 Task: Find an Airbnb in Pontefract, UK, for 8 guests from 12th to 16th July with a price range of ₹10,000 to ₹16,000, 8+ bedrooms, and amenities including Free parking, Wifi, TV, Gym, Breakfast, and Self check-in. Host language should be English.
Action: Mouse moved to (425, 204)
Screenshot: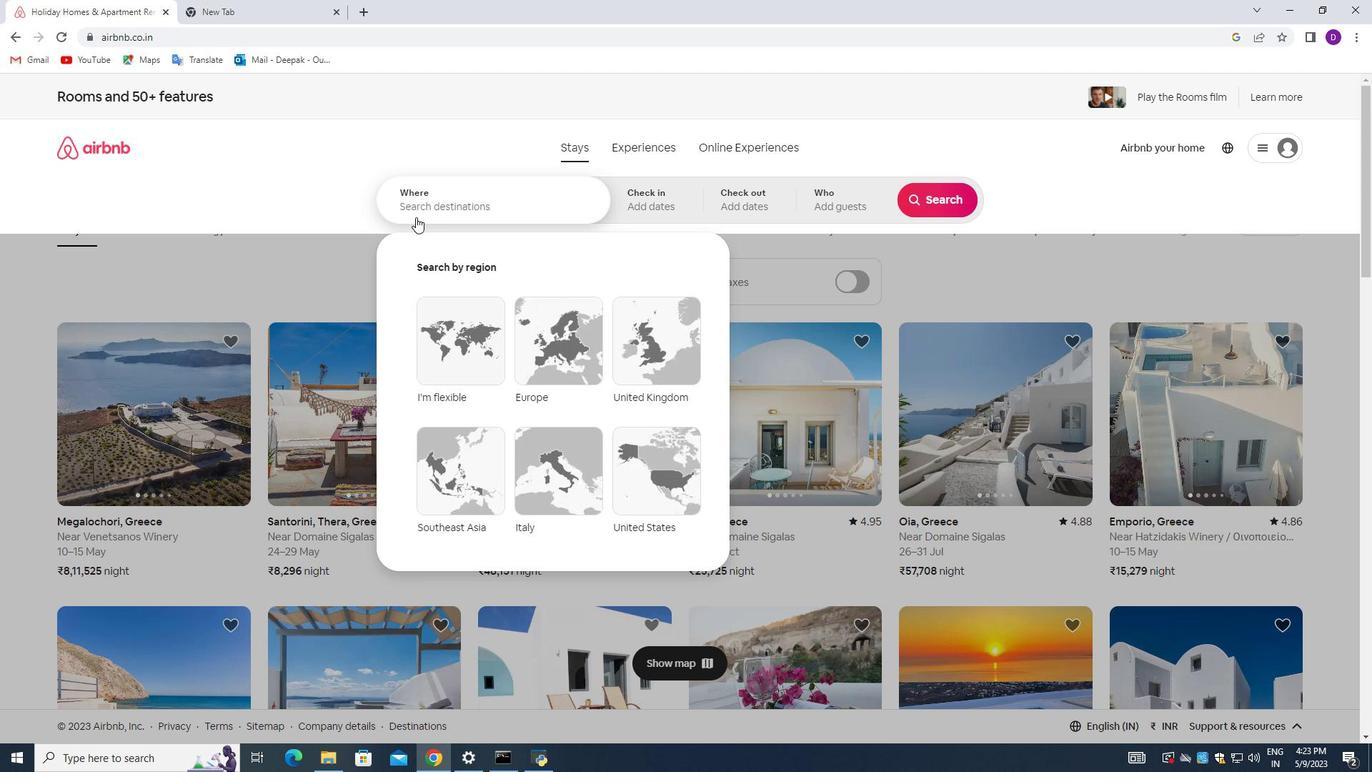 
Action: Mouse pressed left at (425, 204)
Screenshot: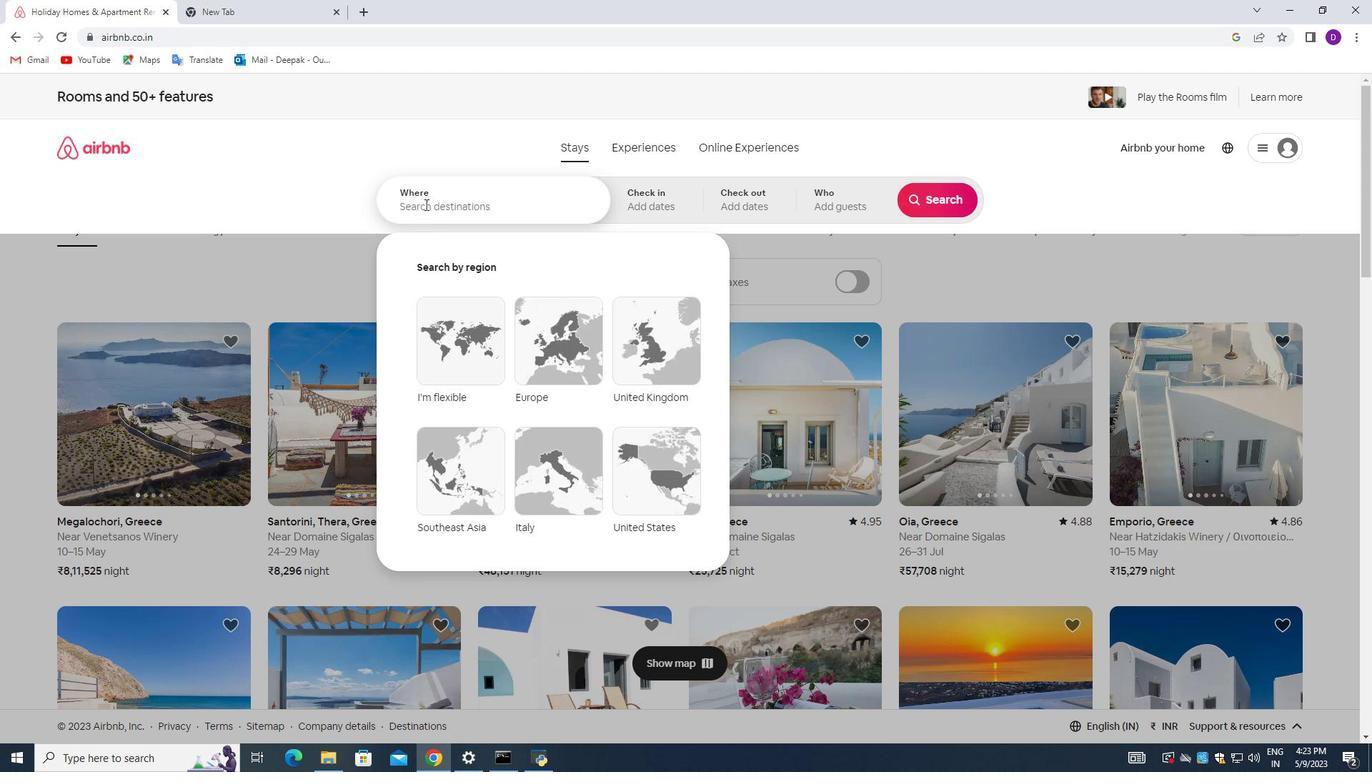 
Action: Key pressed <Key.shift>pontefract,<Key.shift>un<Key.backspace><Key.backspace><Key.shift>United<Key.shift><Key.shift><Key.shift><Key.shift><Key.shift><Key.shift><Key.shift><Key.shift><Key.shift><Key.space><Key.shift><Key.shift><Key.shift><Key.shift><Key.shift>Kingdom<Key.enter>
Screenshot: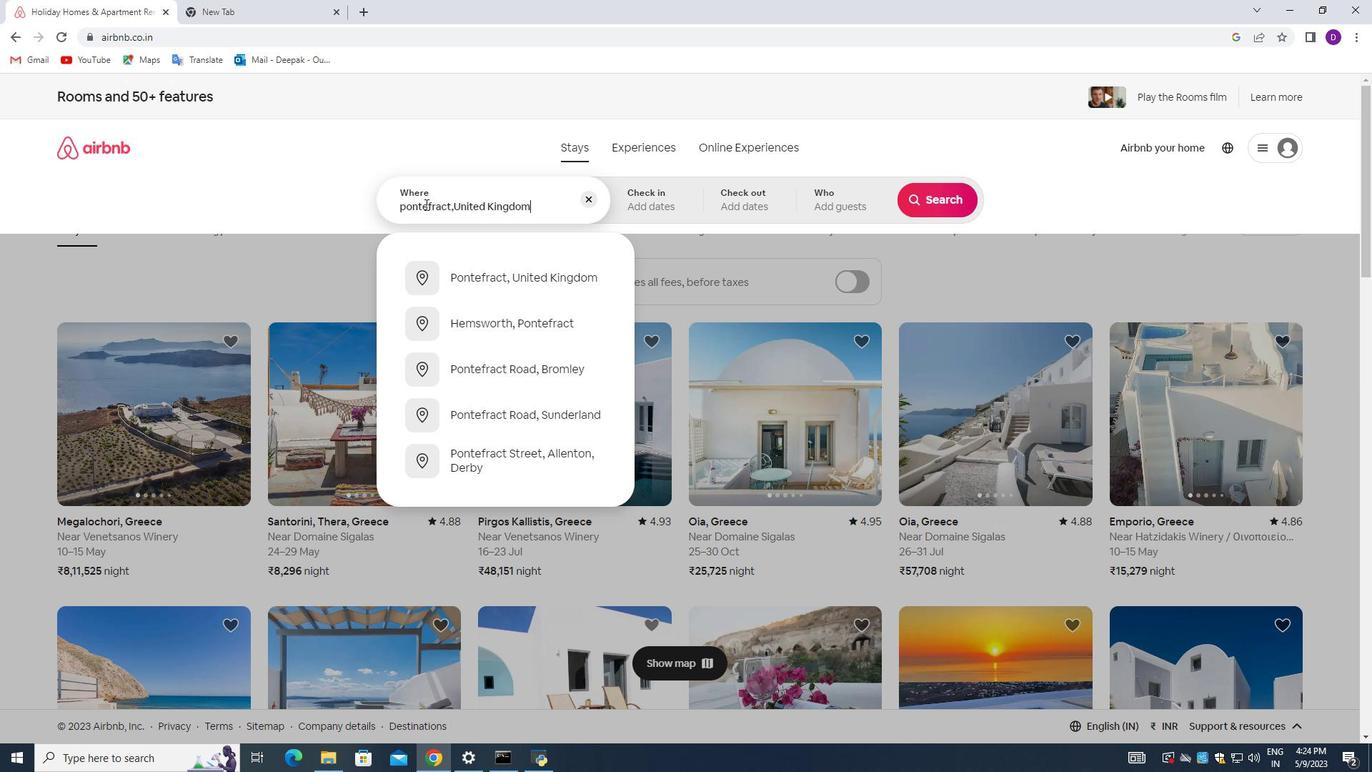 
Action: Mouse moved to (931, 313)
Screenshot: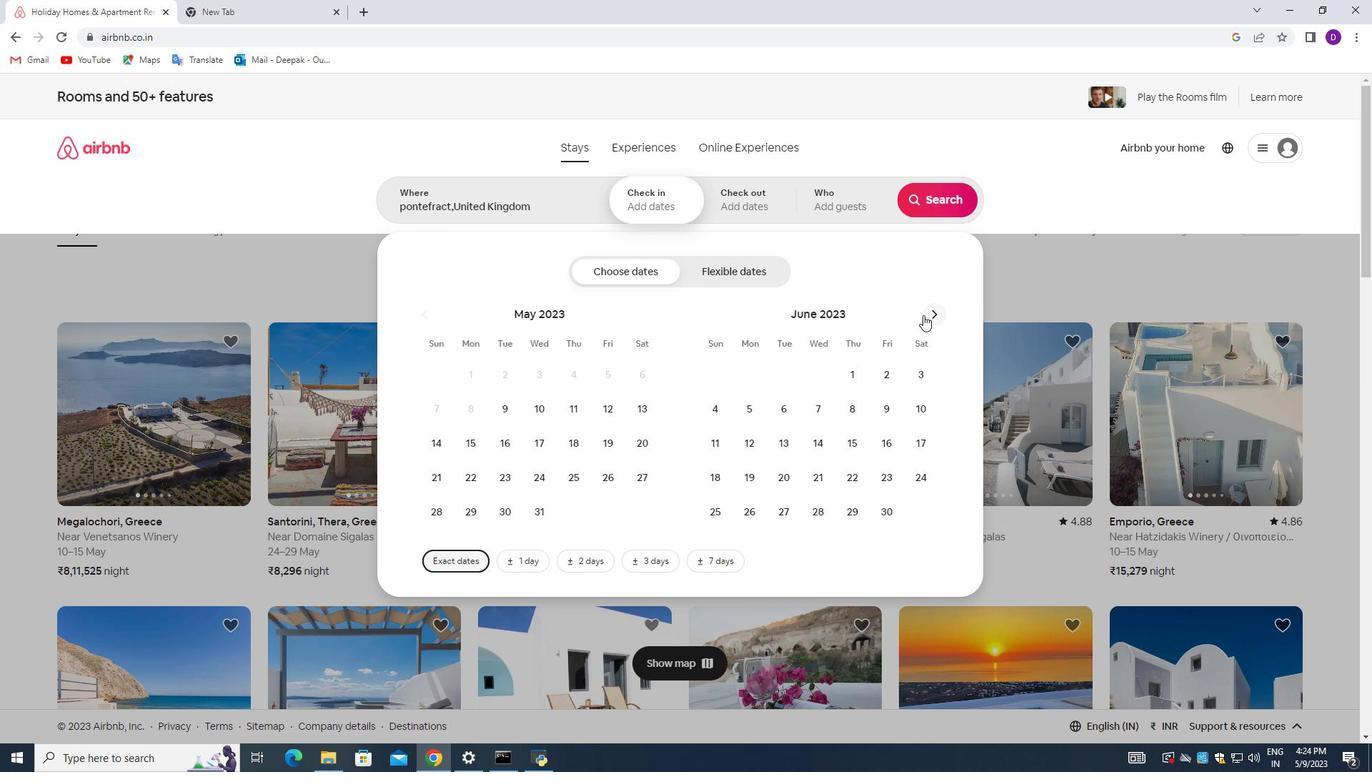 
Action: Mouse pressed left at (931, 313)
Screenshot: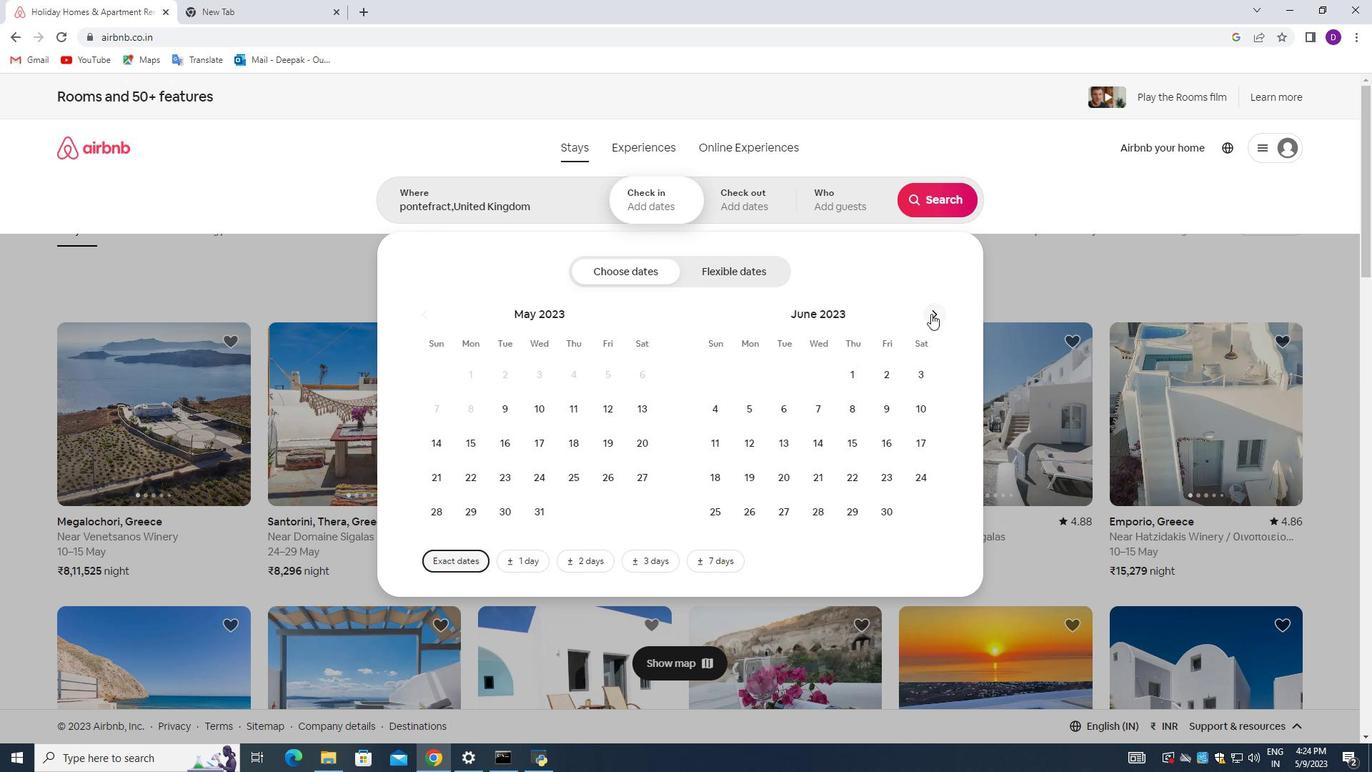 
Action: Mouse moved to (810, 446)
Screenshot: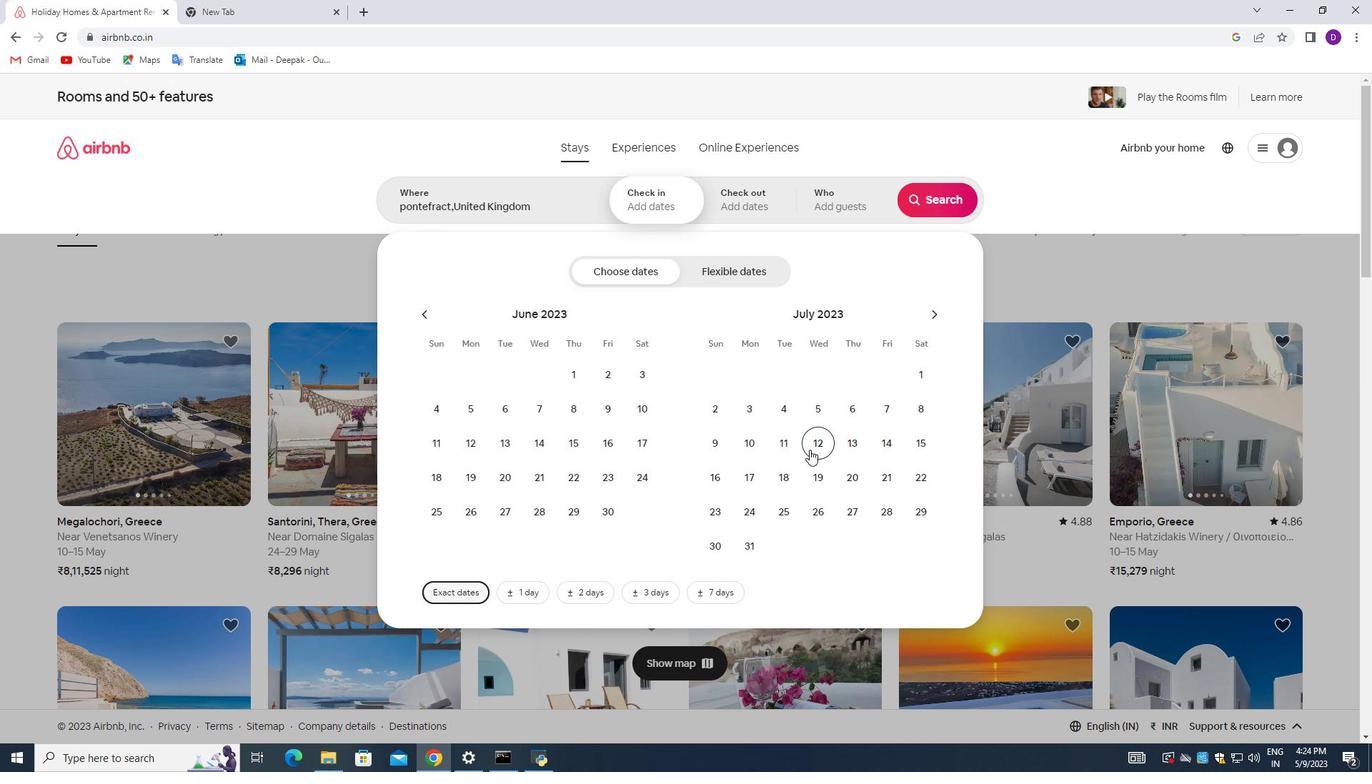 
Action: Mouse pressed left at (810, 446)
Screenshot: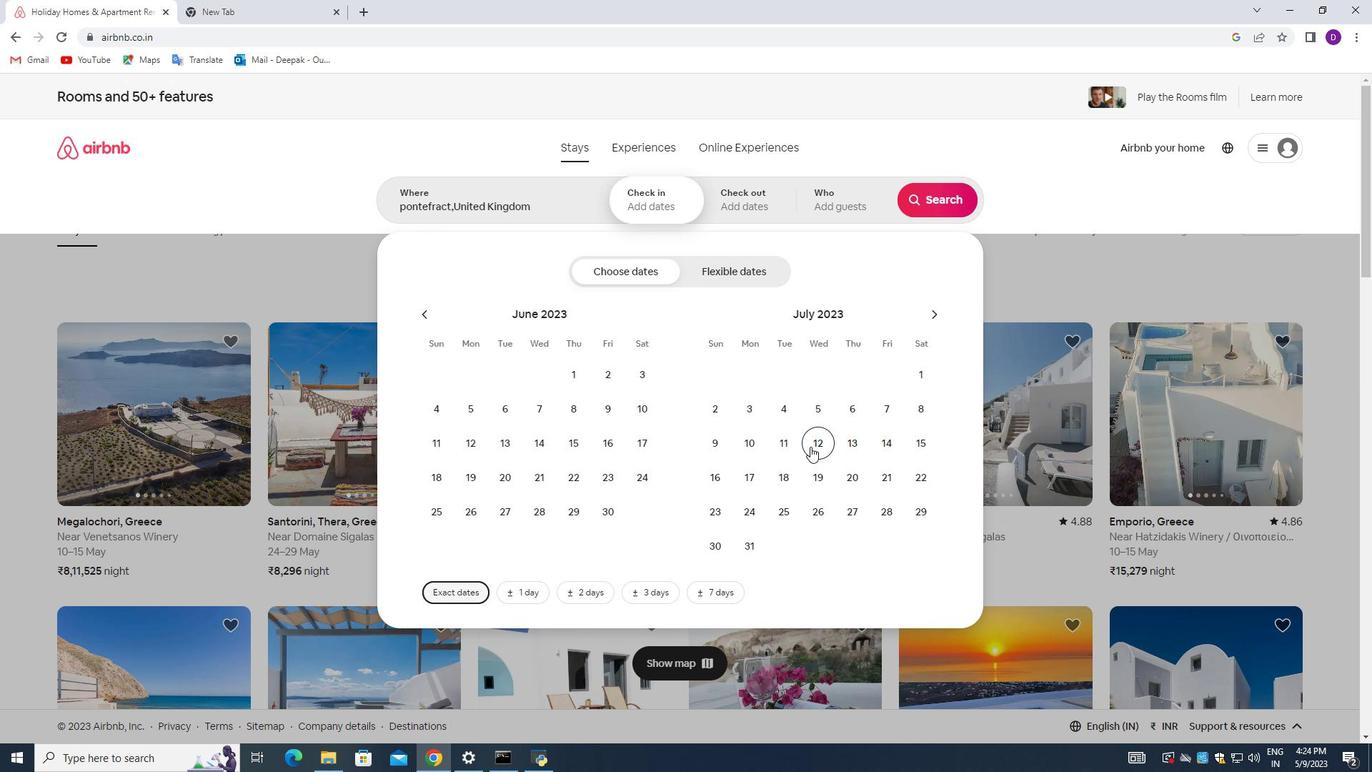 
Action: Mouse moved to (704, 476)
Screenshot: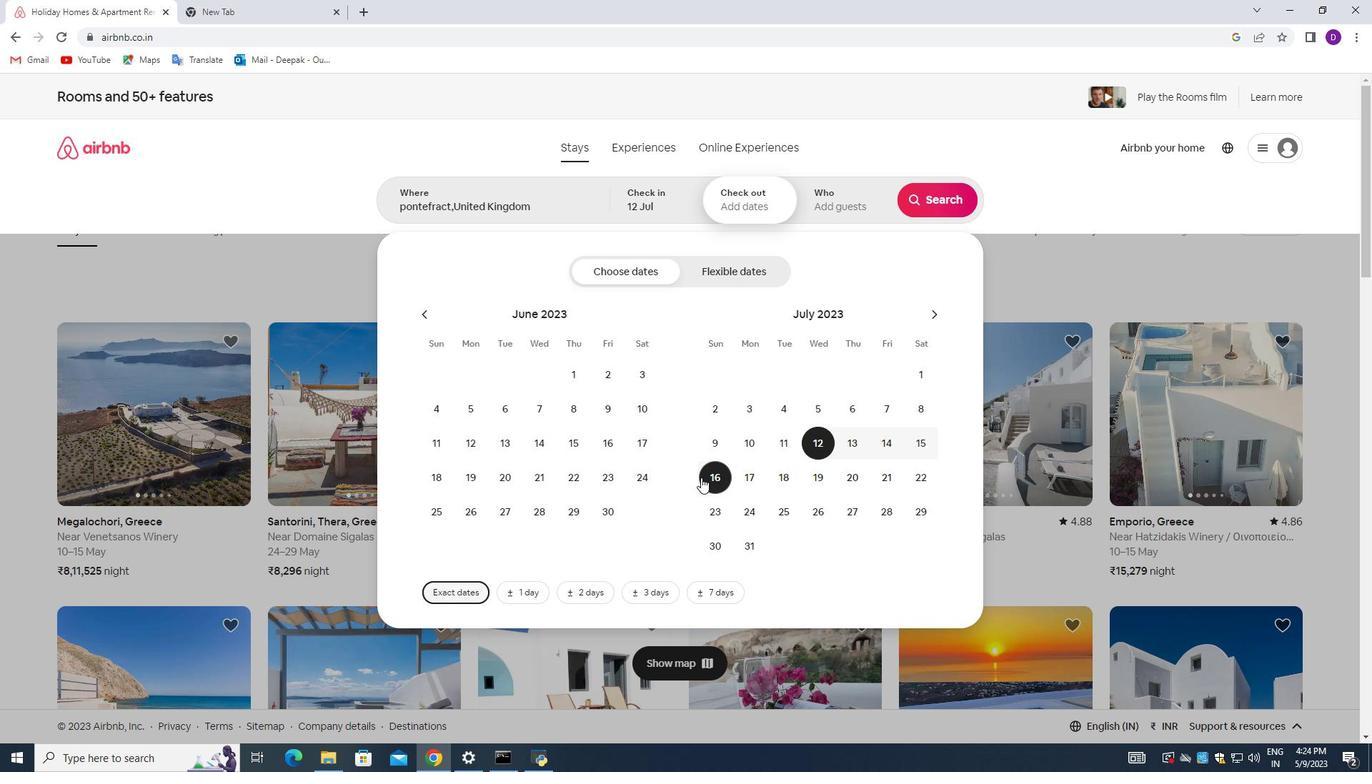 
Action: Mouse pressed left at (704, 476)
Screenshot: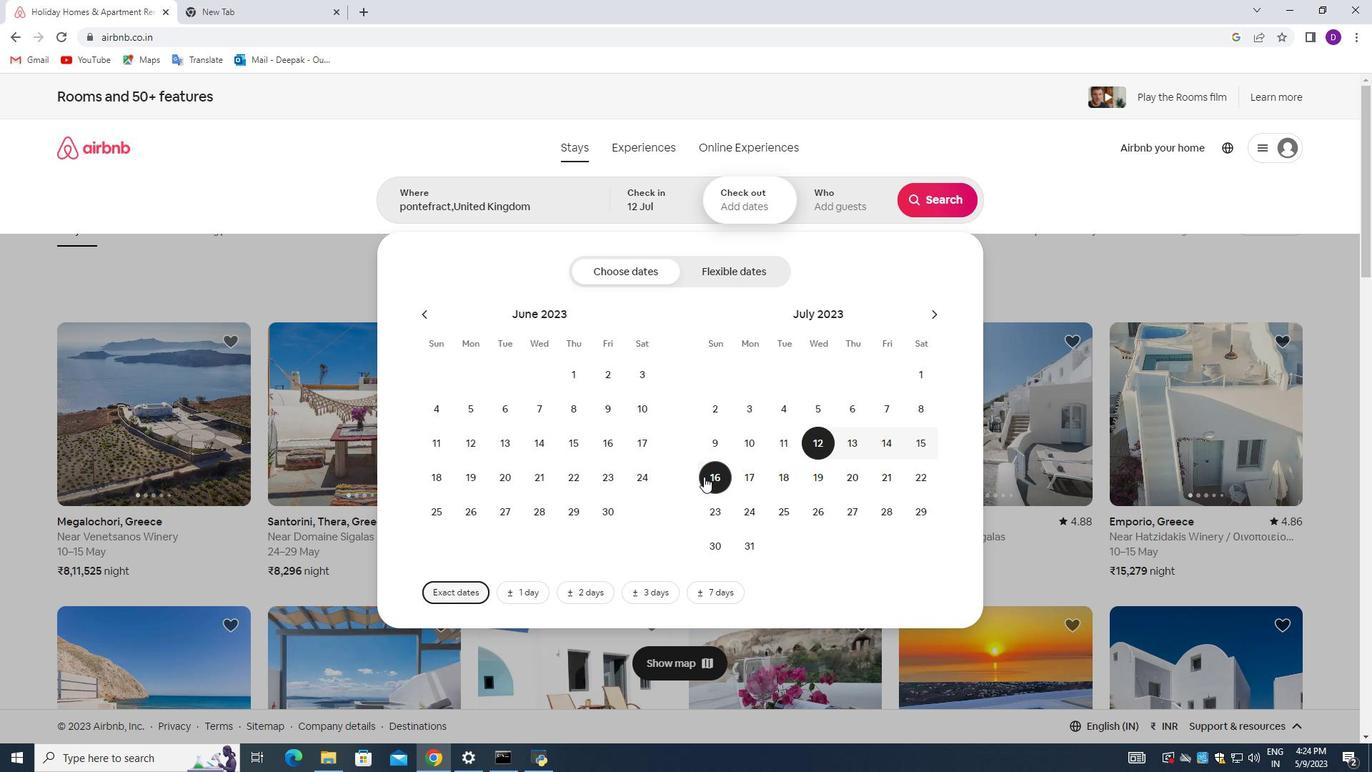 
Action: Mouse moved to (817, 208)
Screenshot: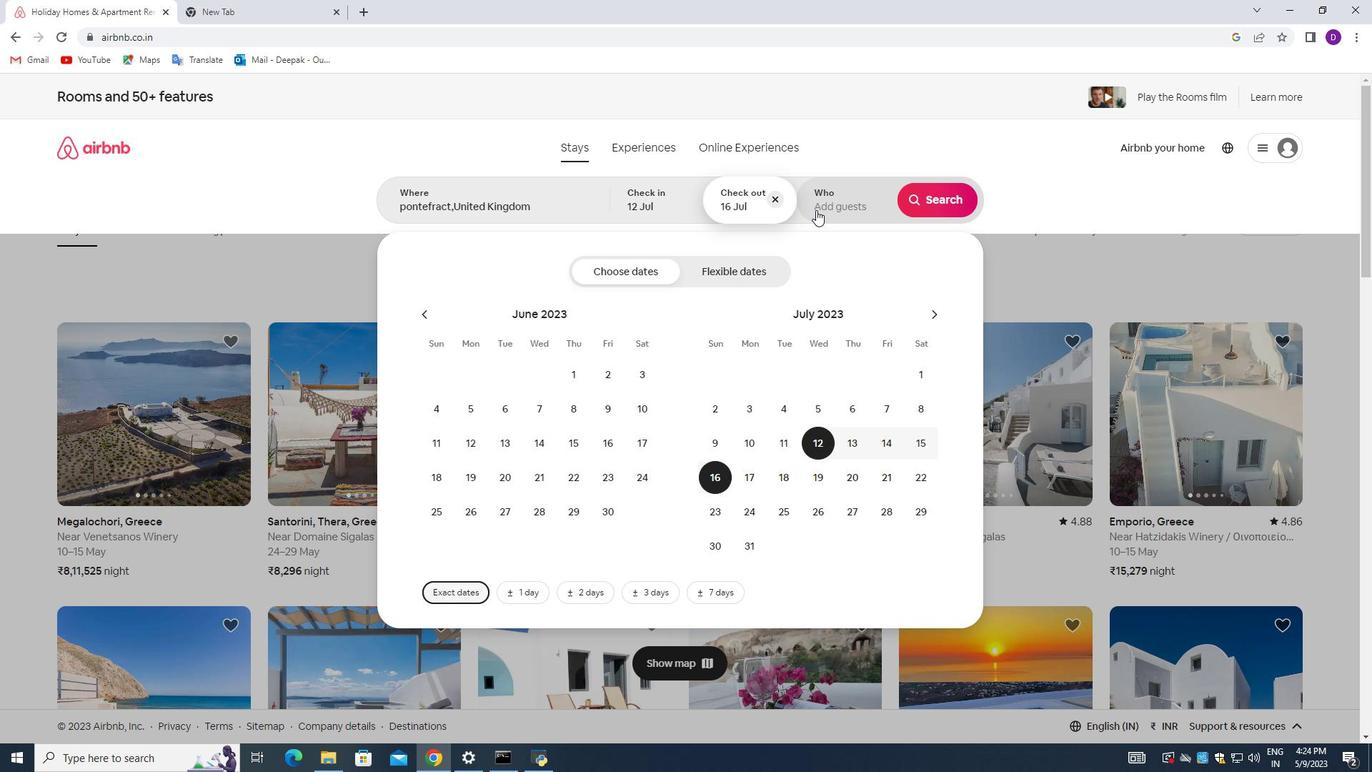 
Action: Mouse pressed left at (817, 208)
Screenshot: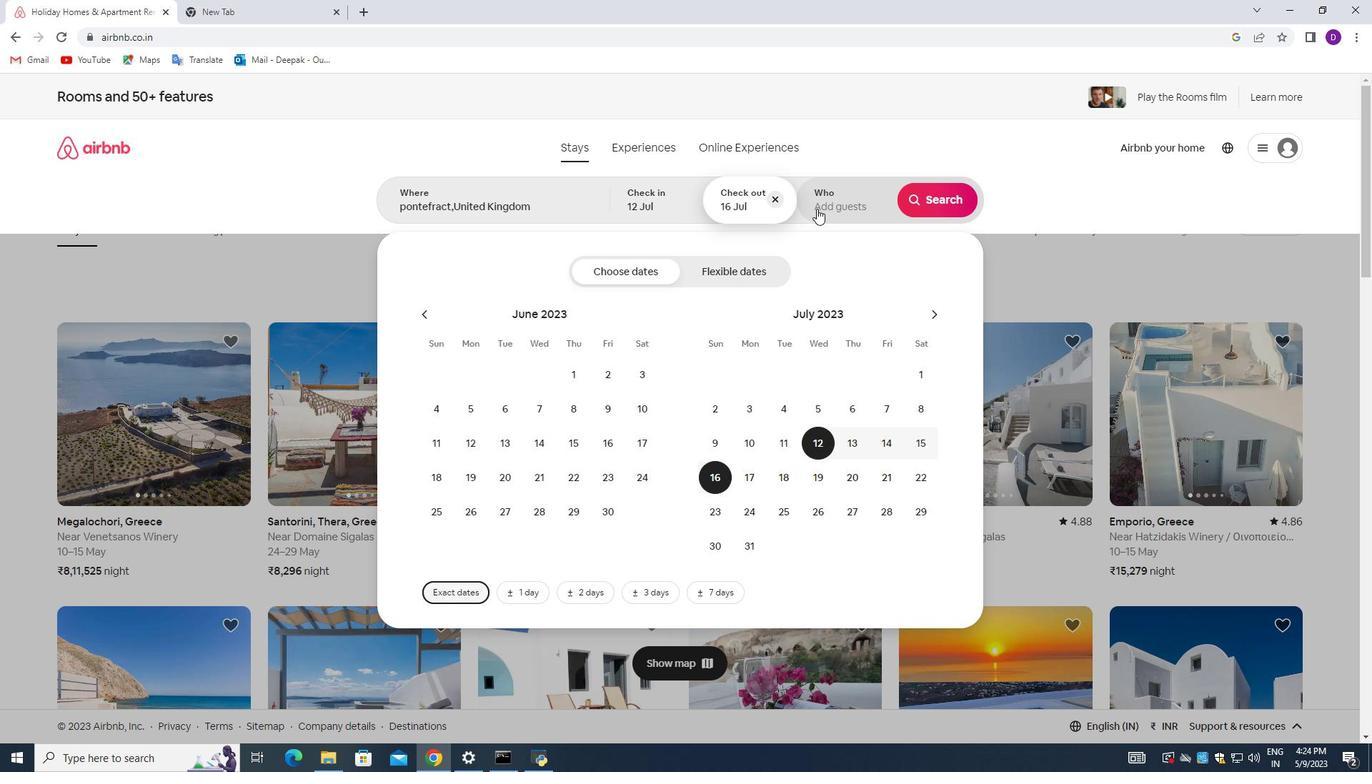 
Action: Mouse moved to (944, 274)
Screenshot: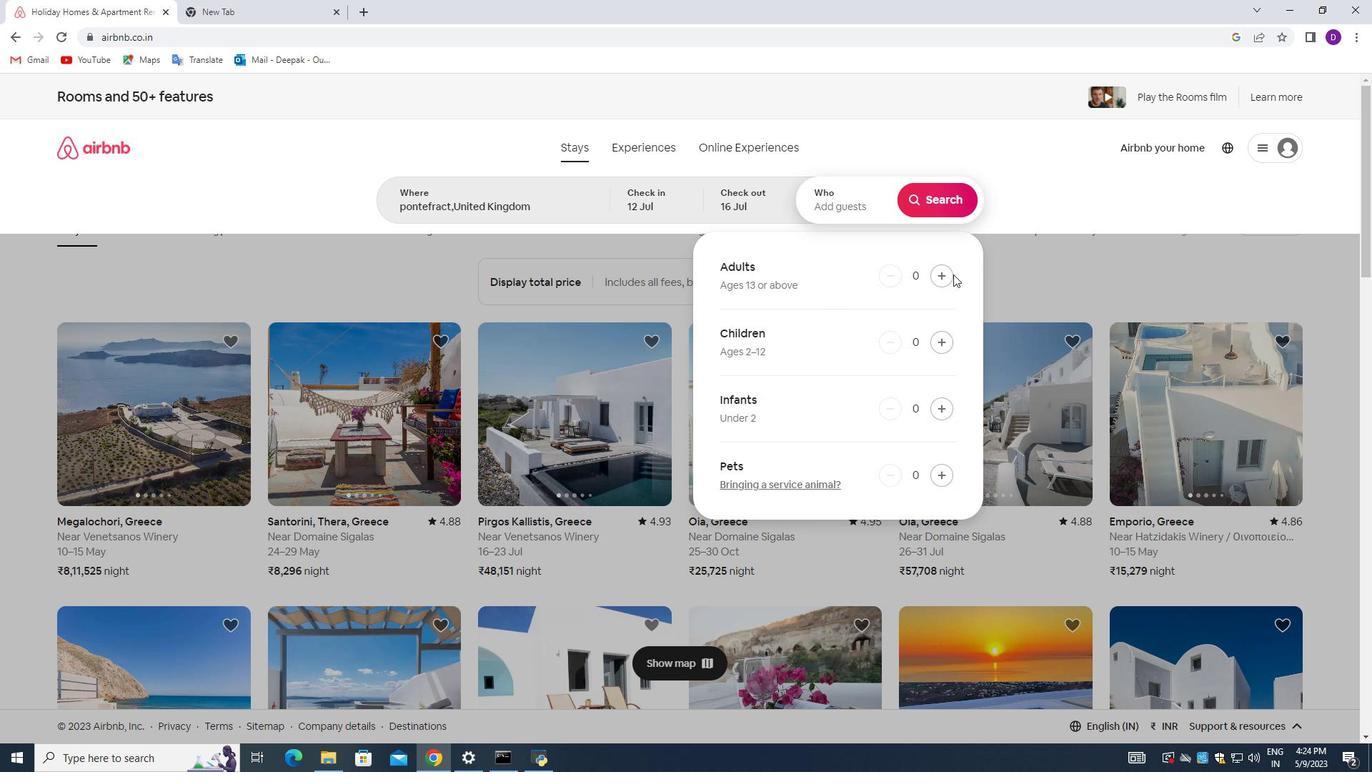
Action: Mouse pressed left at (944, 274)
Screenshot: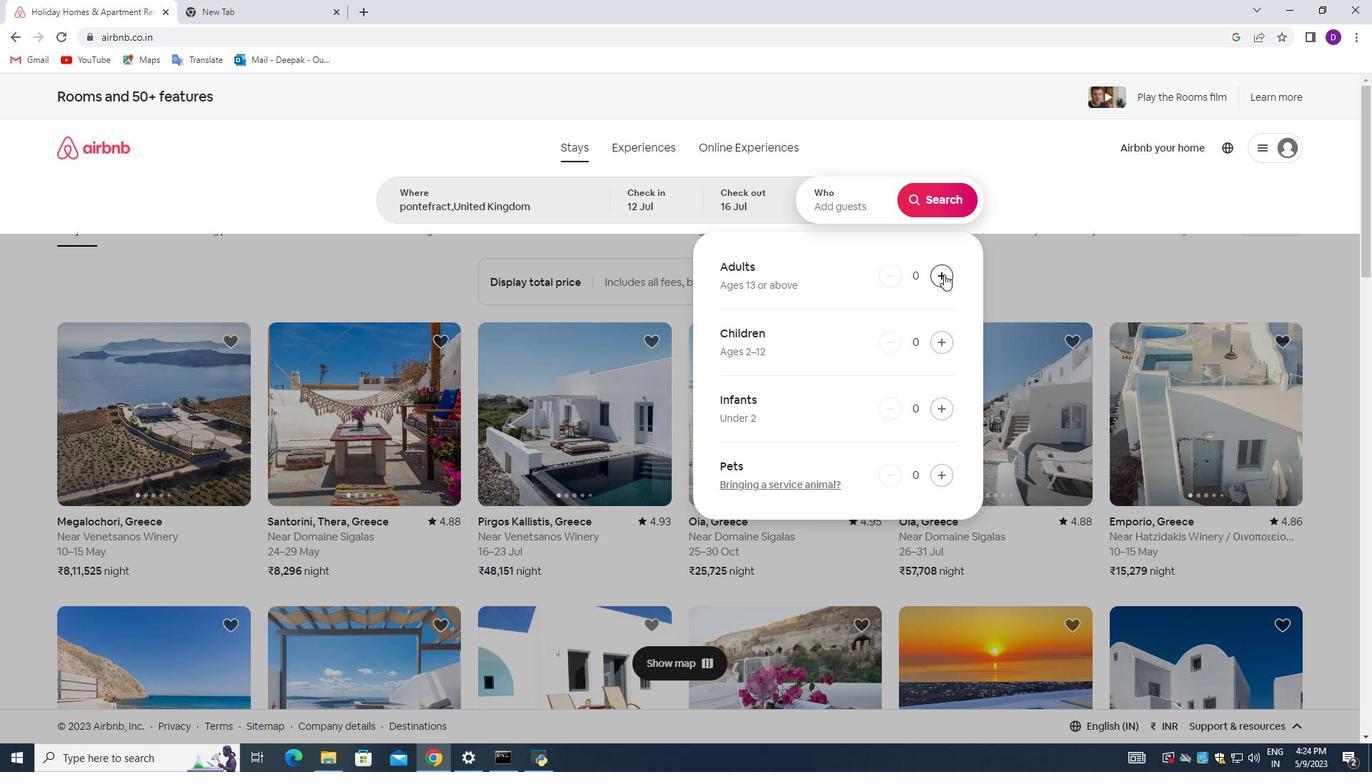 
Action: Mouse pressed left at (944, 274)
Screenshot: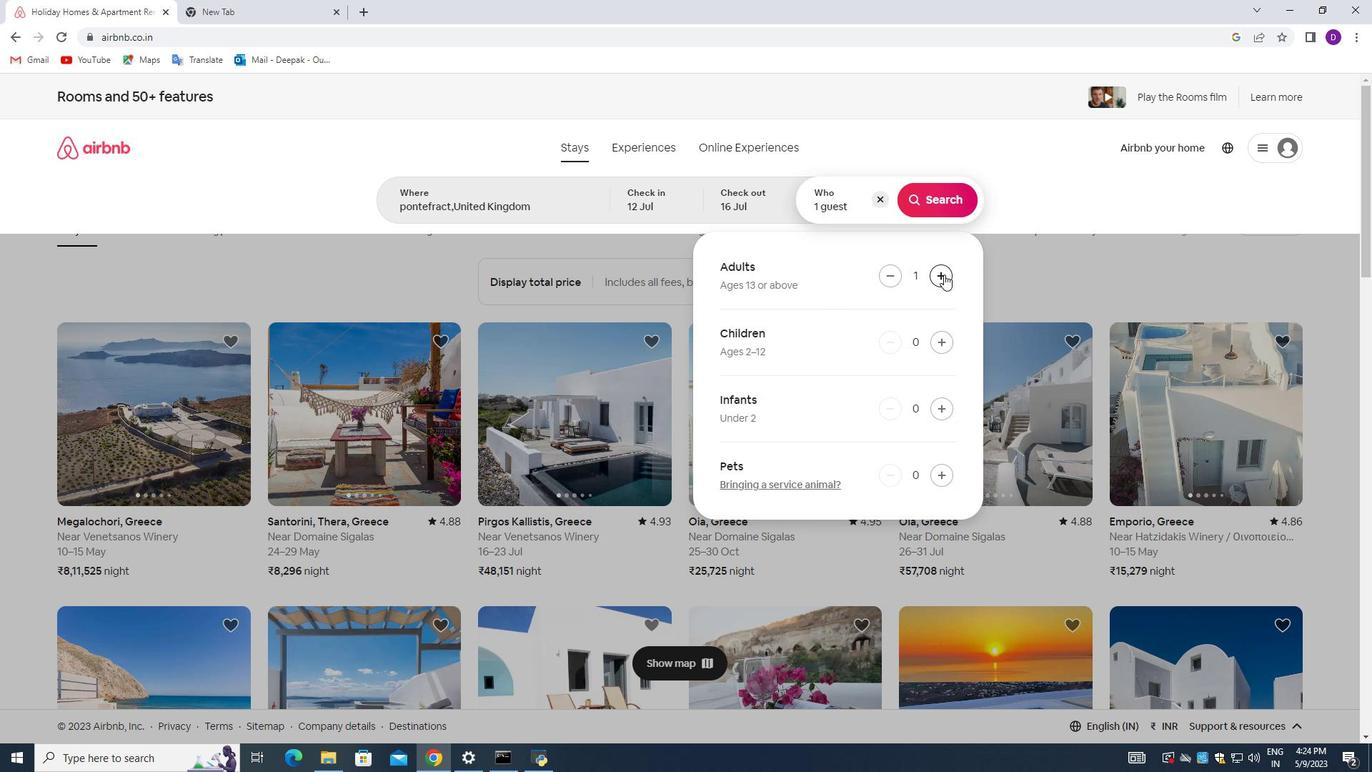 
Action: Mouse pressed left at (944, 274)
Screenshot: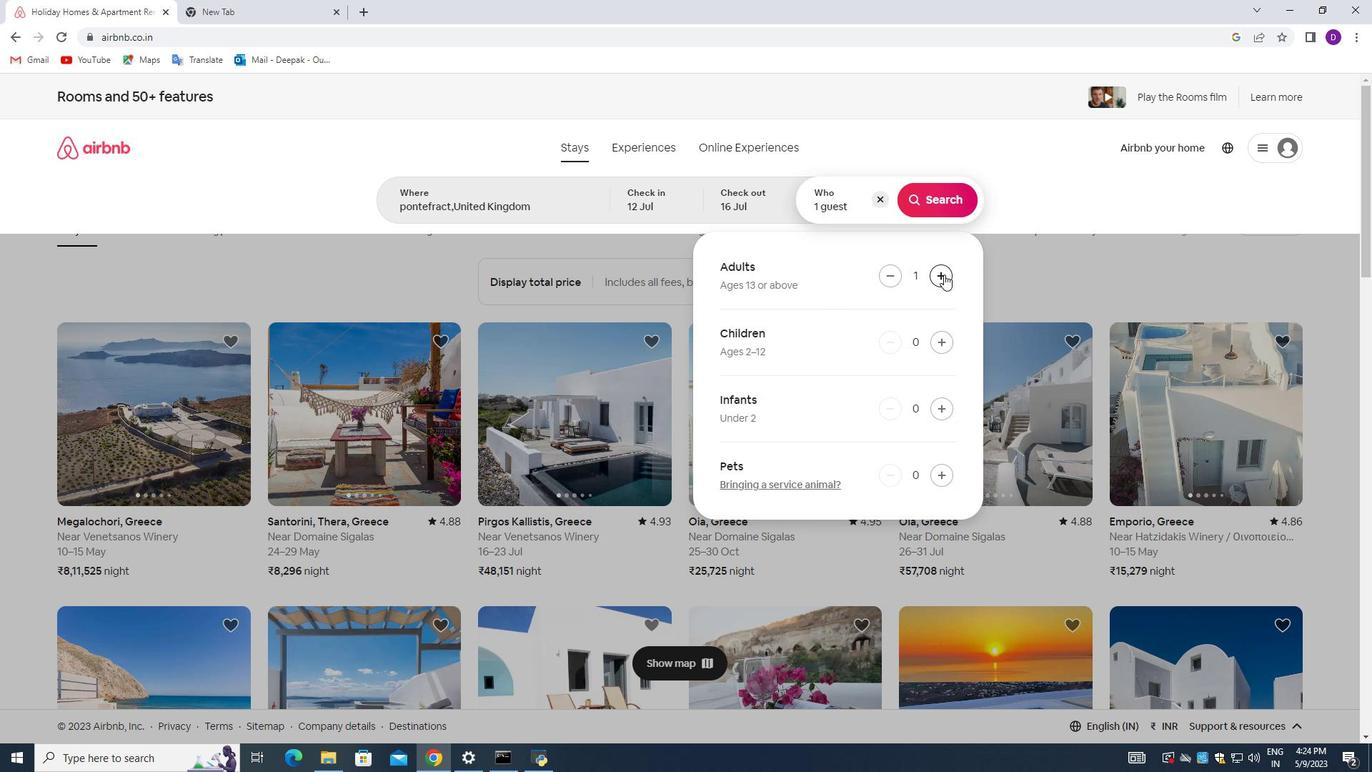 
Action: Mouse pressed left at (944, 274)
Screenshot: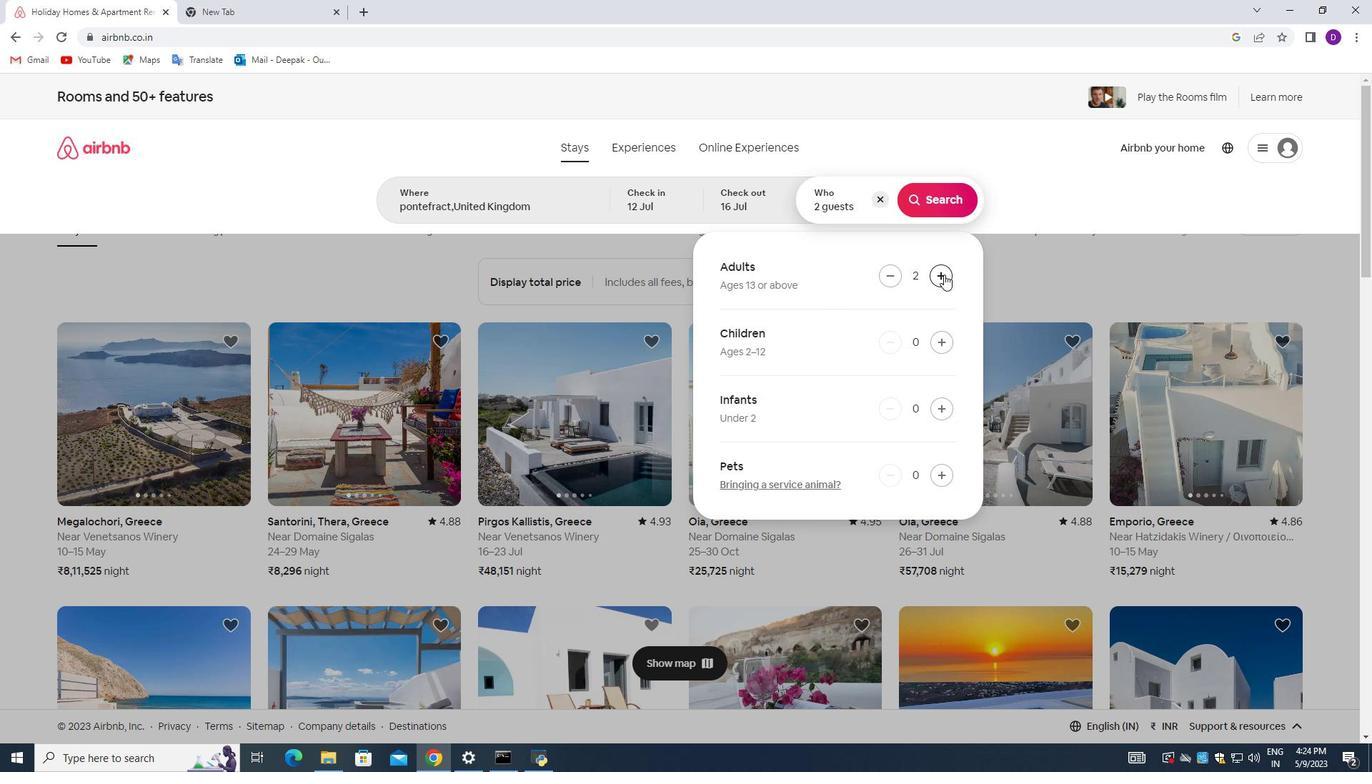 
Action: Mouse pressed left at (944, 274)
Screenshot: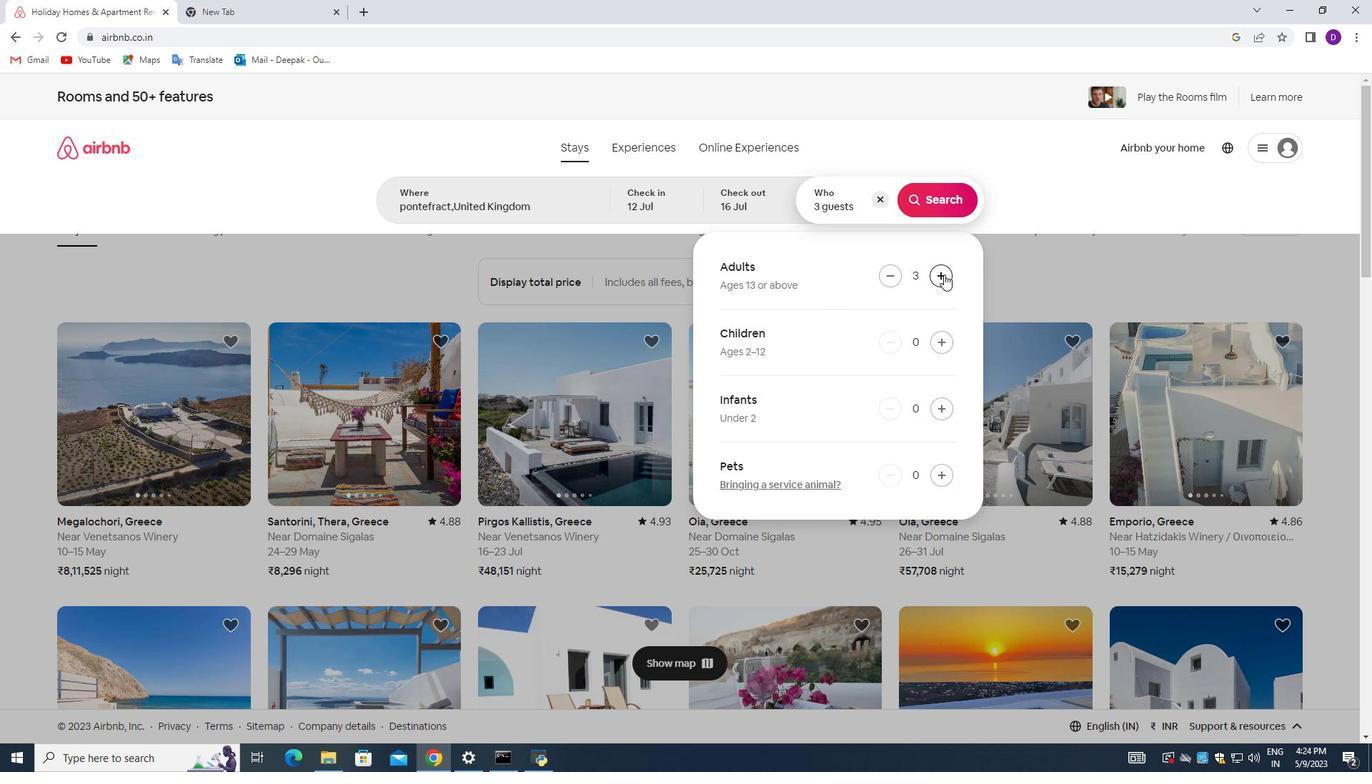 
Action: Mouse pressed left at (944, 274)
Screenshot: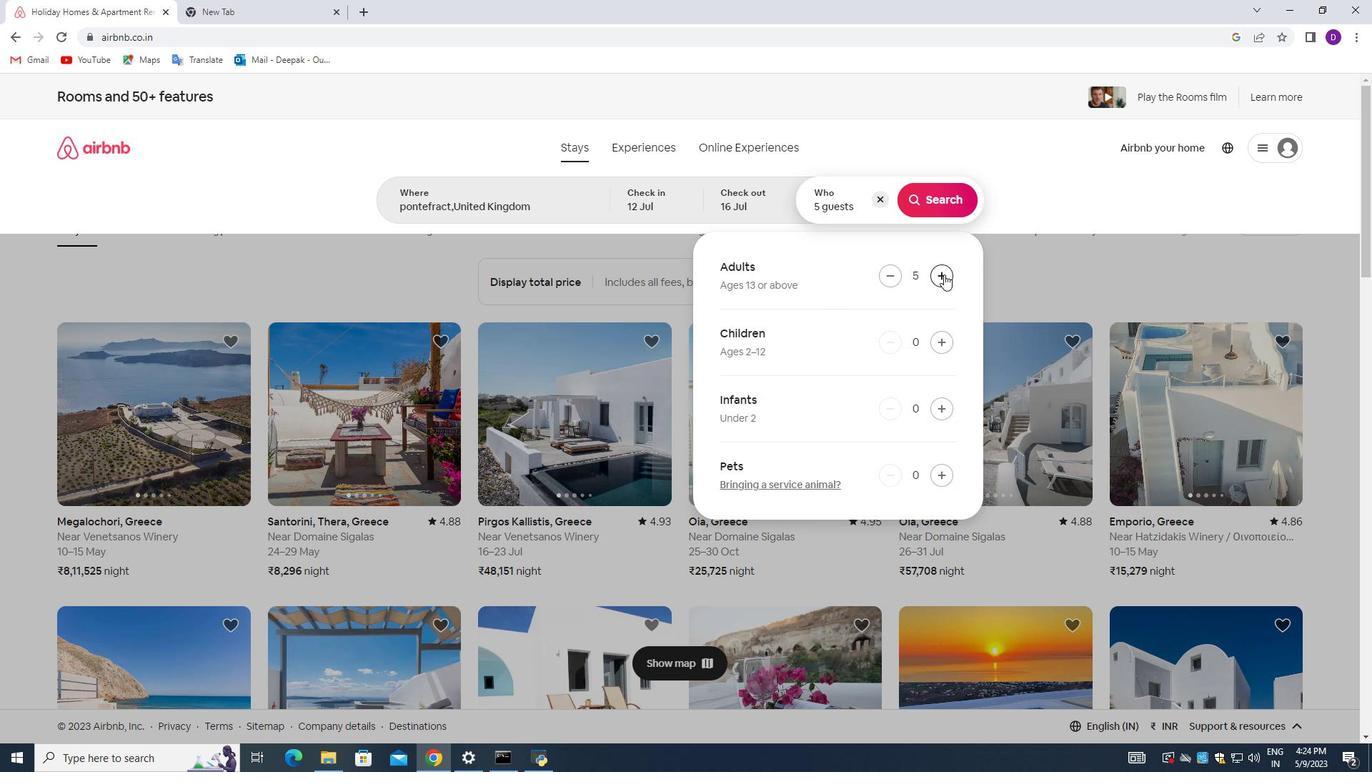 
Action: Mouse pressed left at (944, 274)
Screenshot: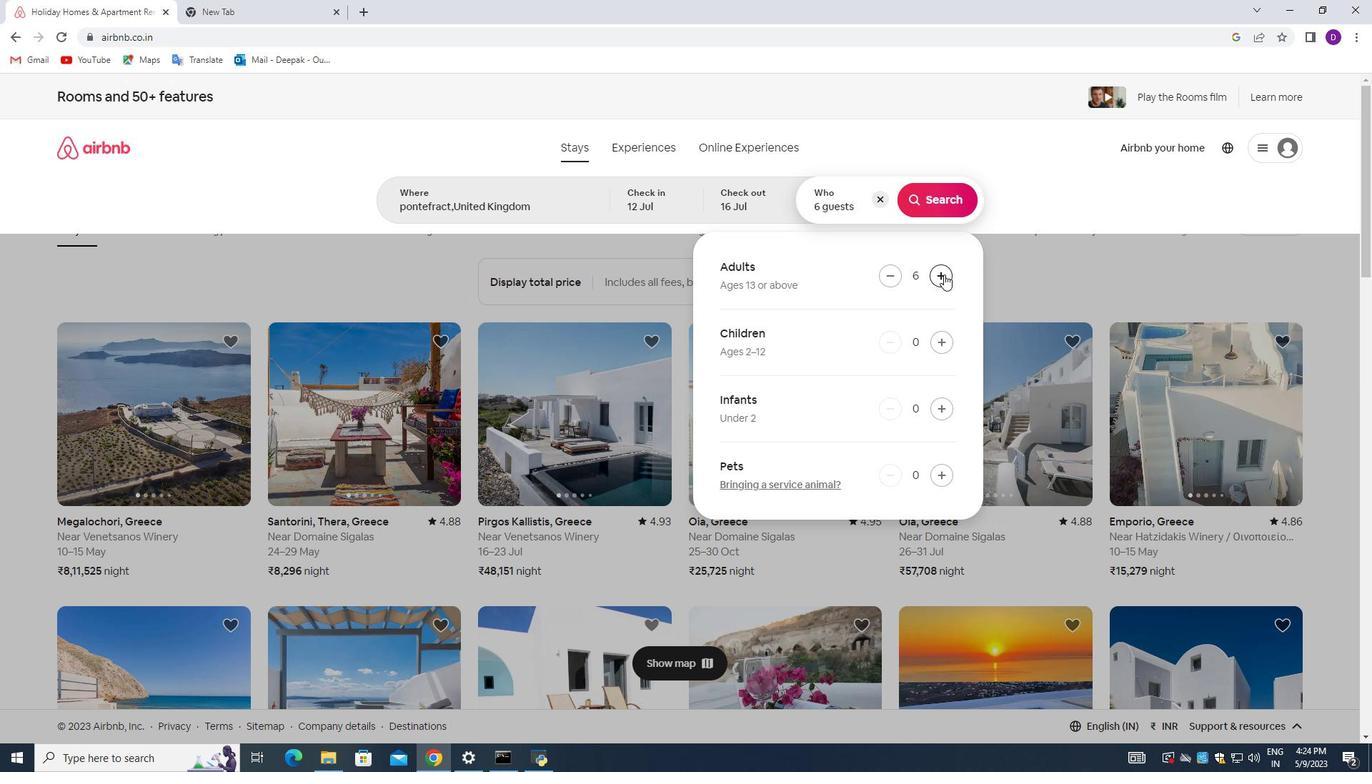 
Action: Mouse pressed left at (944, 274)
Screenshot: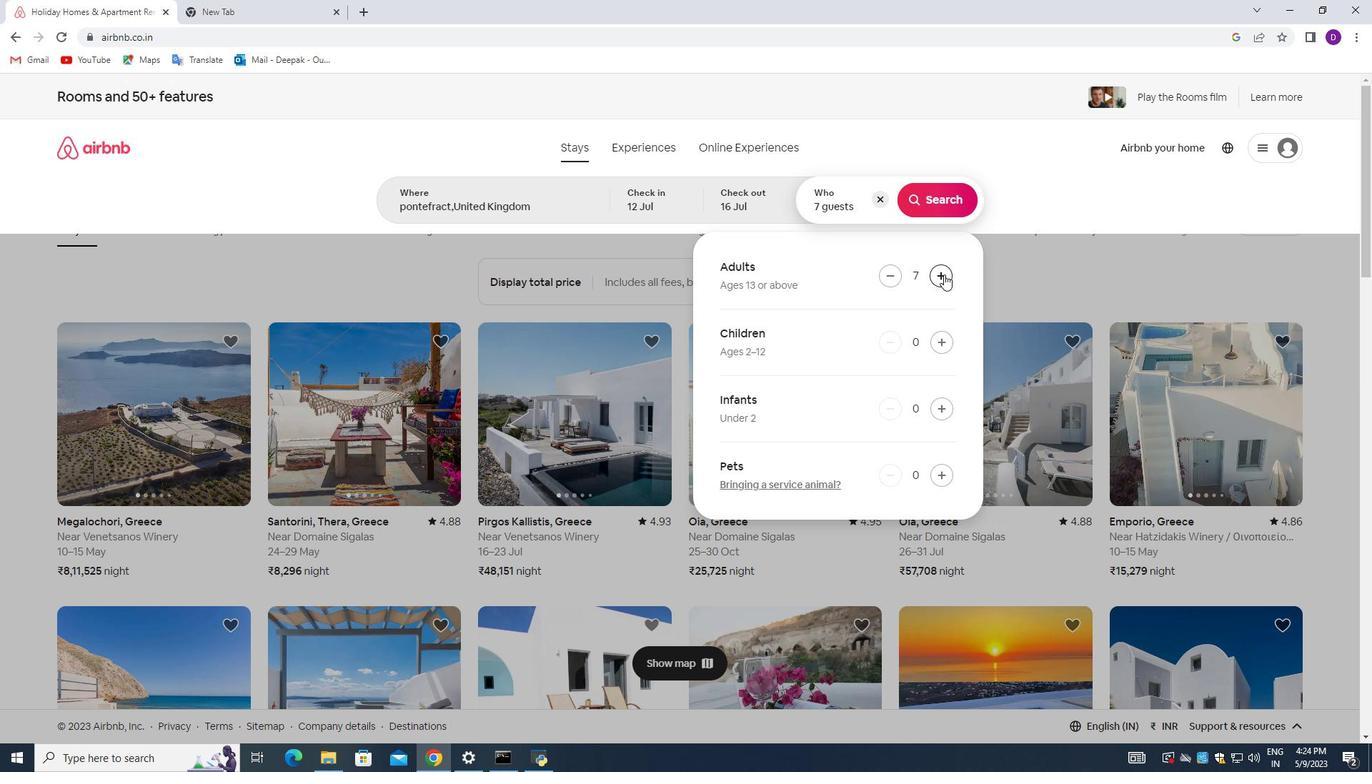 
Action: Mouse moved to (920, 203)
Screenshot: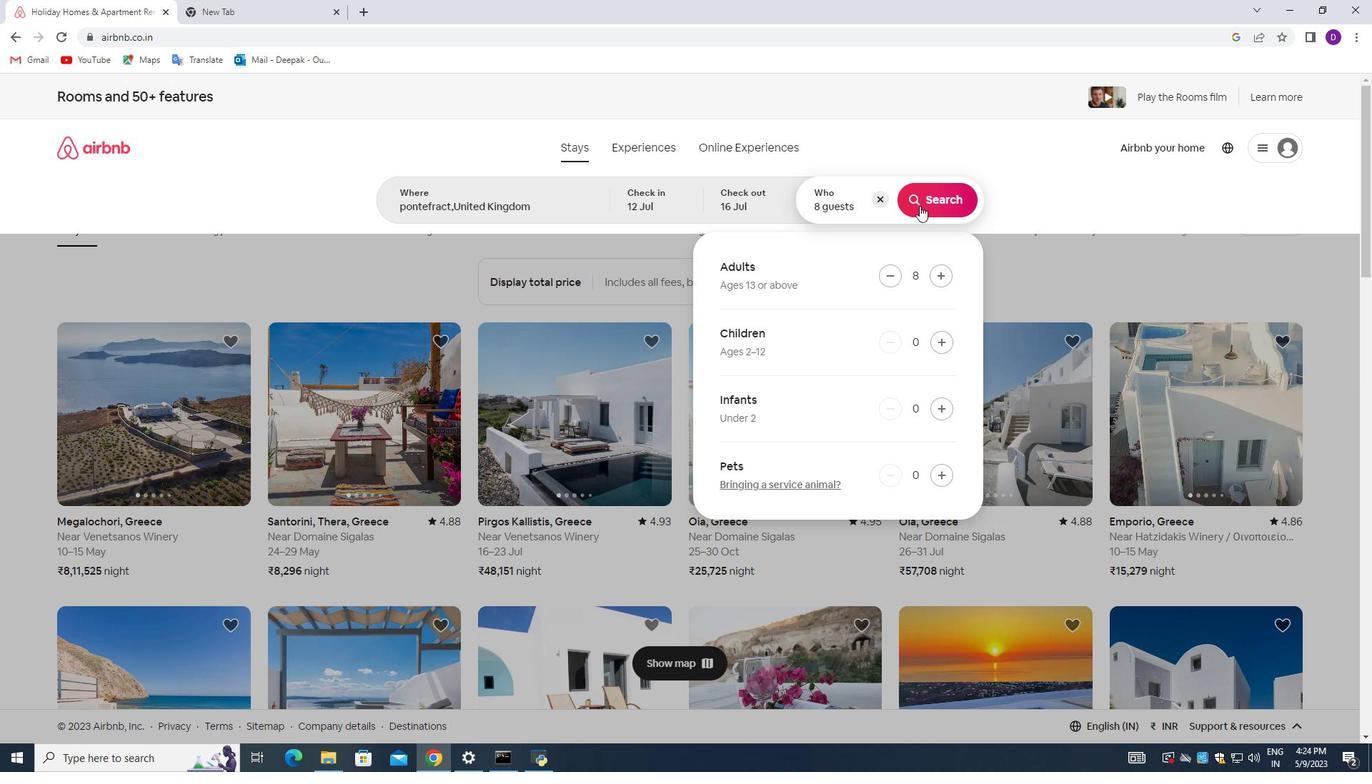 
Action: Mouse pressed left at (920, 203)
Screenshot: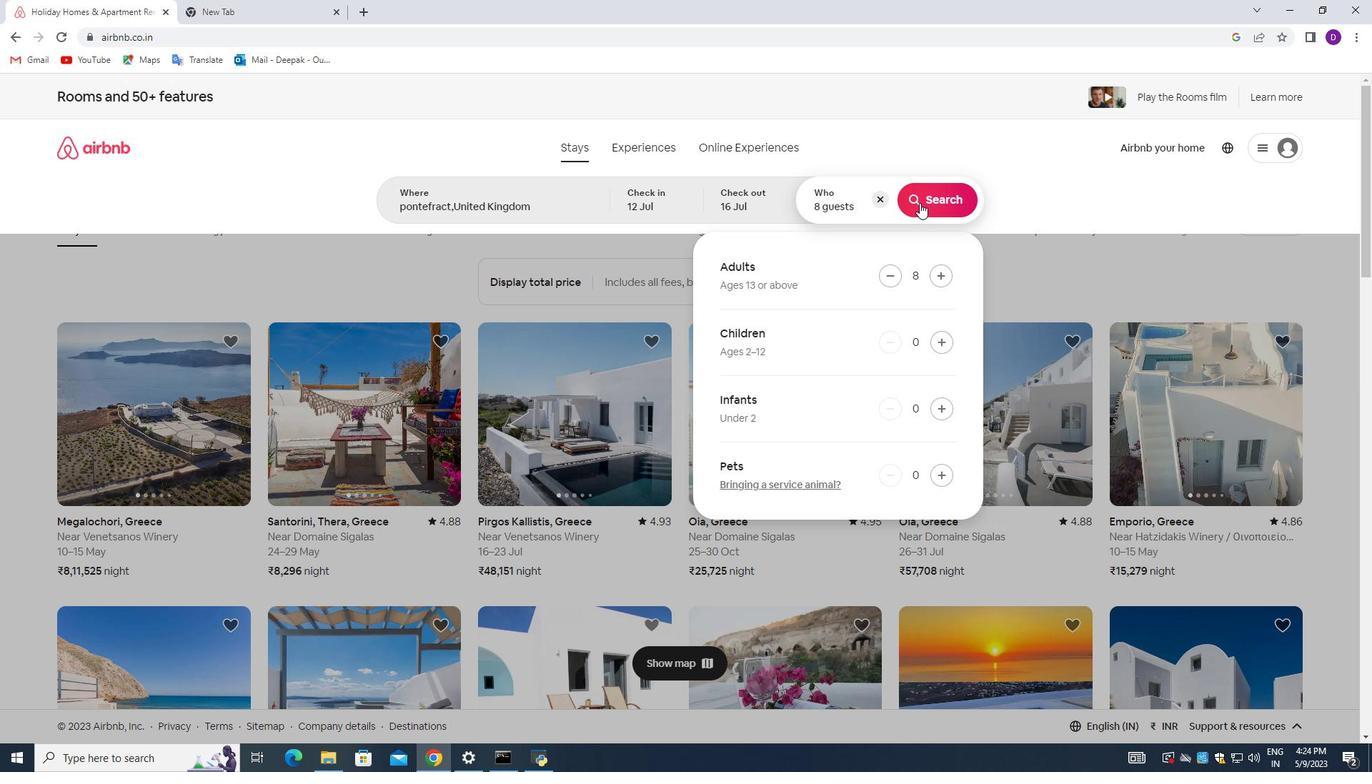 
Action: Mouse moved to (1319, 159)
Screenshot: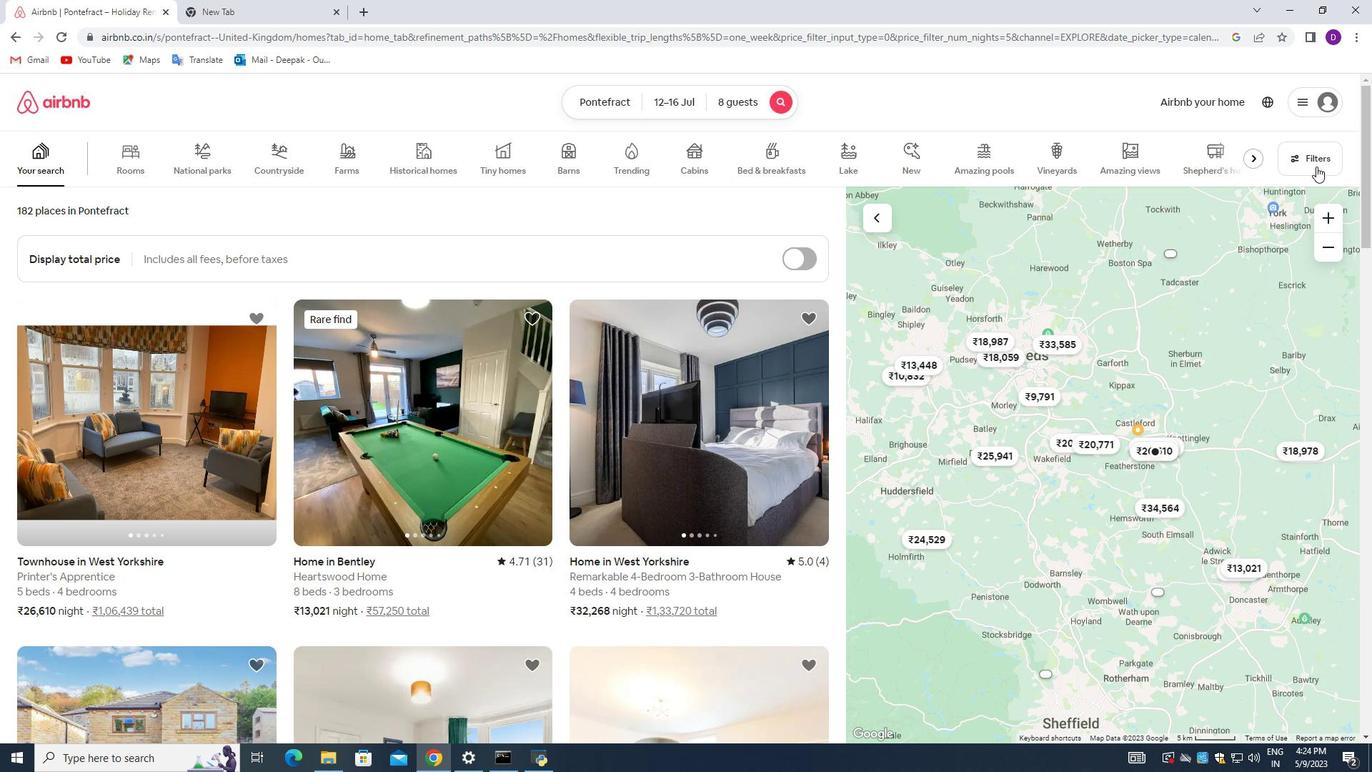 
Action: Mouse pressed left at (1319, 159)
Screenshot: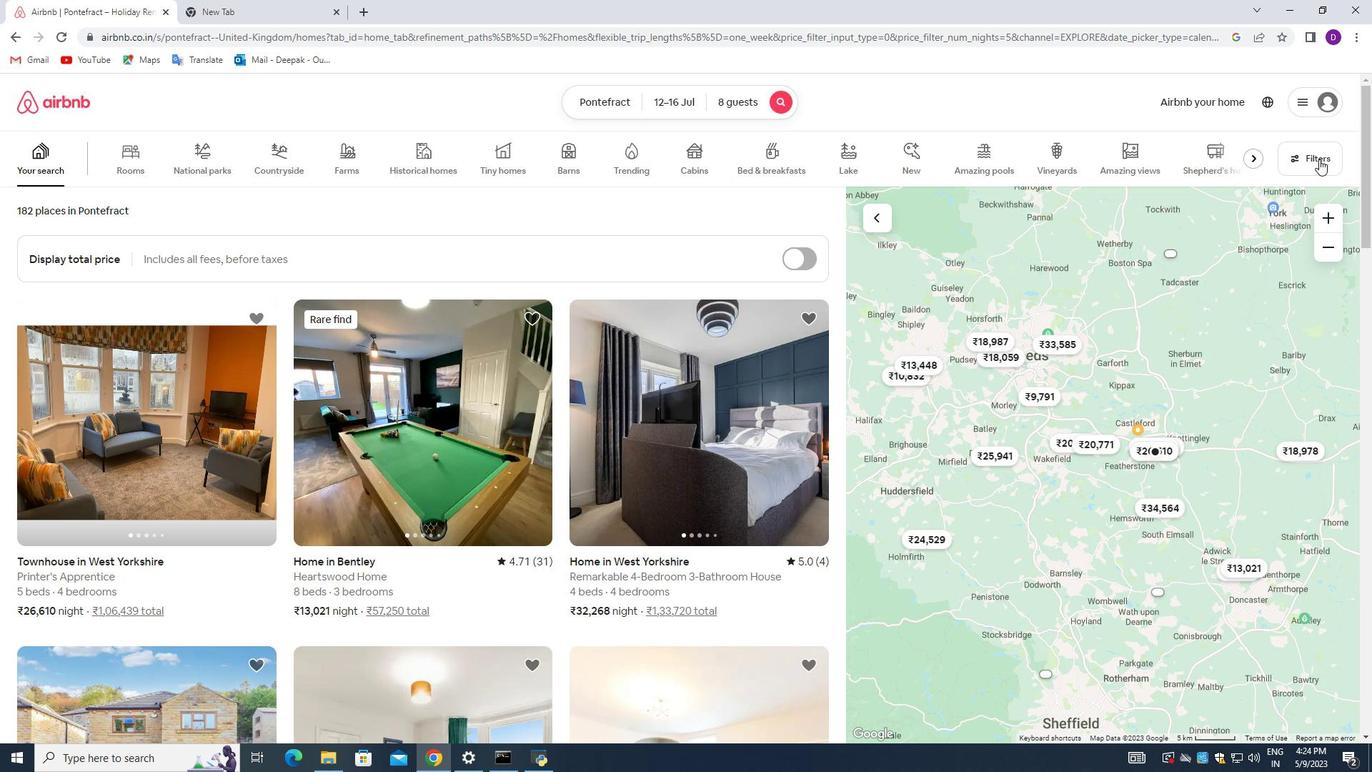 
Action: Mouse moved to (534, 515)
Screenshot: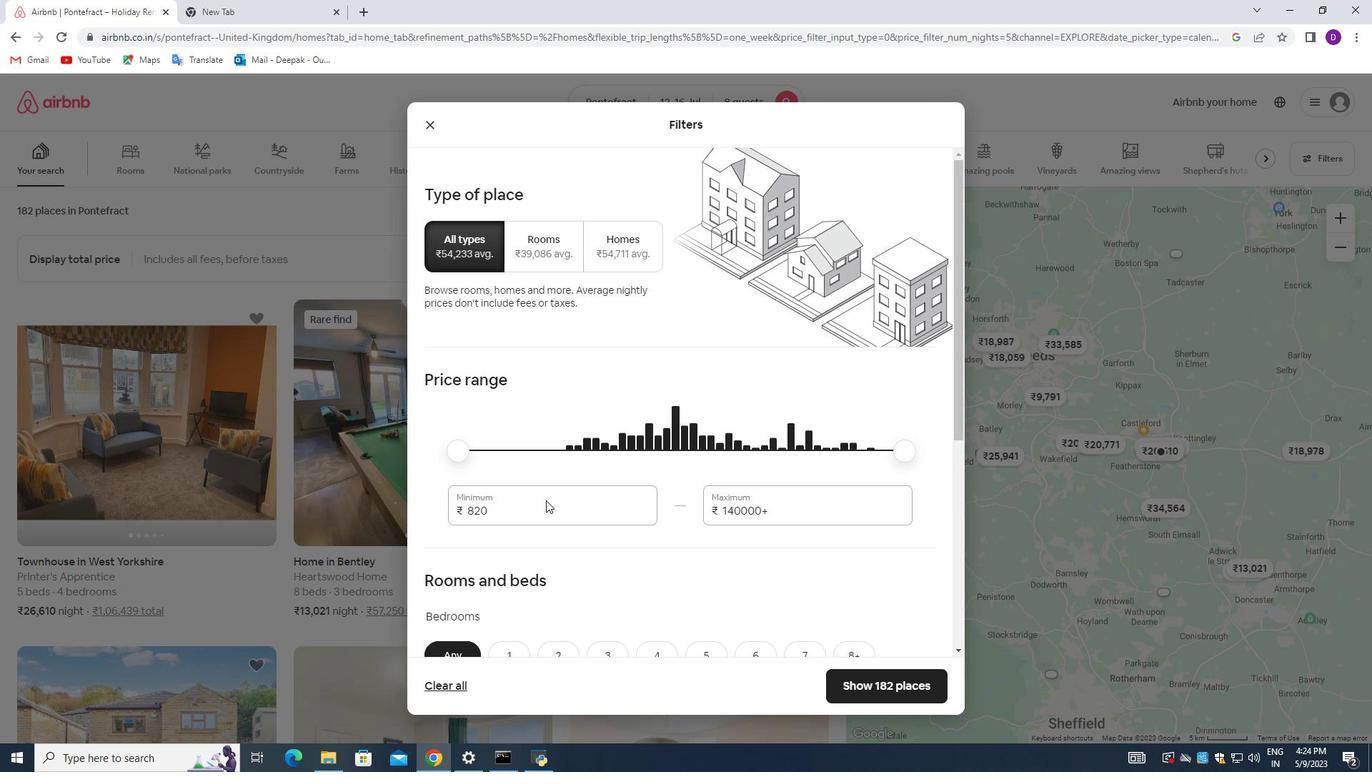 
Action: Mouse pressed left at (534, 515)
Screenshot: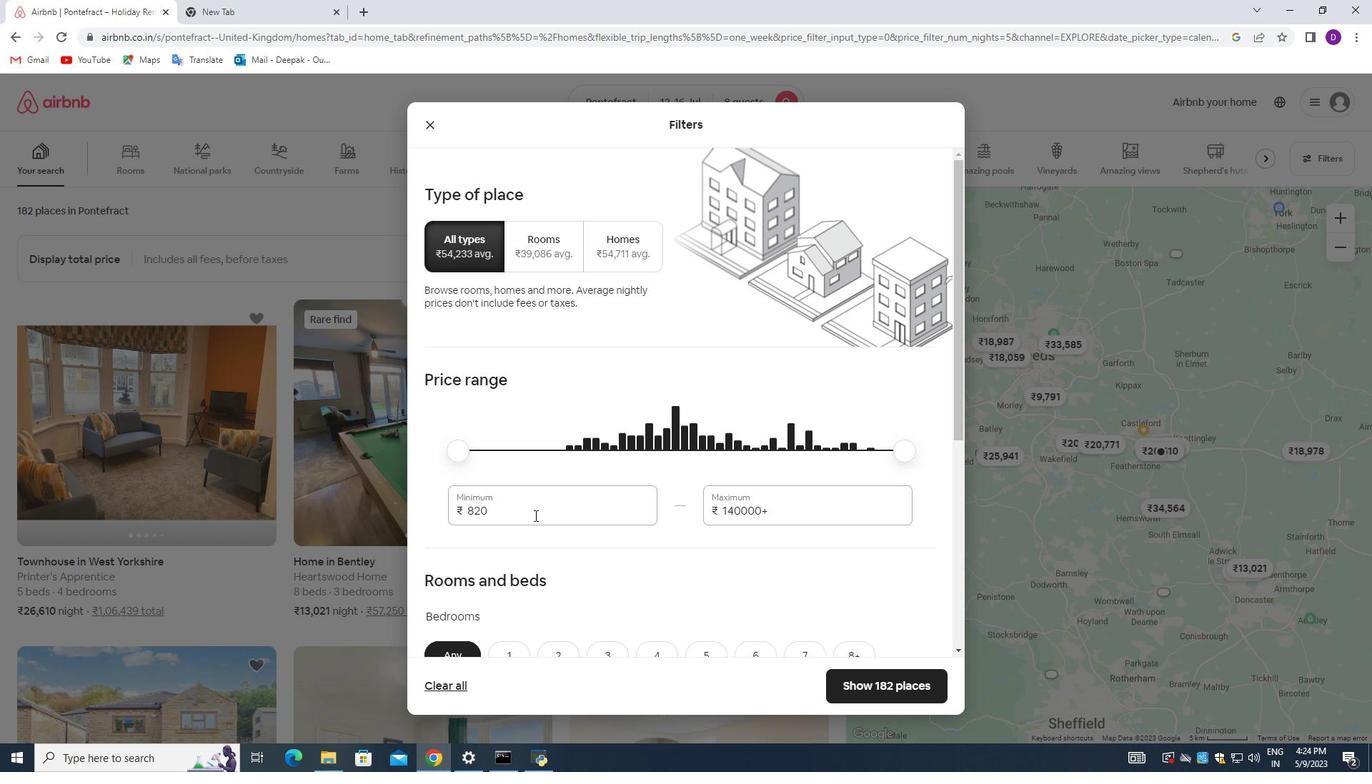 
Action: Mouse pressed left at (534, 515)
Screenshot: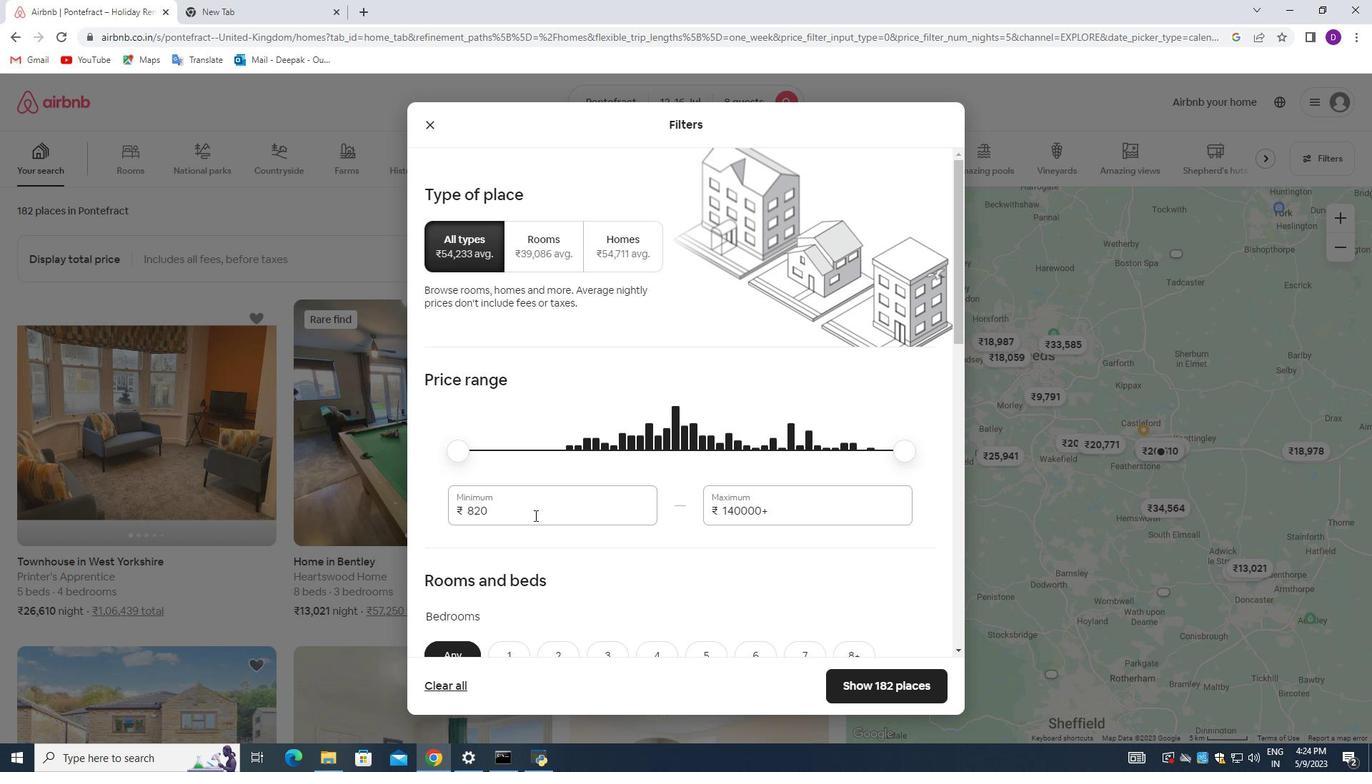 
Action: Key pressed <Key.backspace>
Screenshot: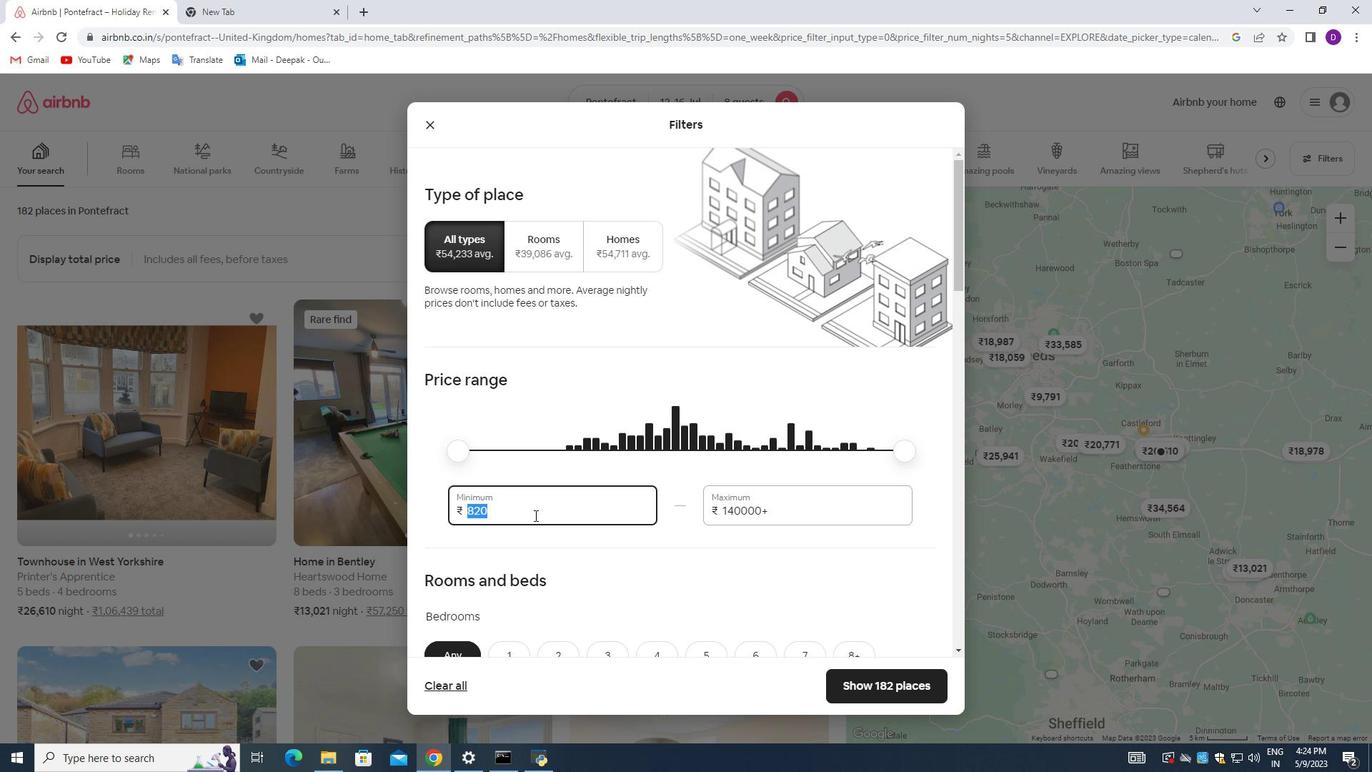 
Action: Mouse moved to (354, 566)
Screenshot: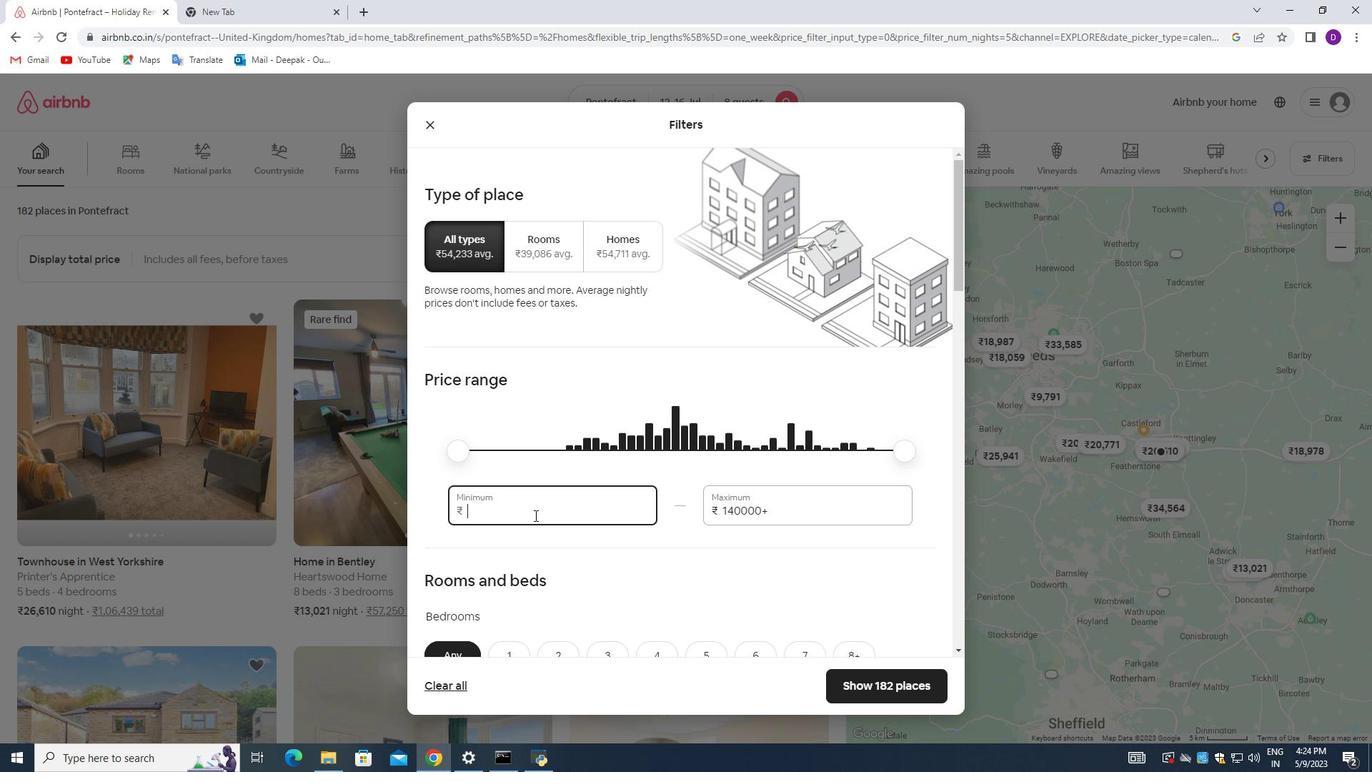 
Action: Key pressed 10000<Key.tab>16000
Screenshot: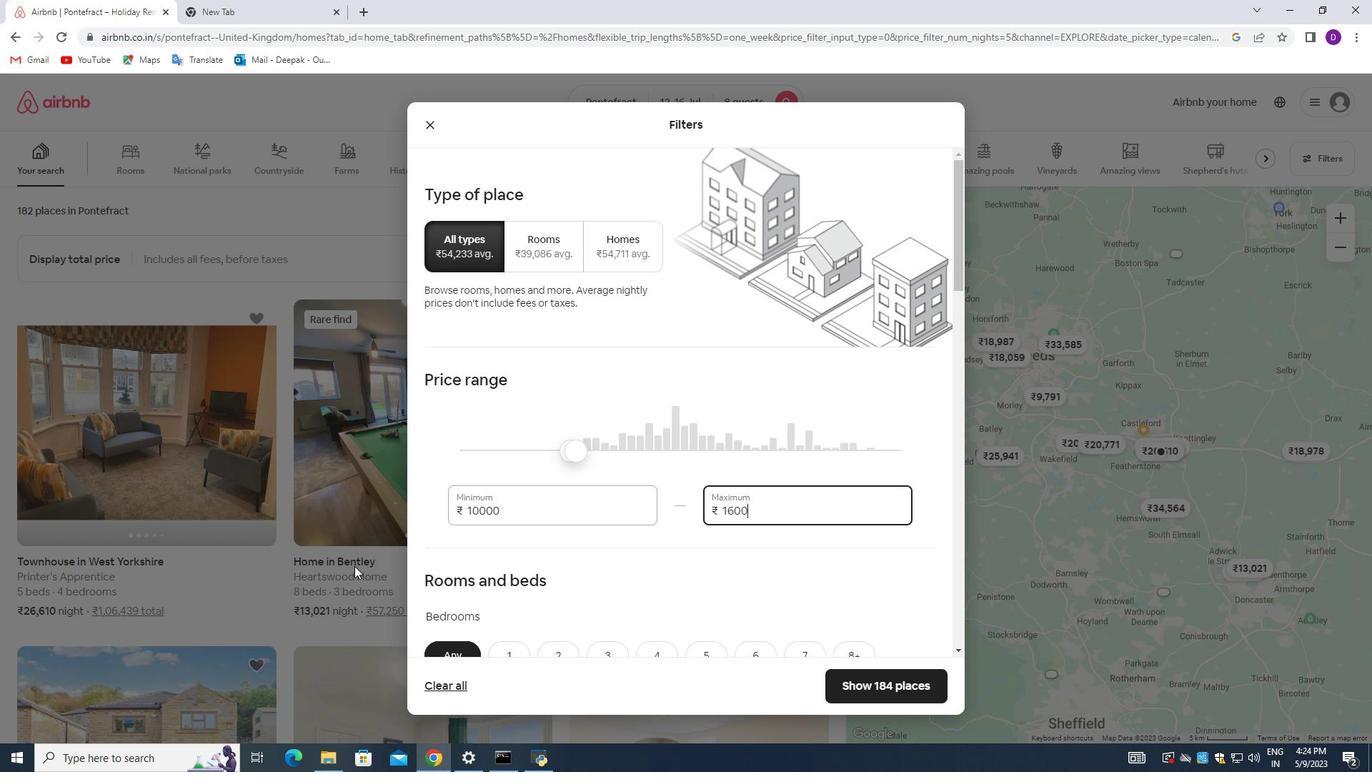 
Action: Mouse scrolled (354, 565) with delta (0, 0)
Screenshot: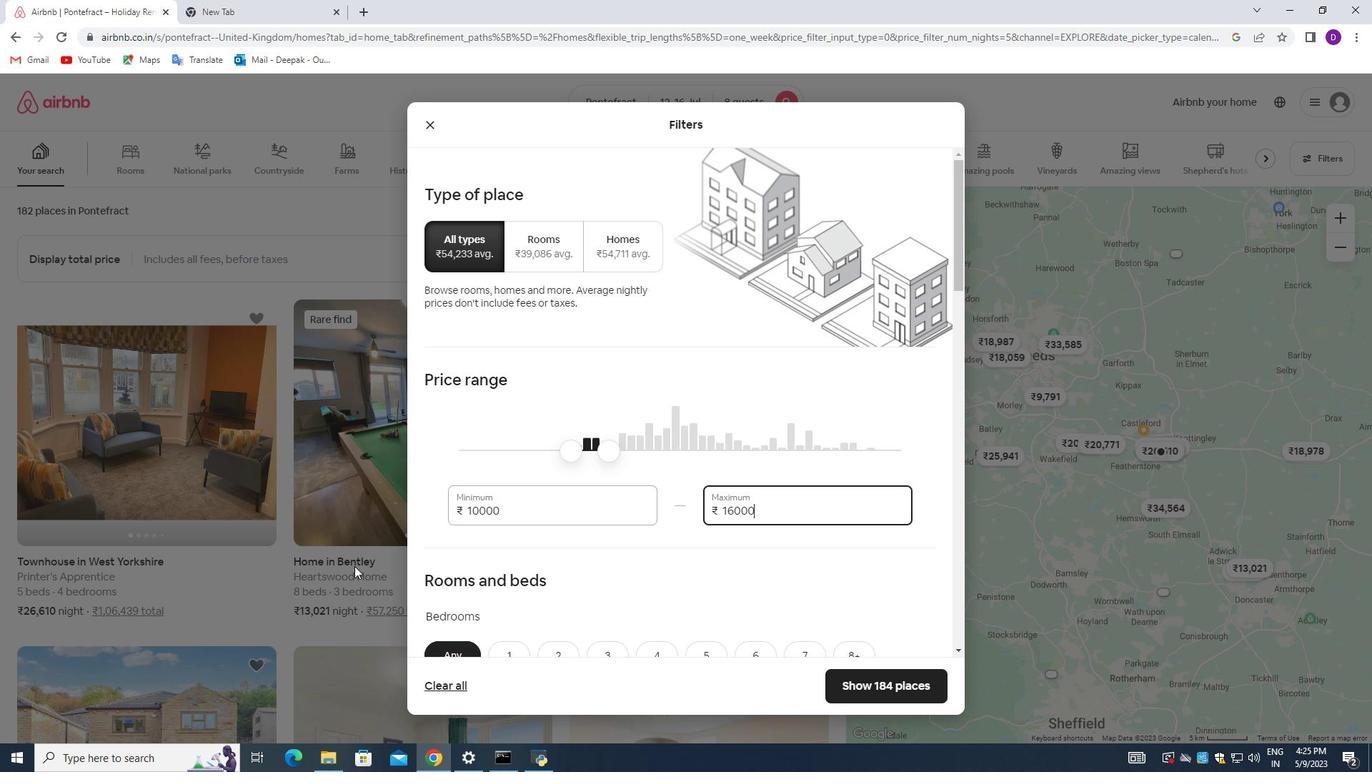 
Action: Mouse moved to (360, 599)
Screenshot: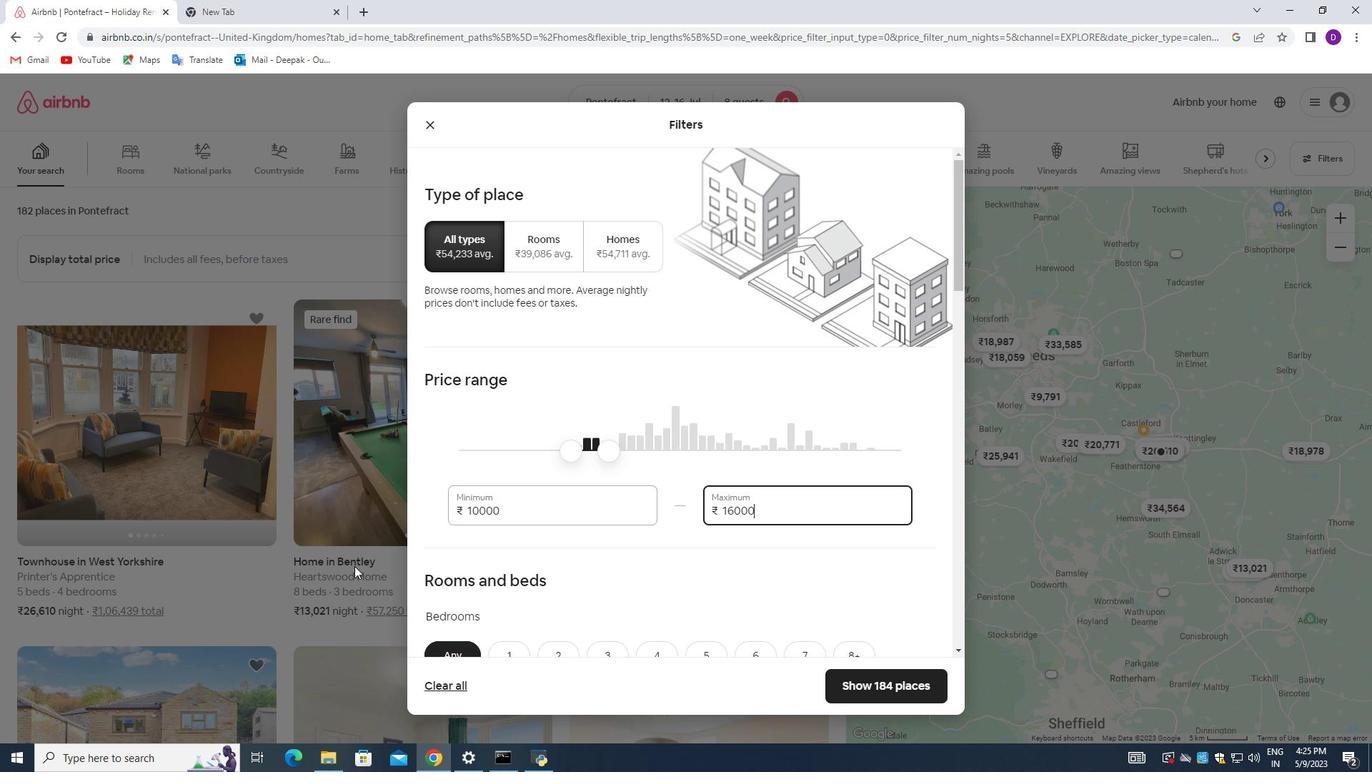 
Action: Mouse scrolled (360, 599) with delta (0, 0)
Screenshot: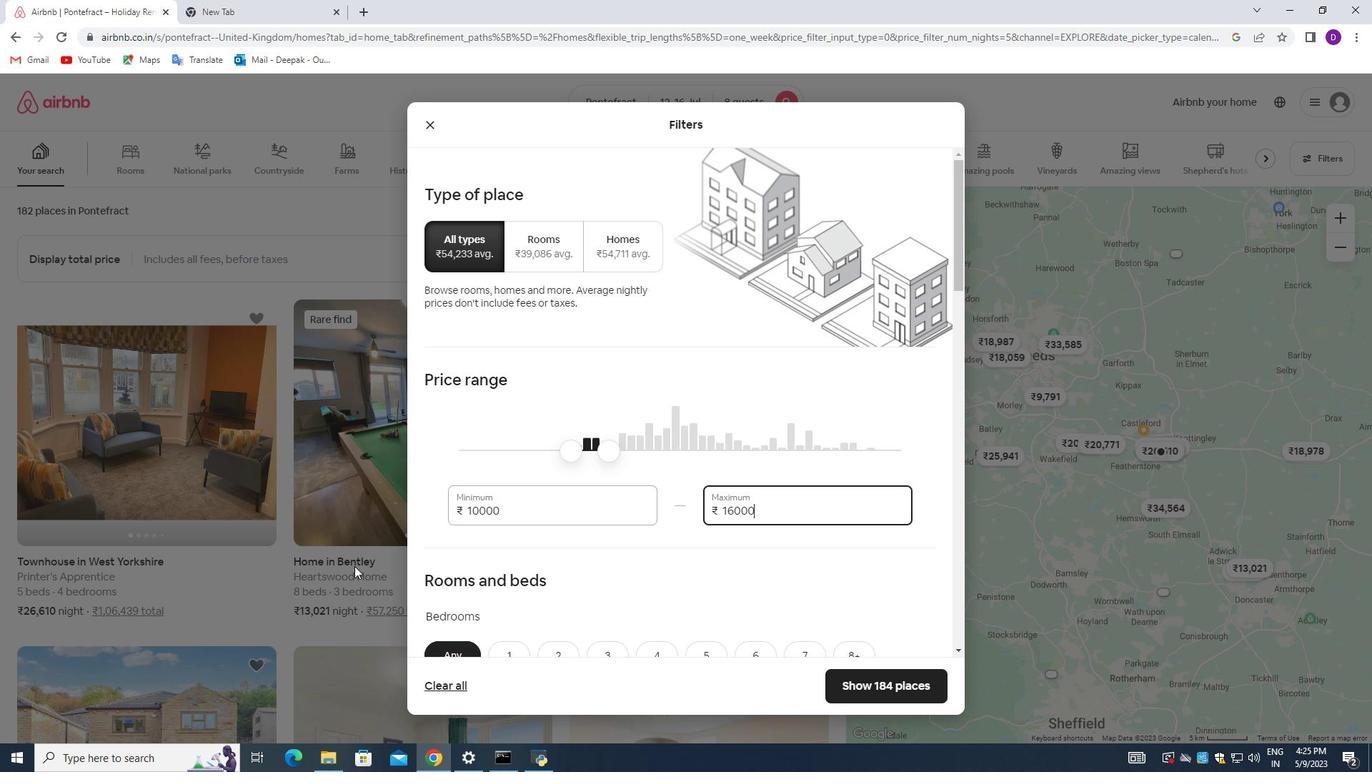 
Action: Mouse moved to (360, 619)
Screenshot: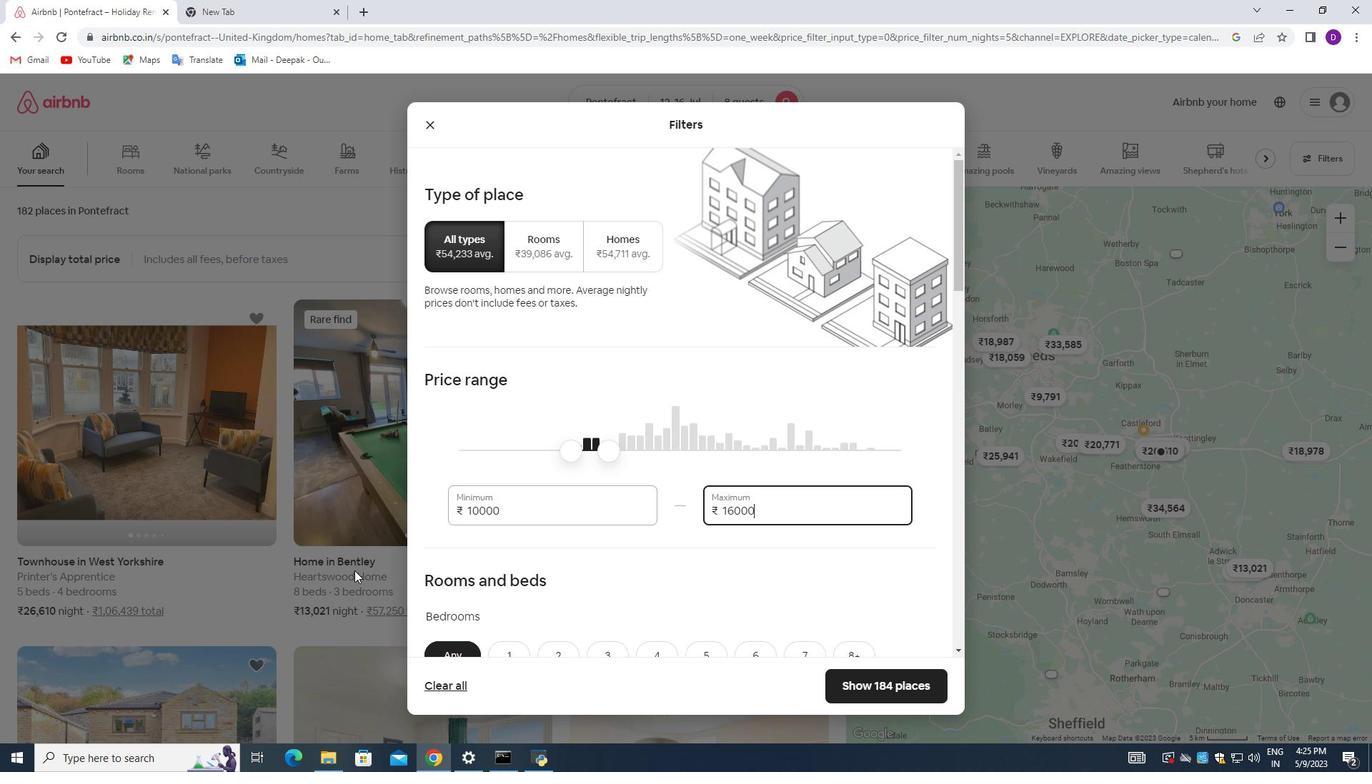 
Action: Mouse scrolled (360, 619) with delta (0, 0)
Screenshot: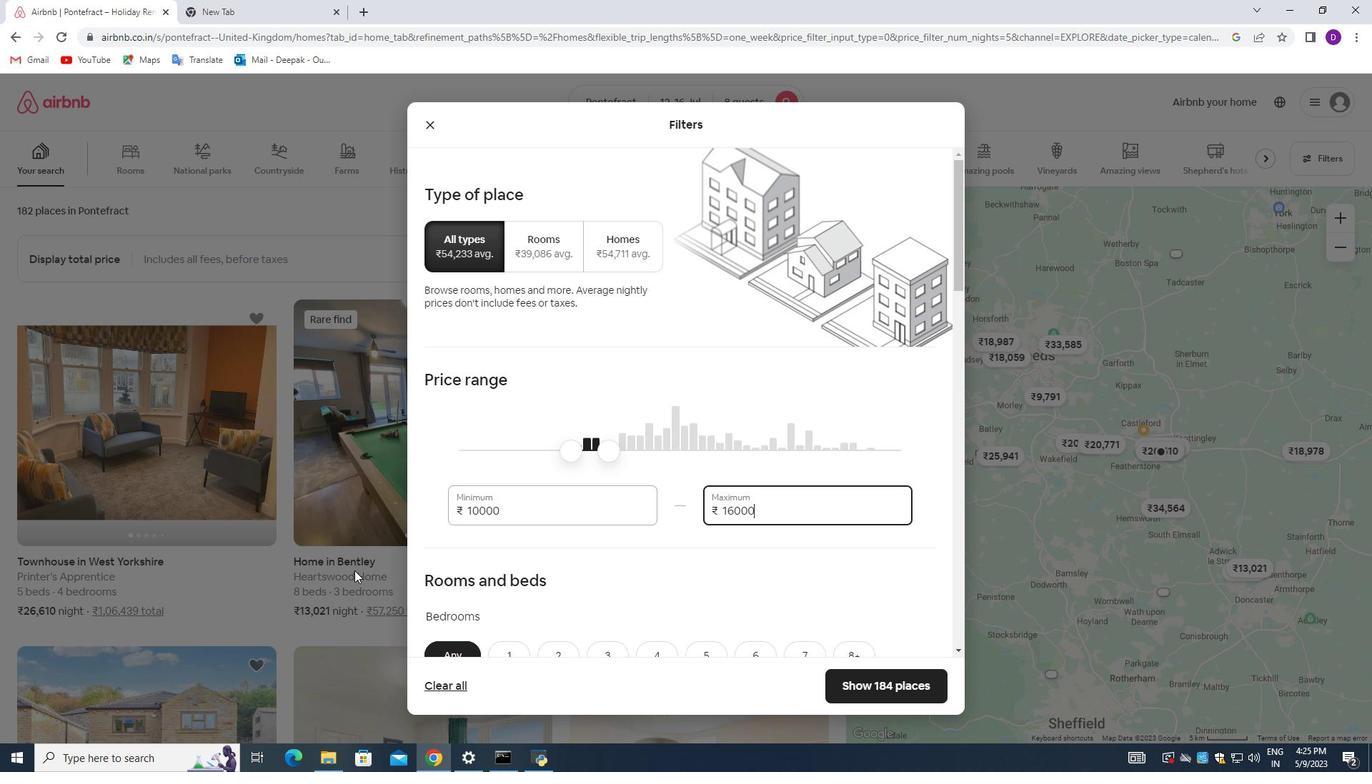 
Action: Mouse moved to (358, 626)
Screenshot: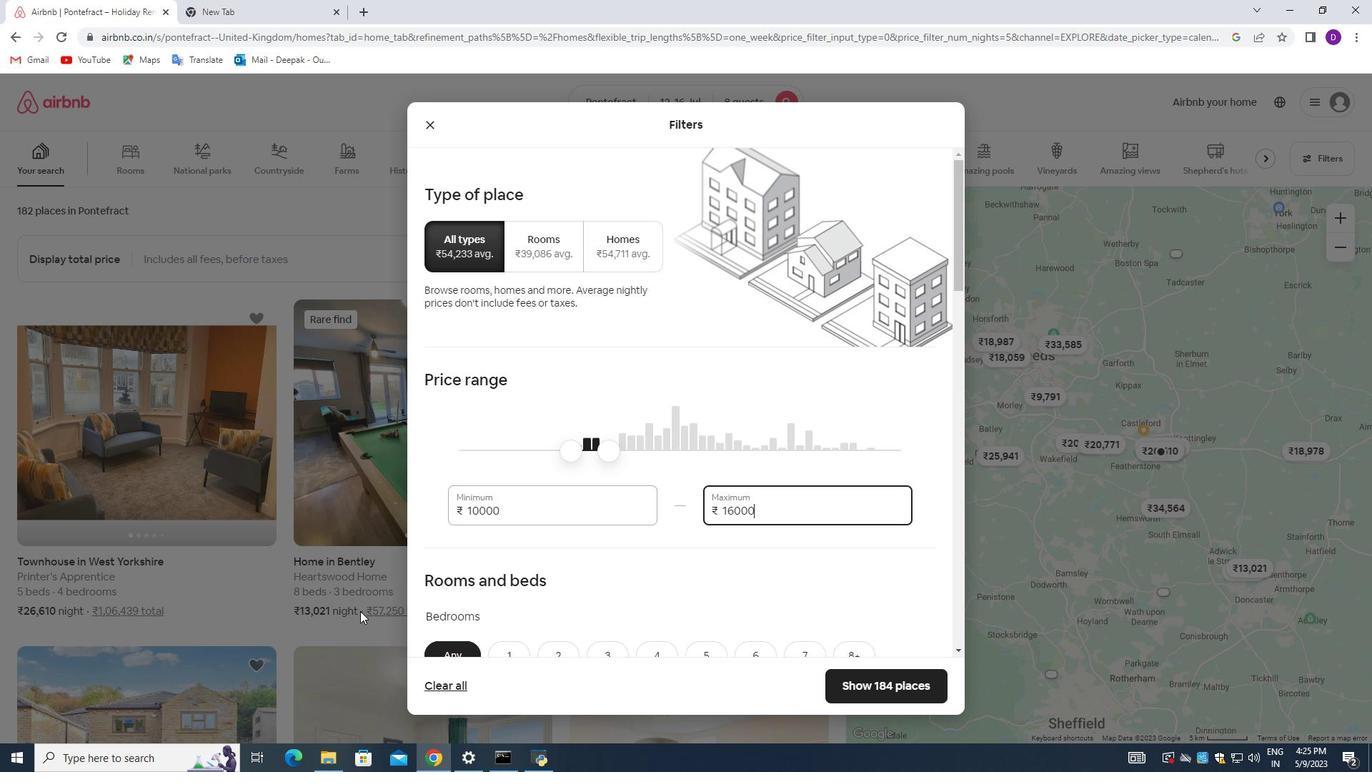 
Action: Mouse scrolled (358, 626) with delta (0, 0)
Screenshot: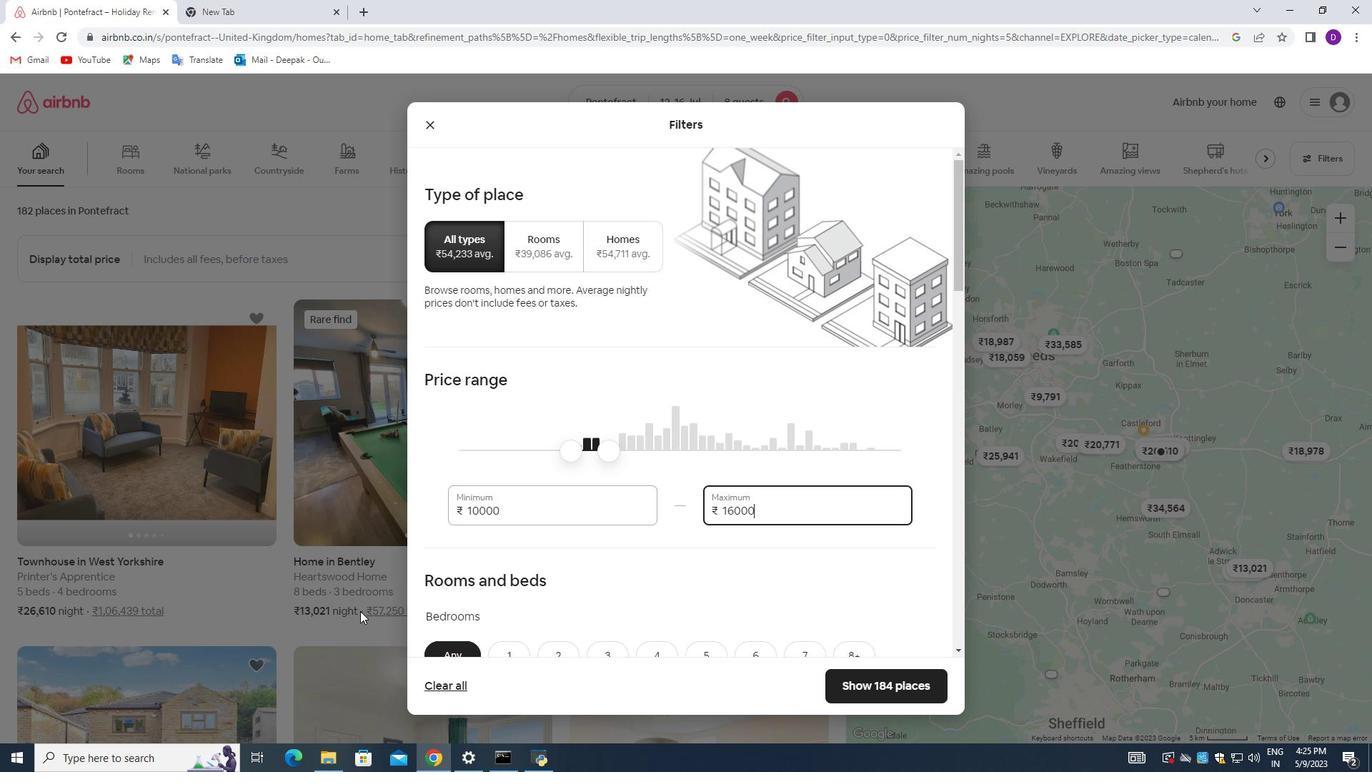 
Action: Mouse moved to (358, 627)
Screenshot: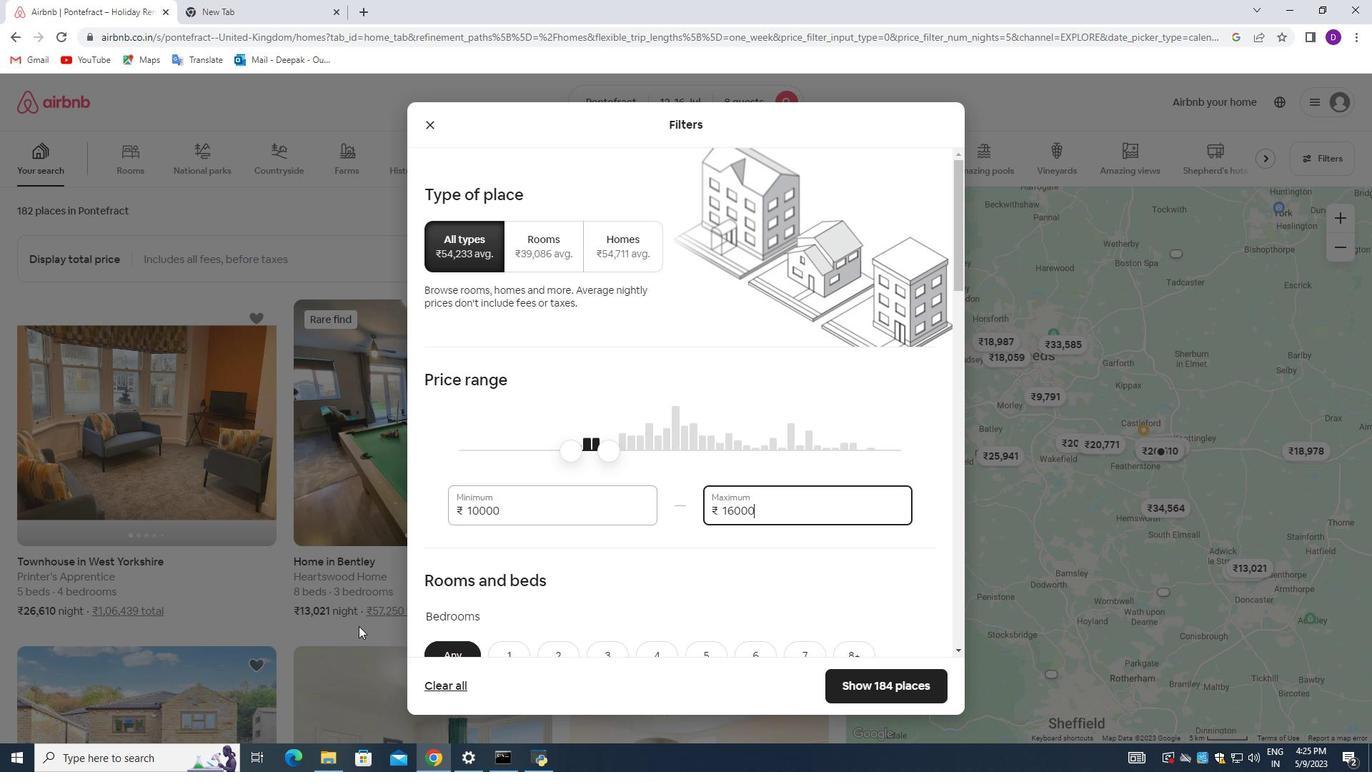 
Action: Mouse scrolled (358, 626) with delta (0, 0)
Screenshot: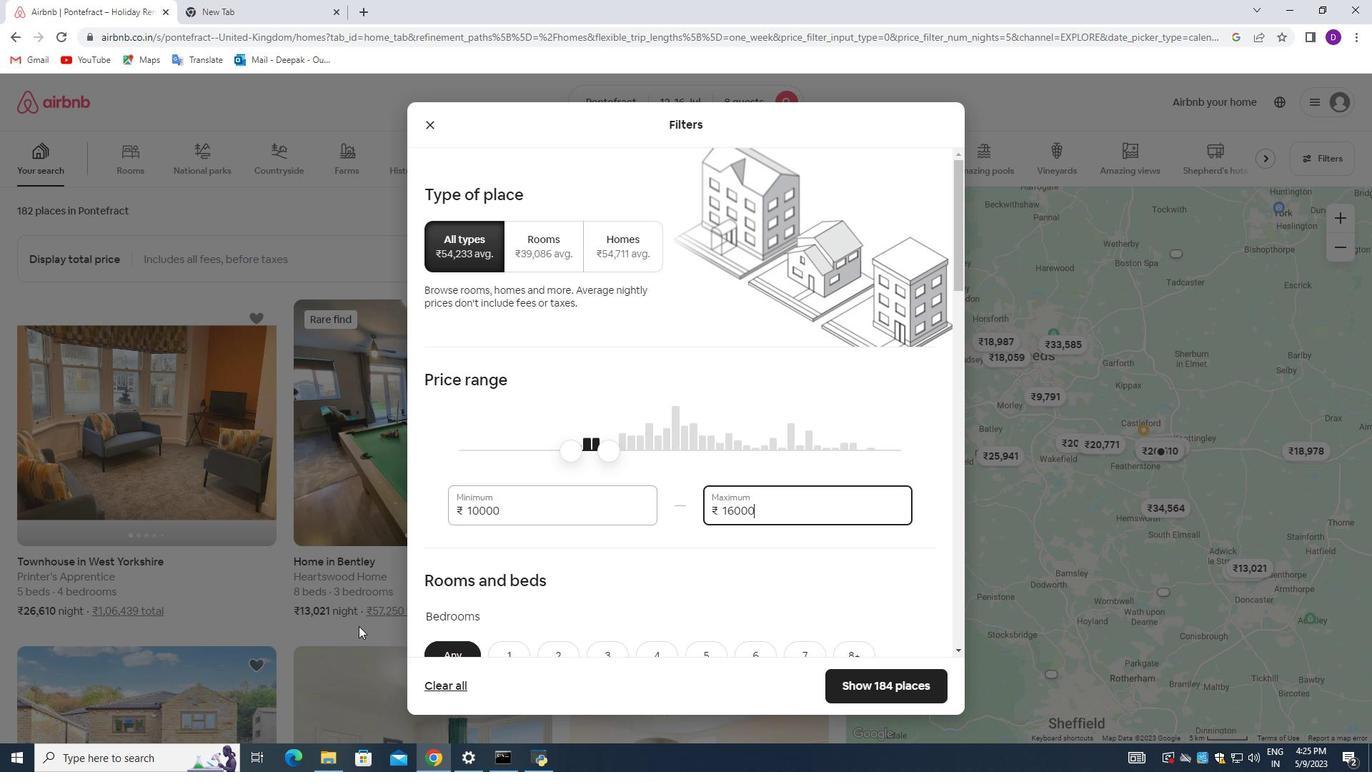 
Action: Mouse moved to (504, 585)
Screenshot: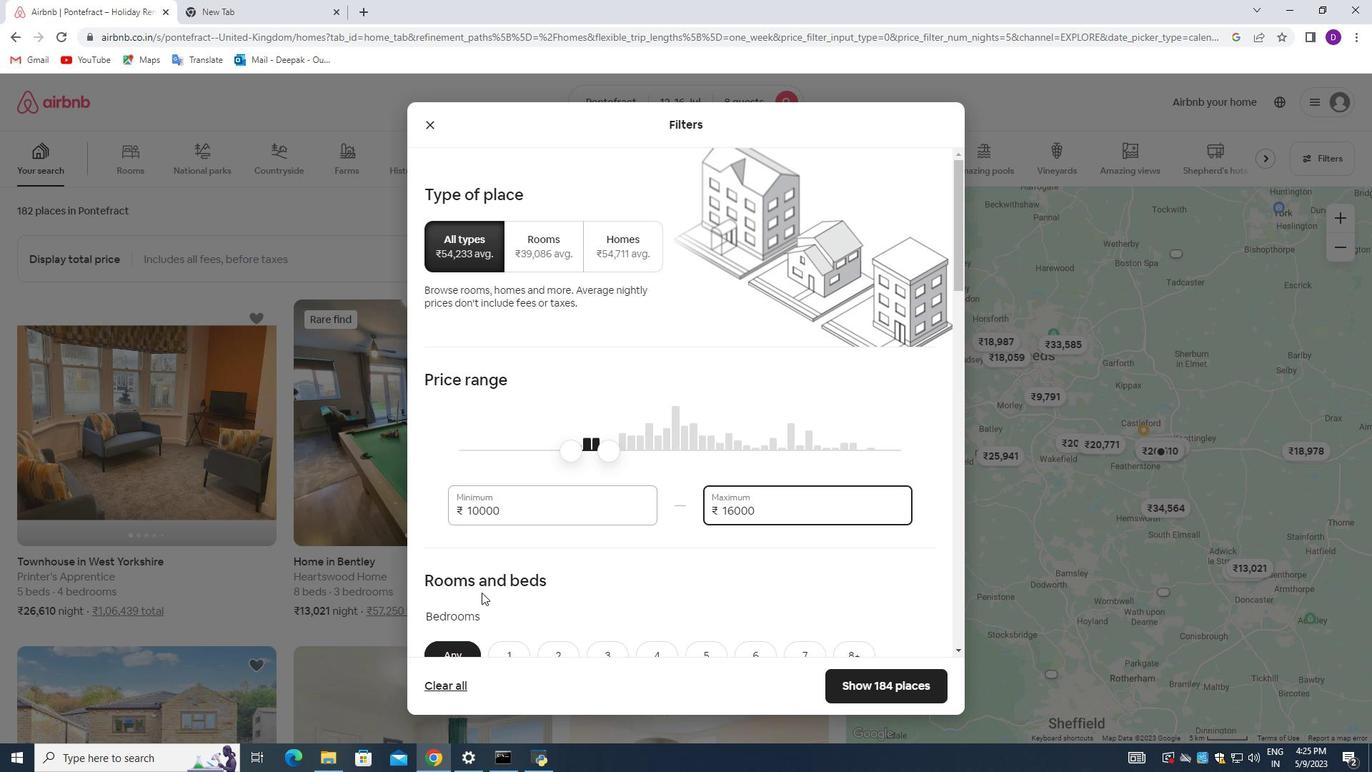 
Action: Mouse scrolled (504, 584) with delta (0, 0)
Screenshot: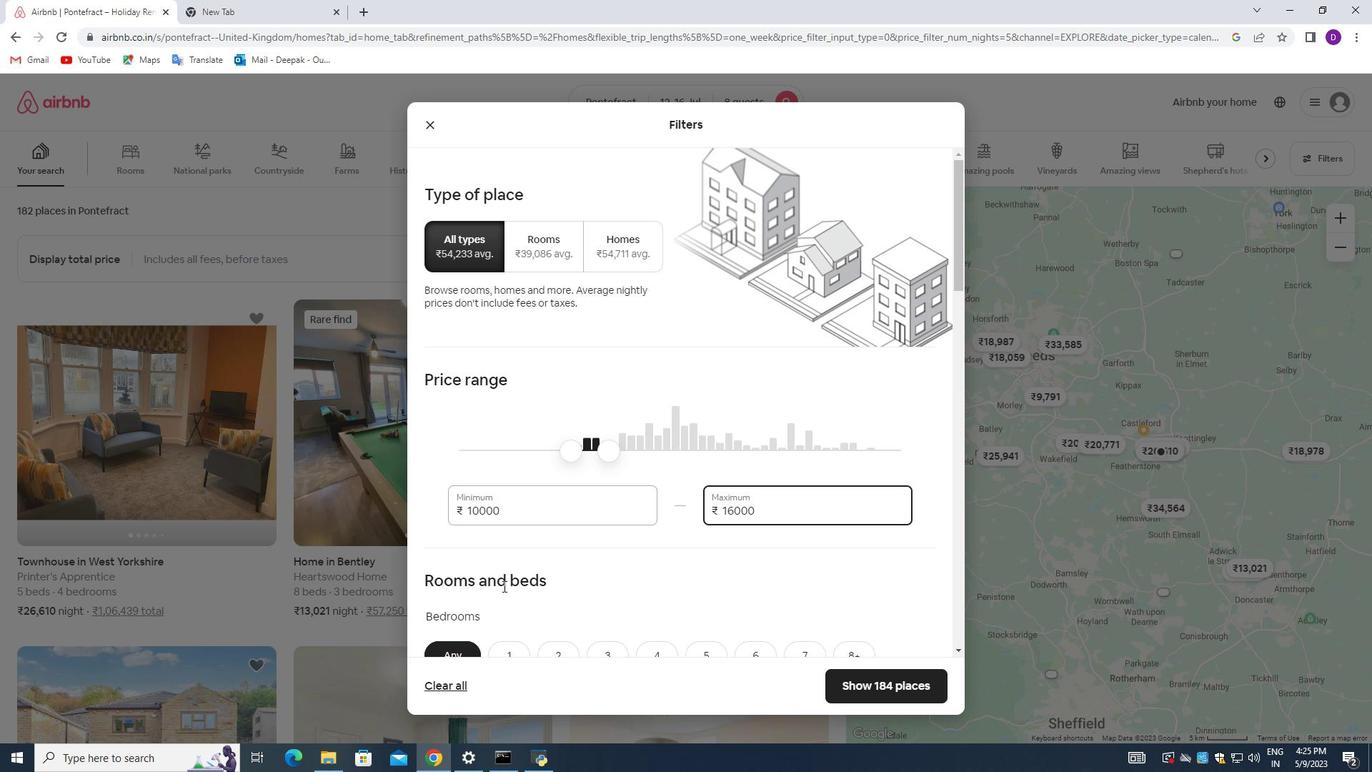 
Action: Mouse scrolled (504, 584) with delta (0, 0)
Screenshot: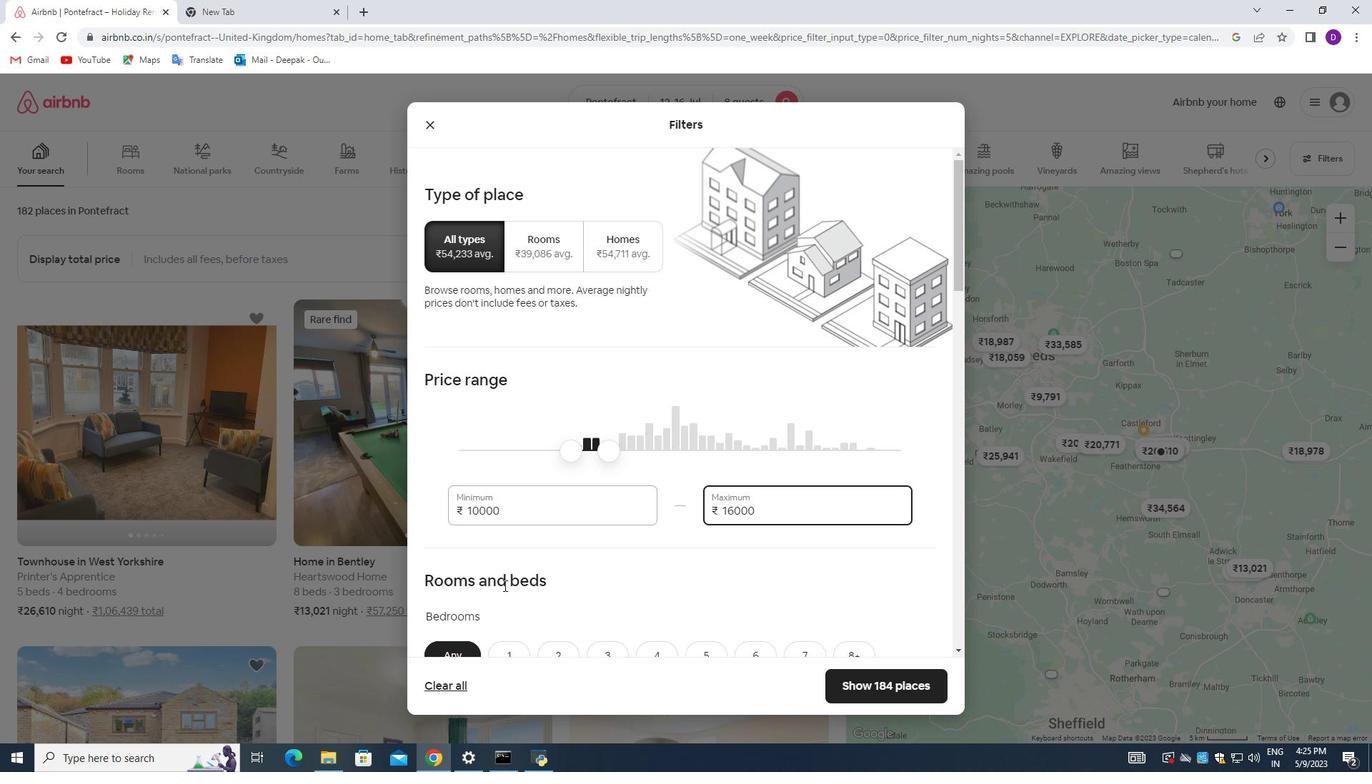 
Action: Mouse scrolled (504, 584) with delta (0, 0)
Screenshot: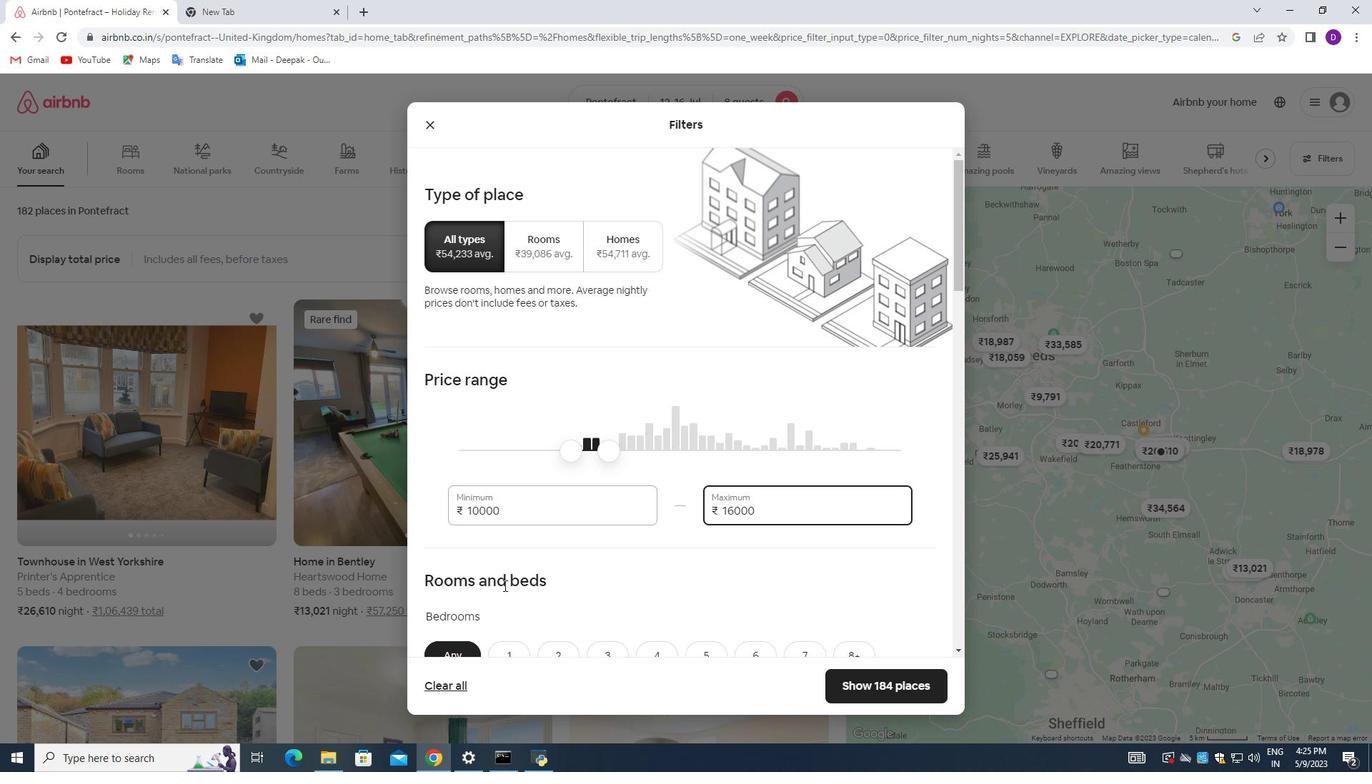 
Action: Mouse moved to (842, 442)
Screenshot: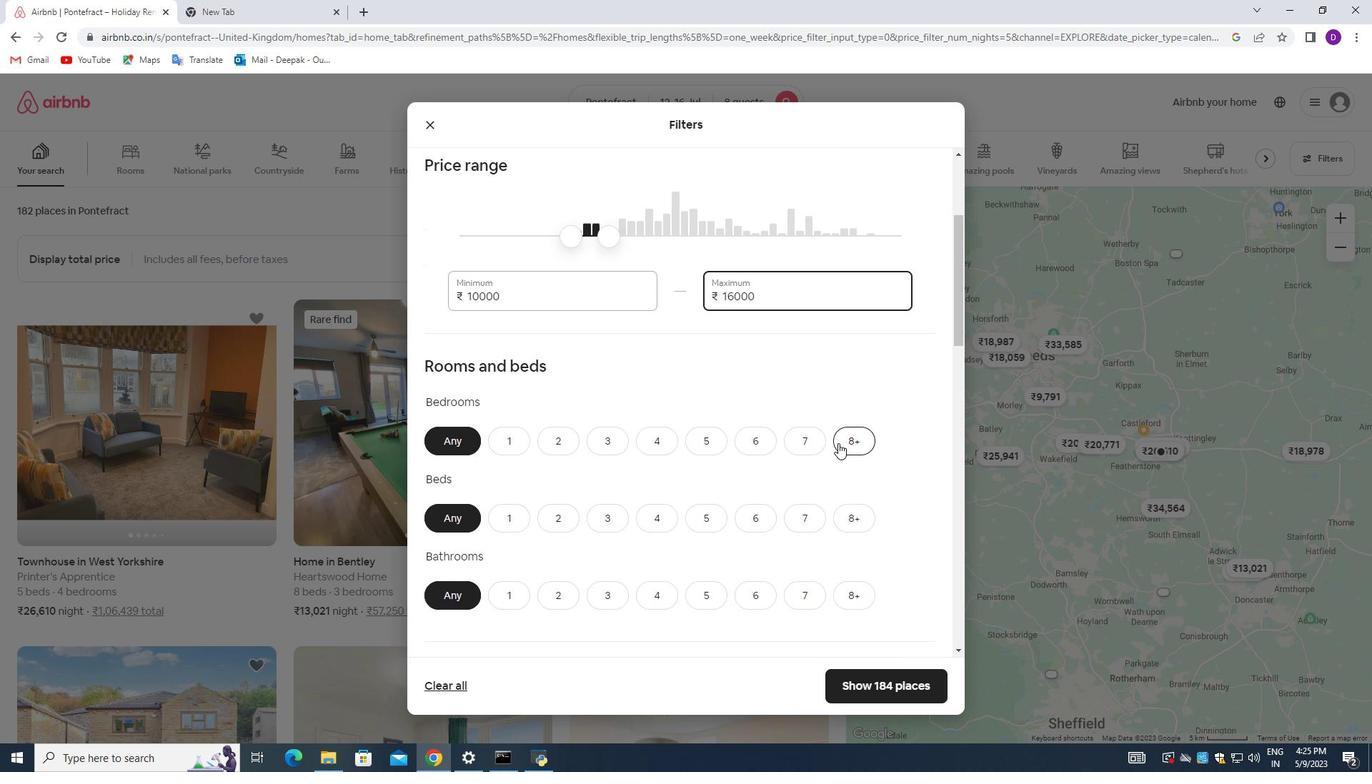 
Action: Mouse pressed left at (842, 442)
Screenshot: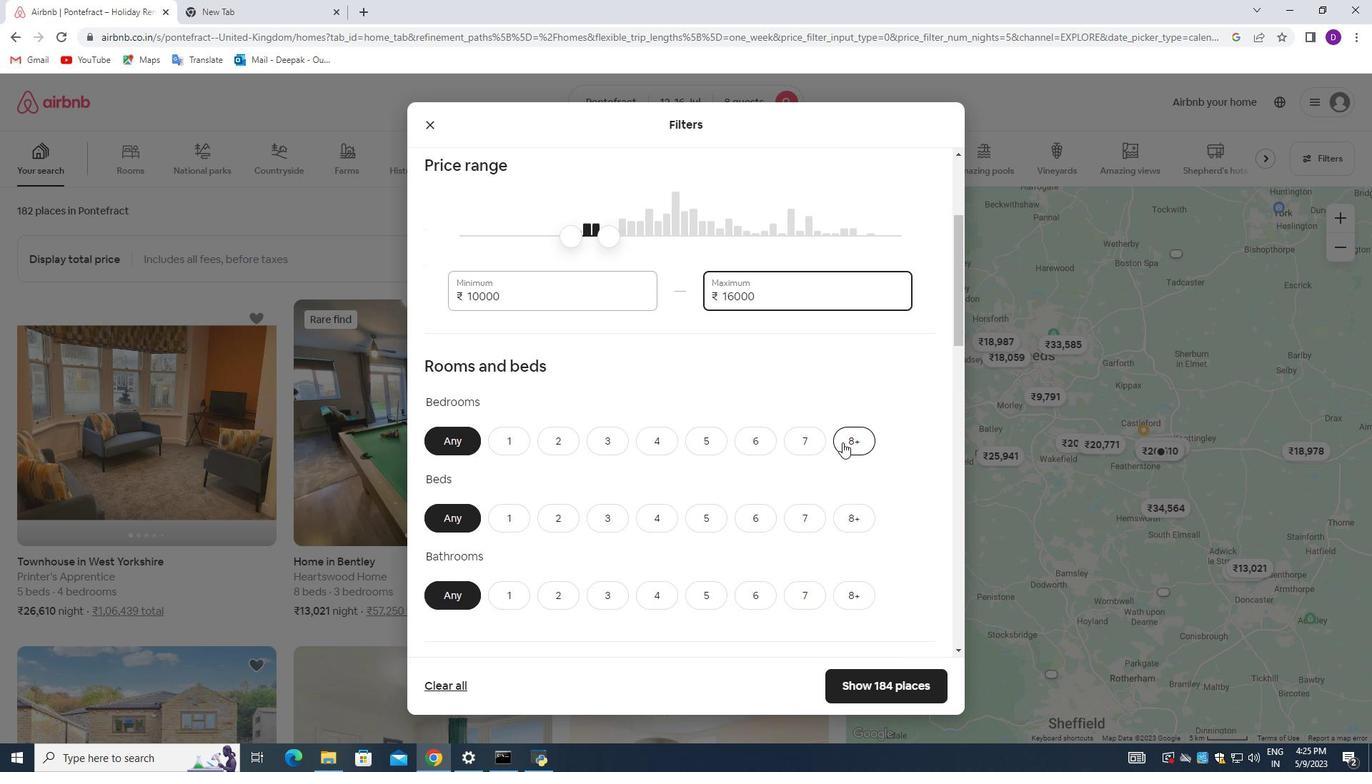 
Action: Mouse moved to (860, 519)
Screenshot: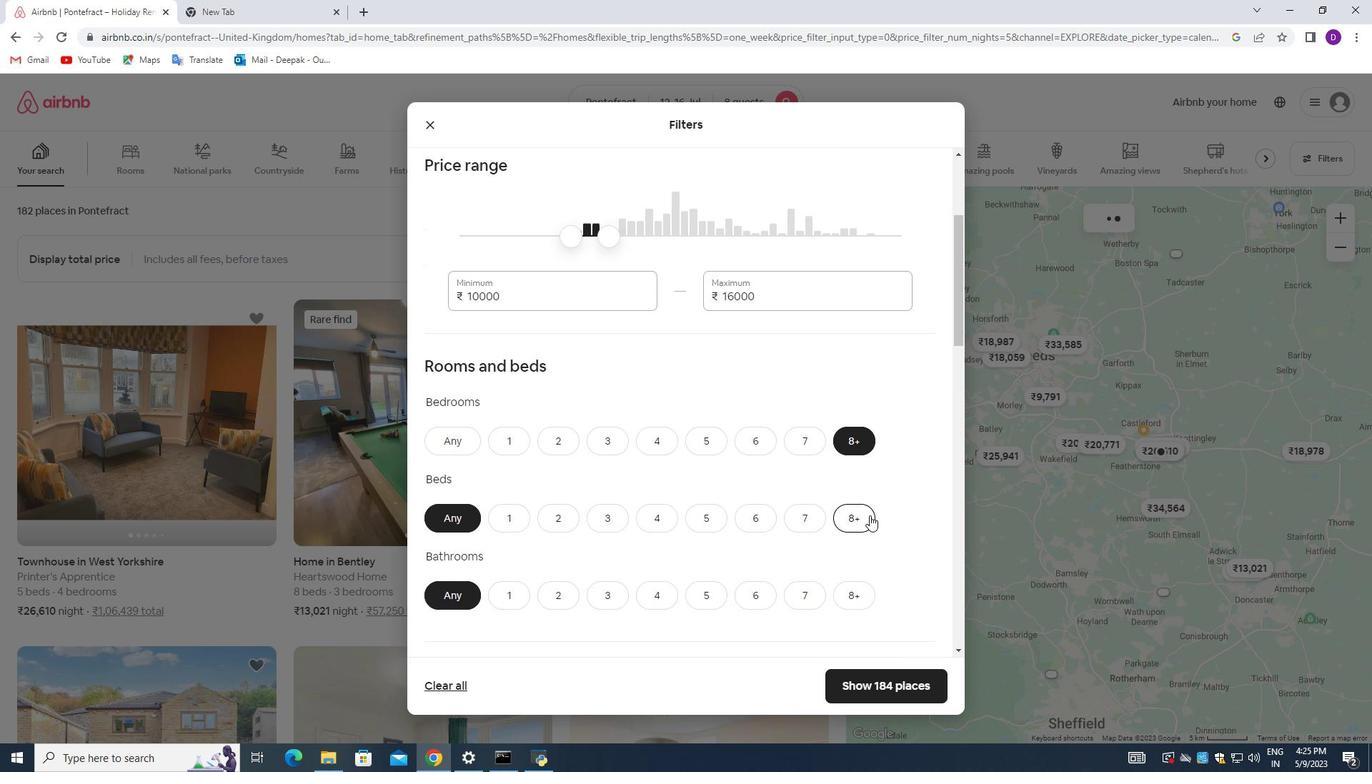 
Action: Mouse pressed left at (860, 519)
Screenshot: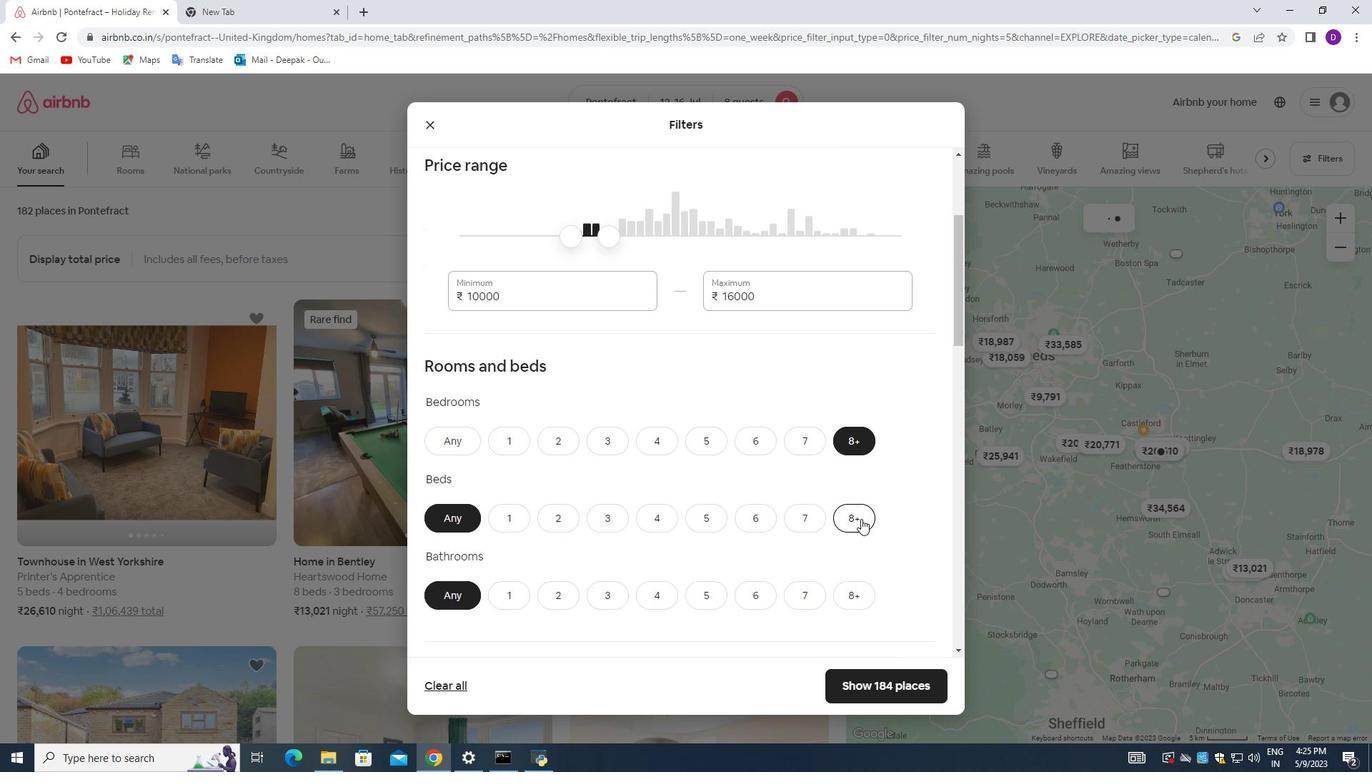 
Action: Mouse moved to (845, 586)
Screenshot: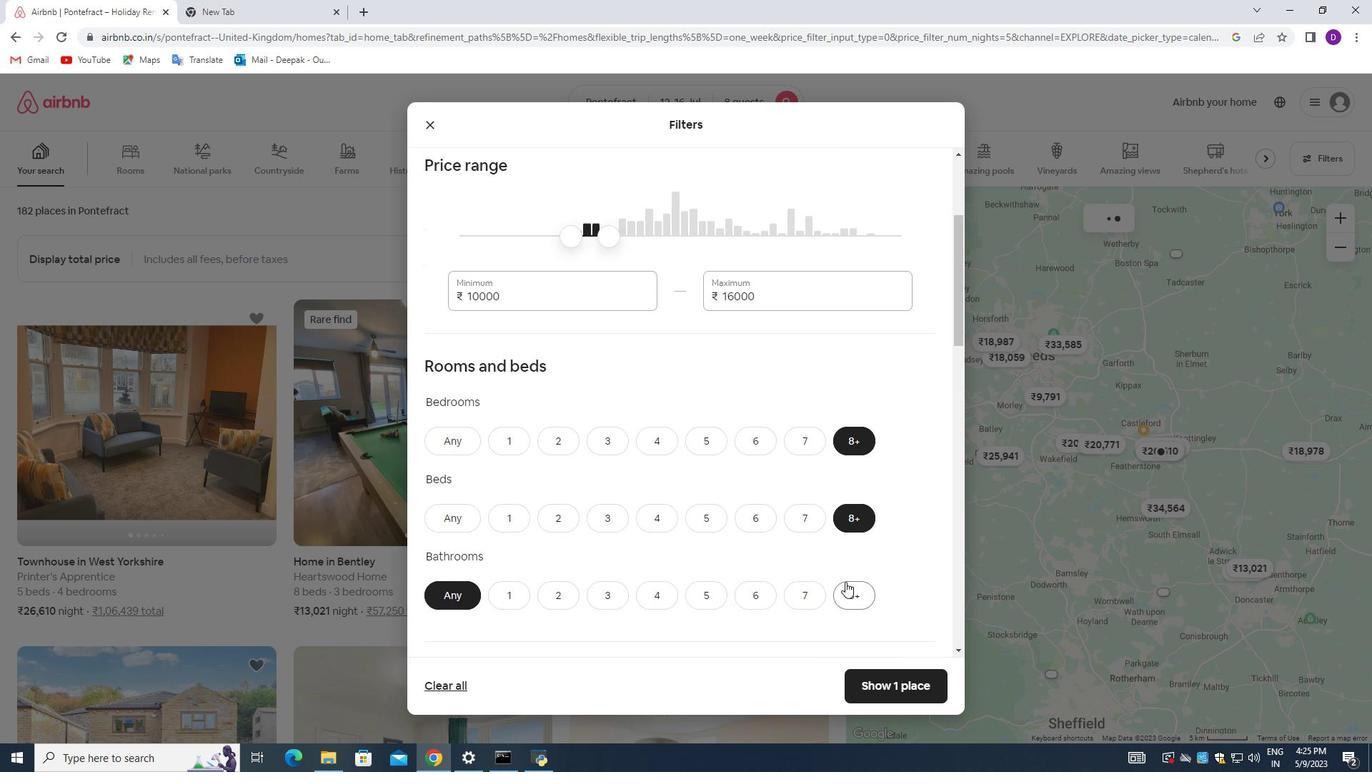 
Action: Mouse pressed left at (845, 586)
Screenshot: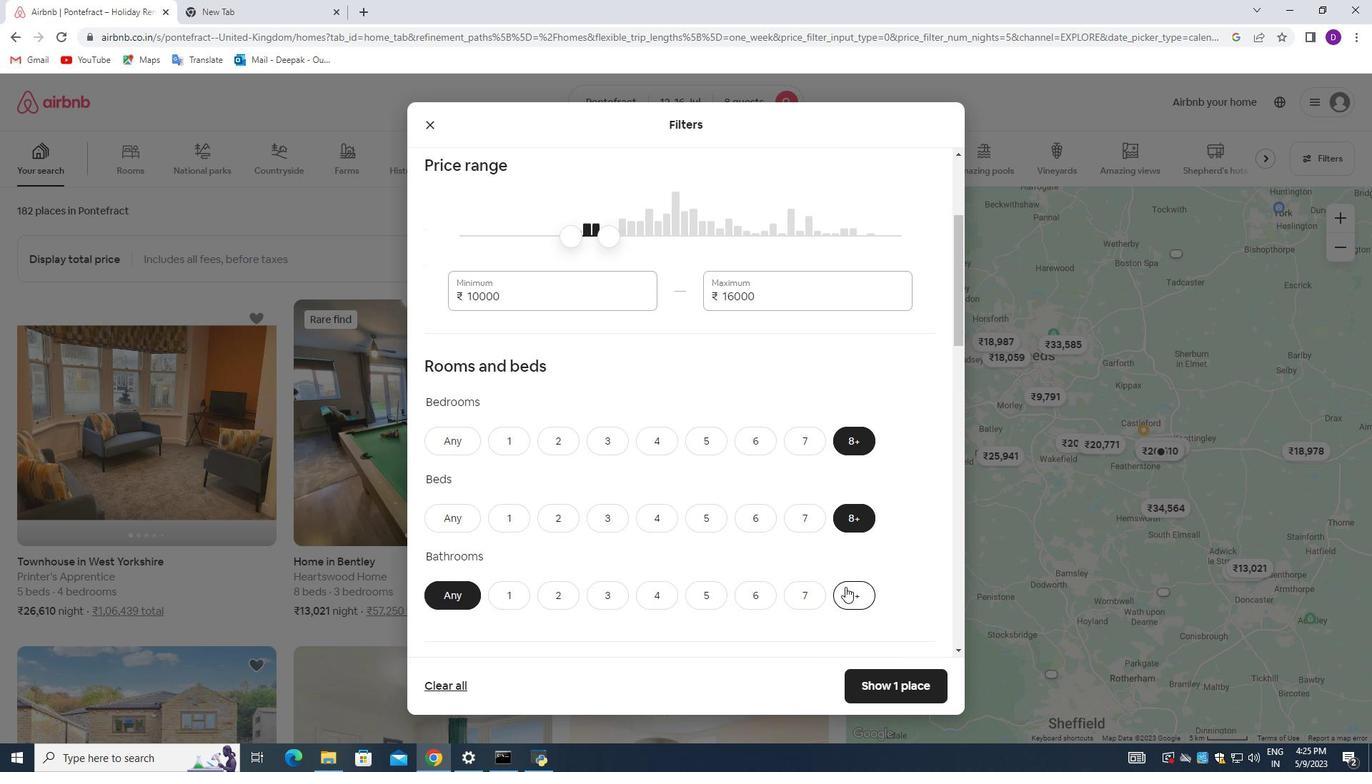 
Action: Mouse moved to (672, 549)
Screenshot: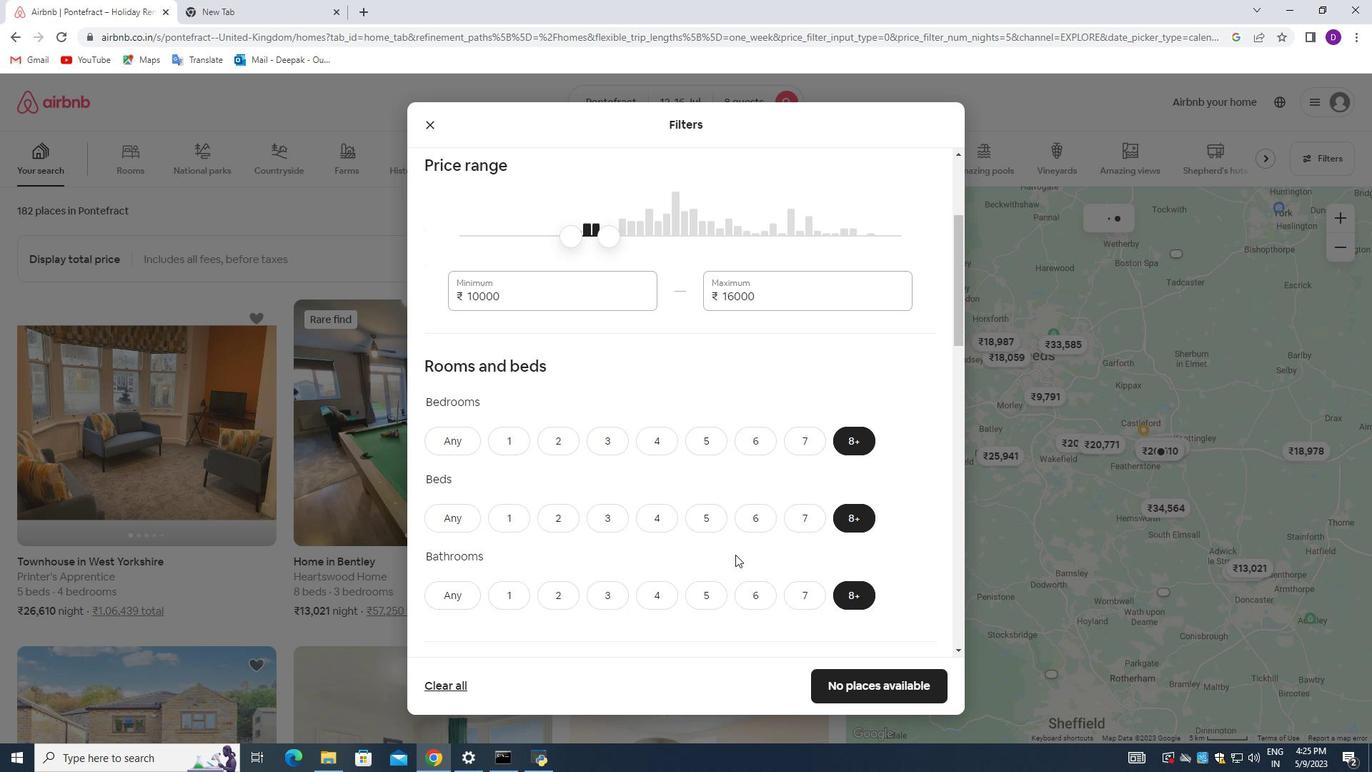 
Action: Mouse scrolled (672, 549) with delta (0, 0)
Screenshot: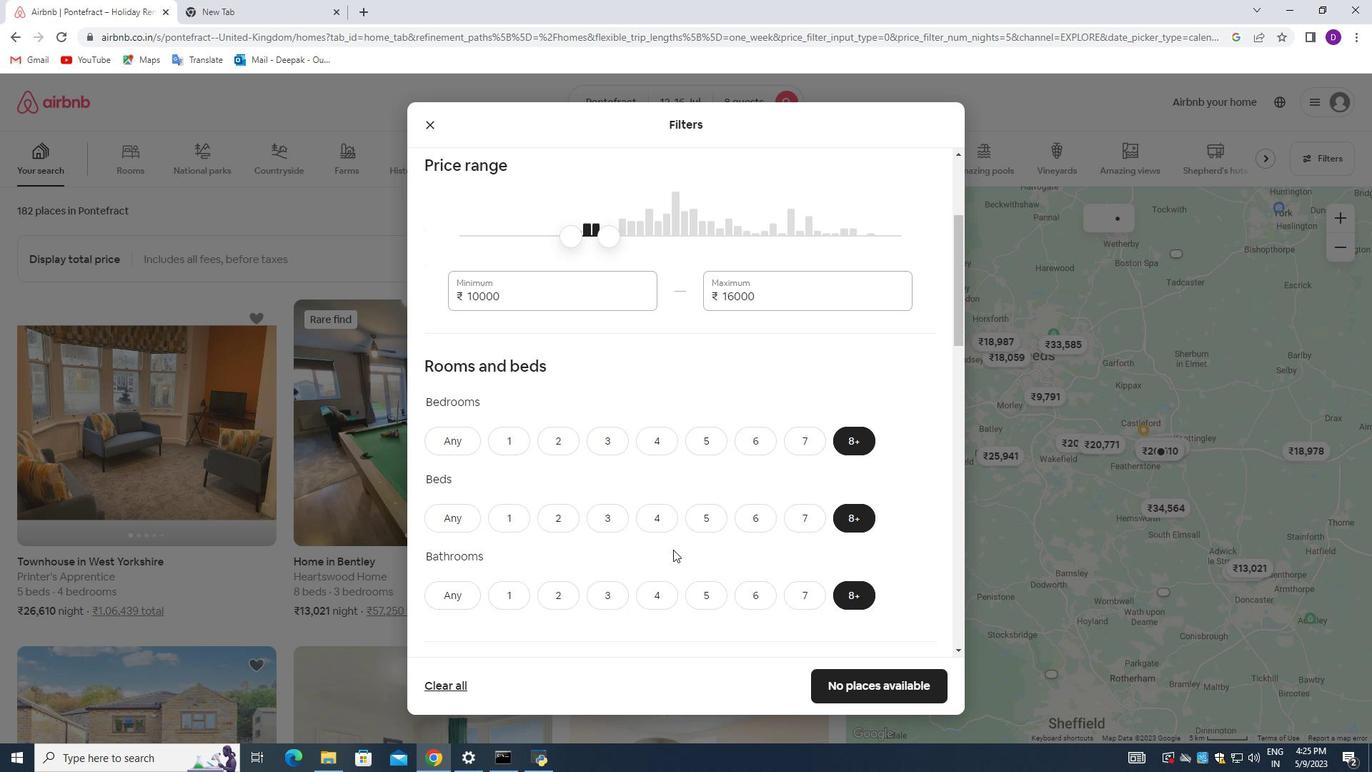 
Action: Mouse scrolled (672, 549) with delta (0, 0)
Screenshot: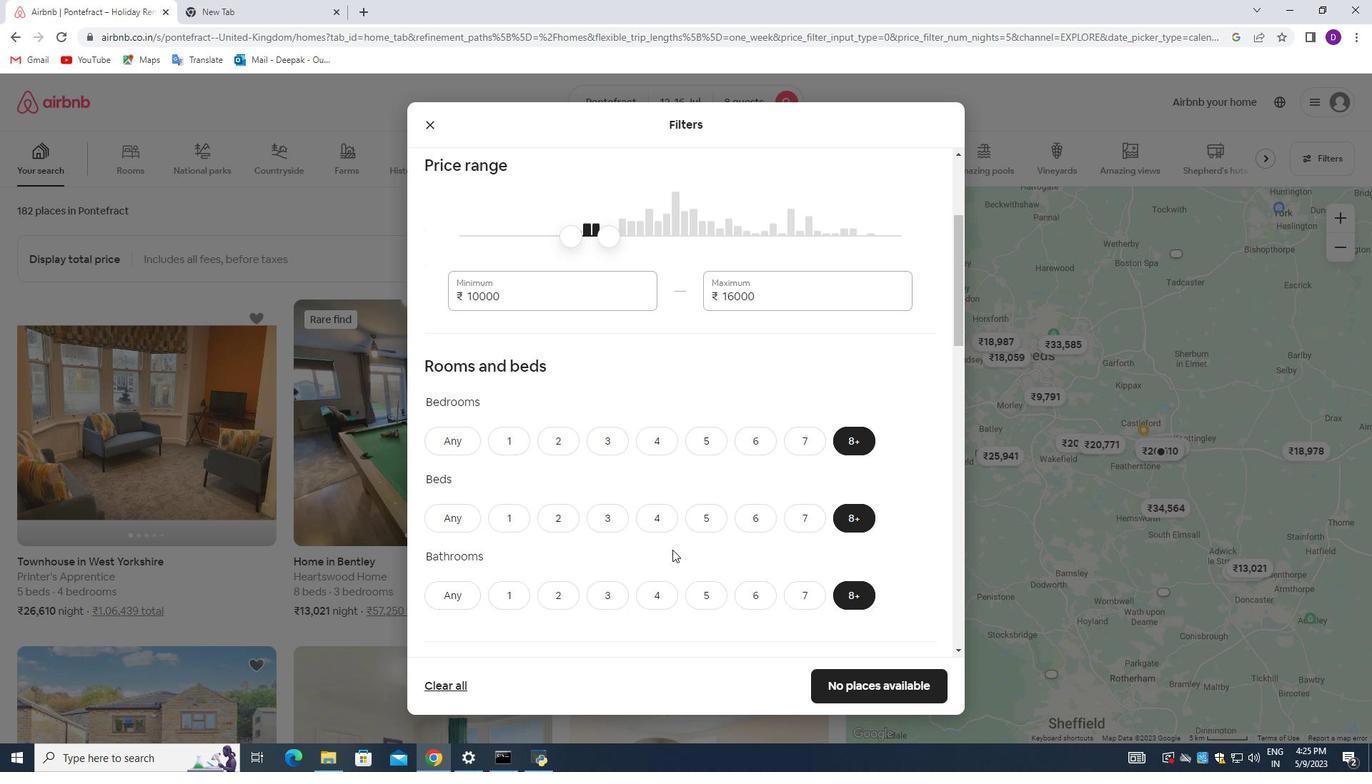 
Action: Mouse moved to (671, 548)
Screenshot: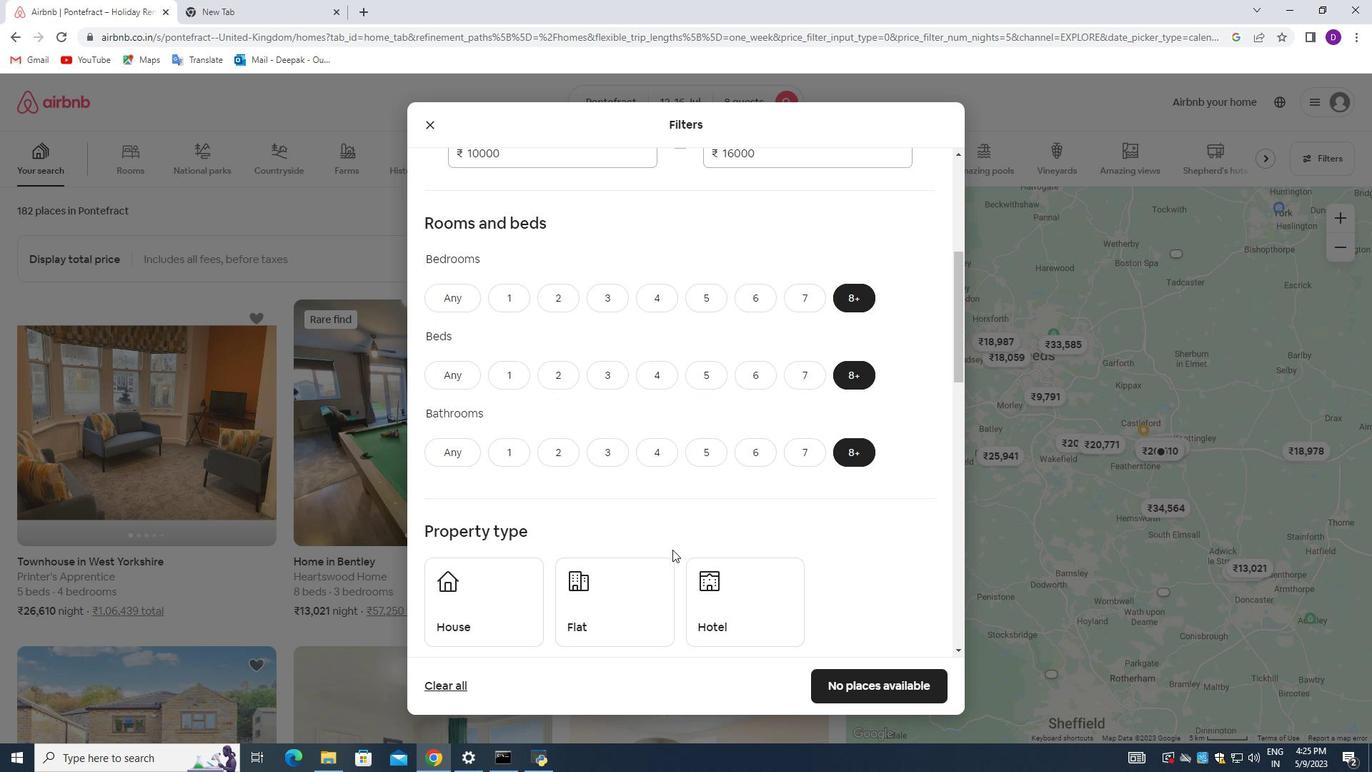 
Action: Mouse scrolled (671, 547) with delta (0, 0)
Screenshot: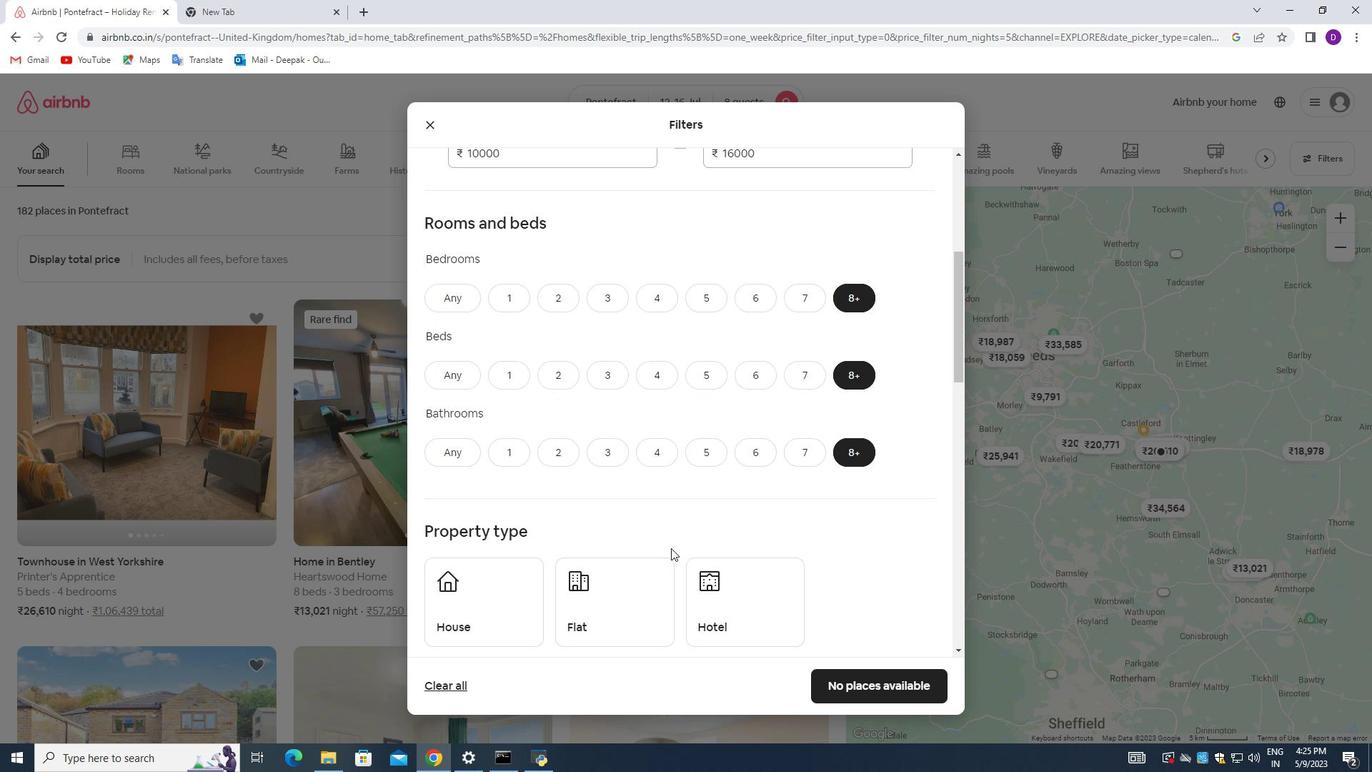 
Action: Mouse moved to (485, 537)
Screenshot: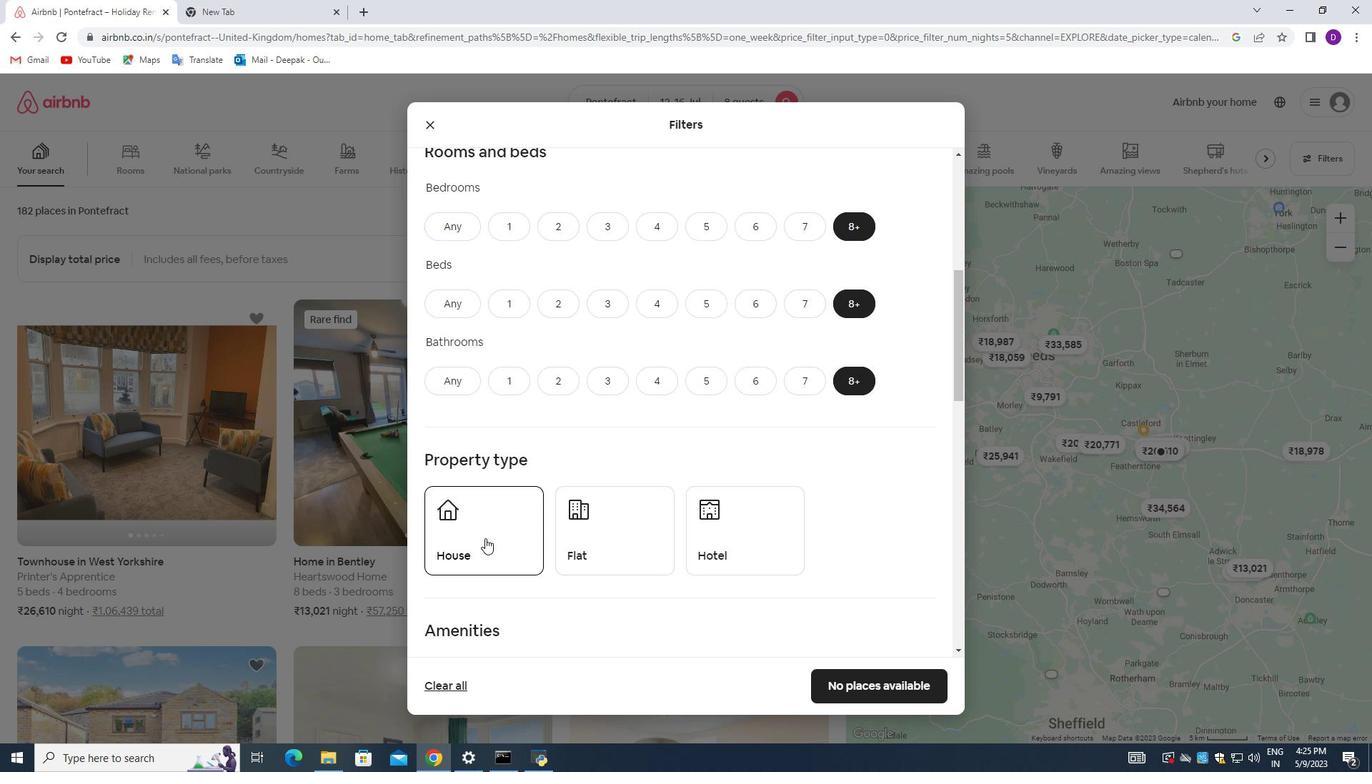 
Action: Mouse pressed left at (485, 537)
Screenshot: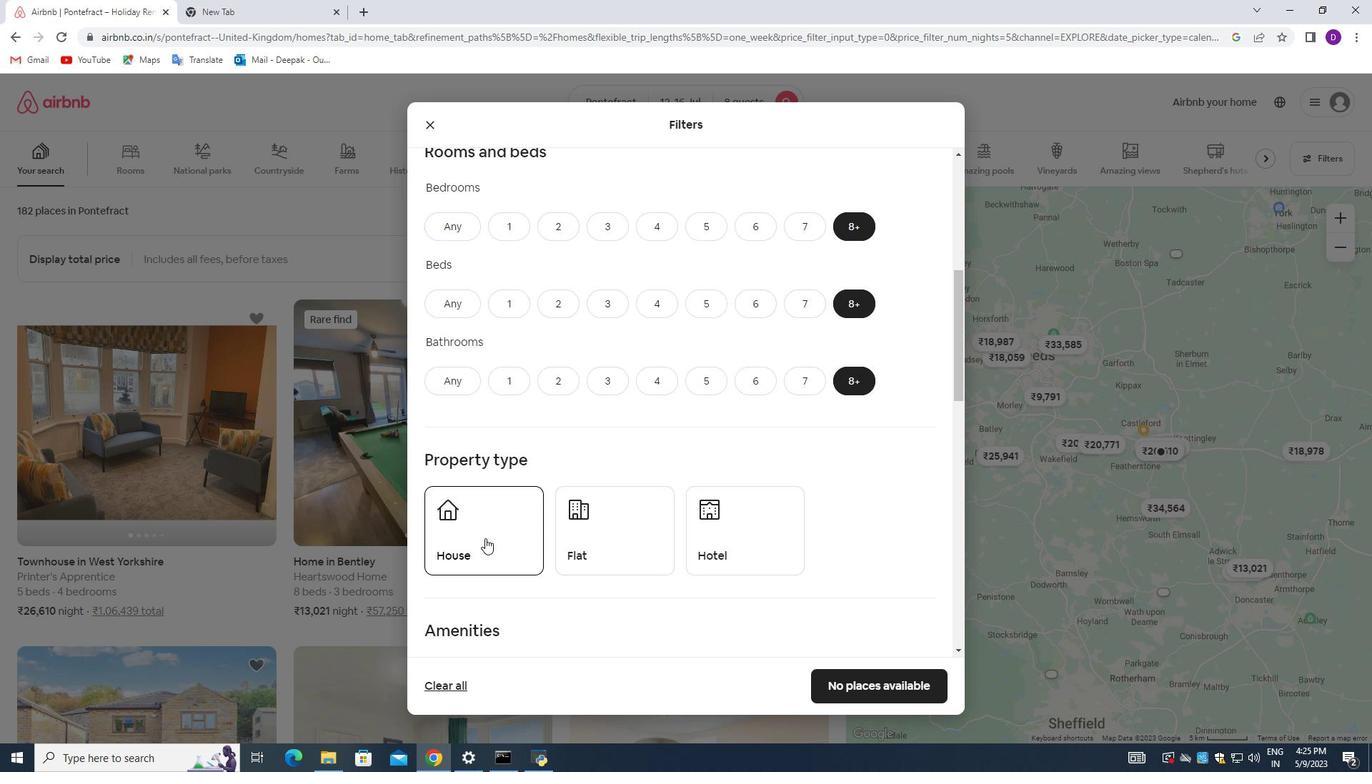 
Action: Mouse moved to (632, 534)
Screenshot: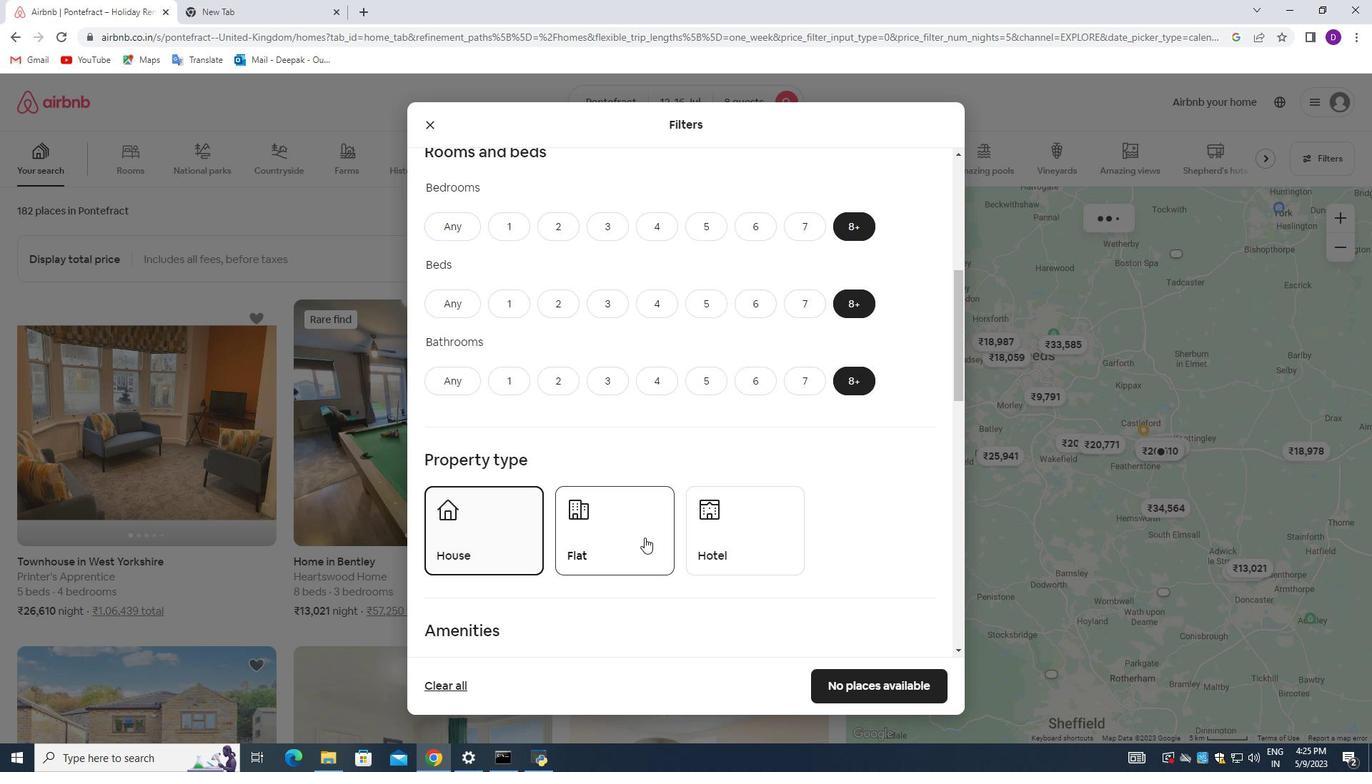 
Action: Mouse pressed left at (632, 534)
Screenshot: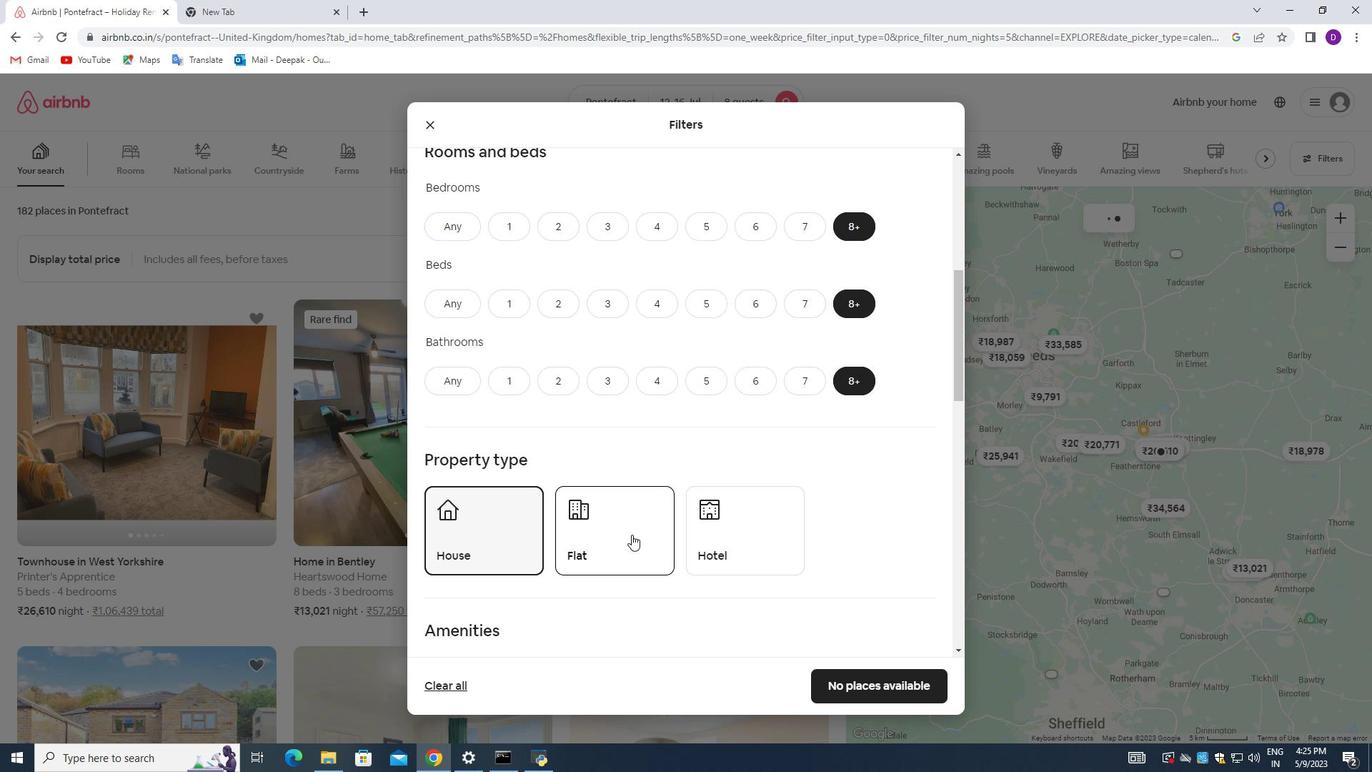 
Action: Mouse moved to (749, 533)
Screenshot: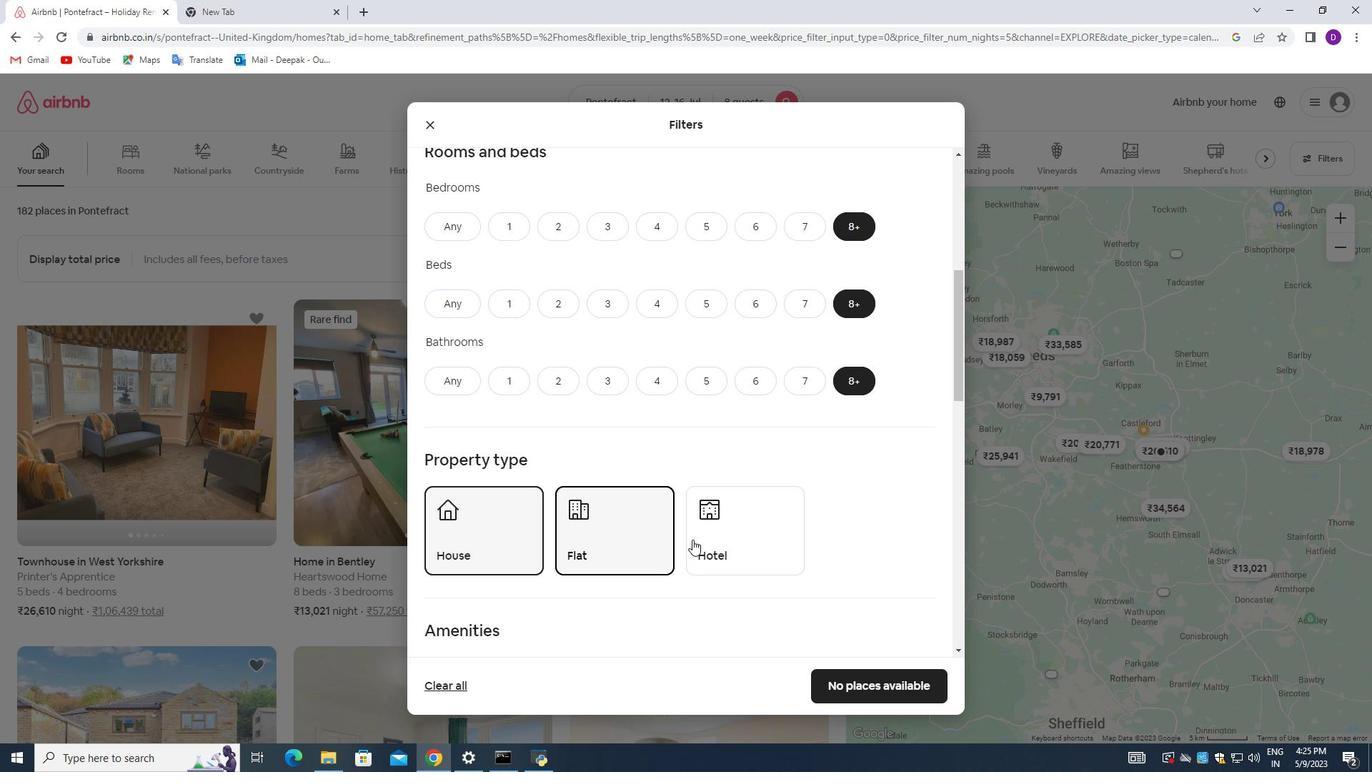 
Action: Mouse pressed left at (749, 533)
Screenshot: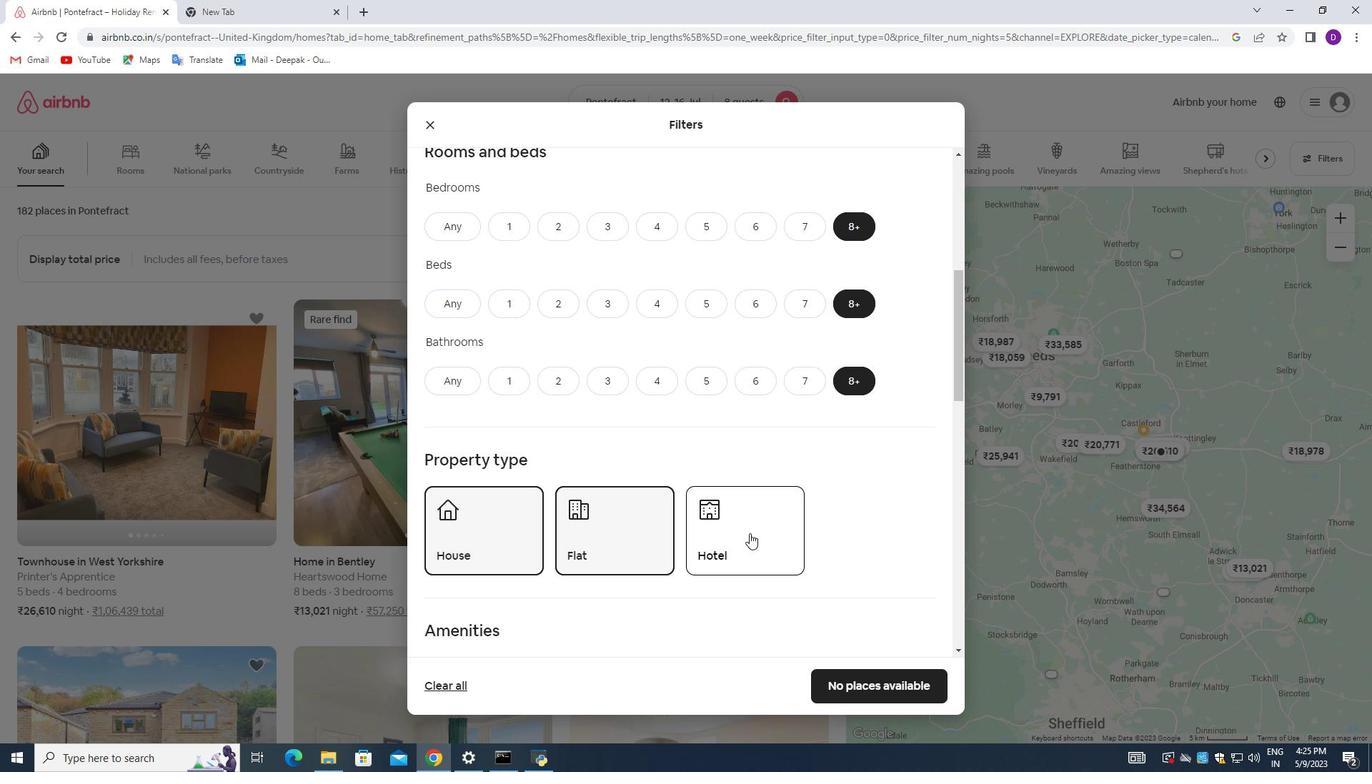 
Action: Mouse moved to (776, 533)
Screenshot: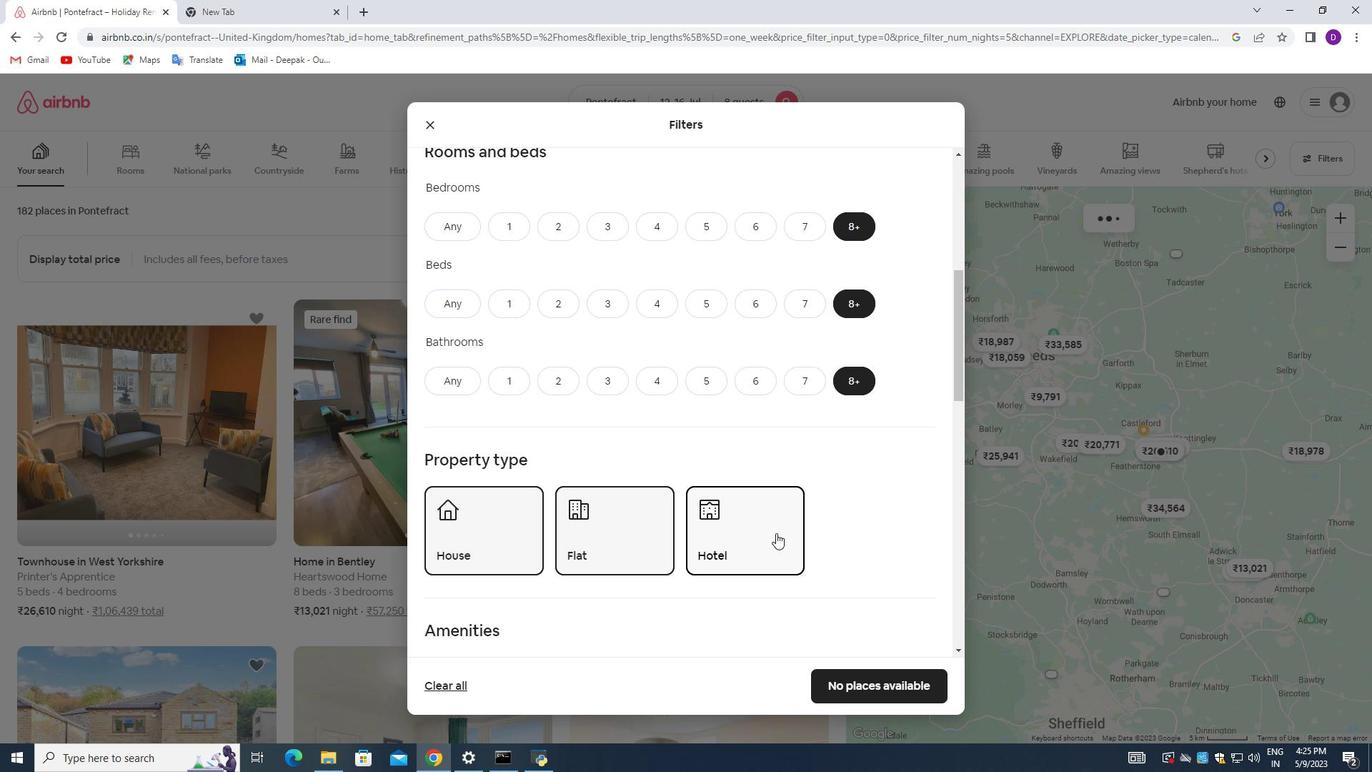 
Action: Mouse scrolled (776, 532) with delta (0, 0)
Screenshot: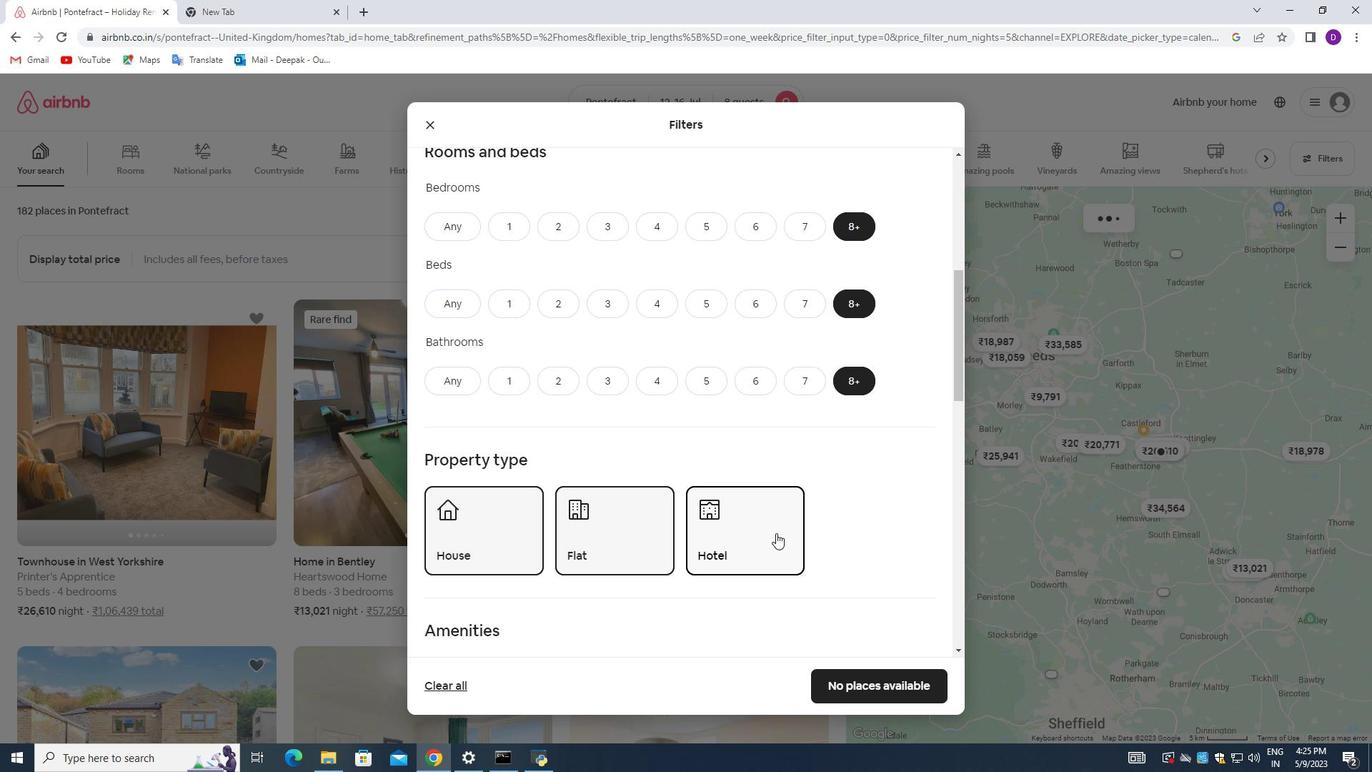 
Action: Mouse scrolled (776, 532) with delta (0, 0)
Screenshot: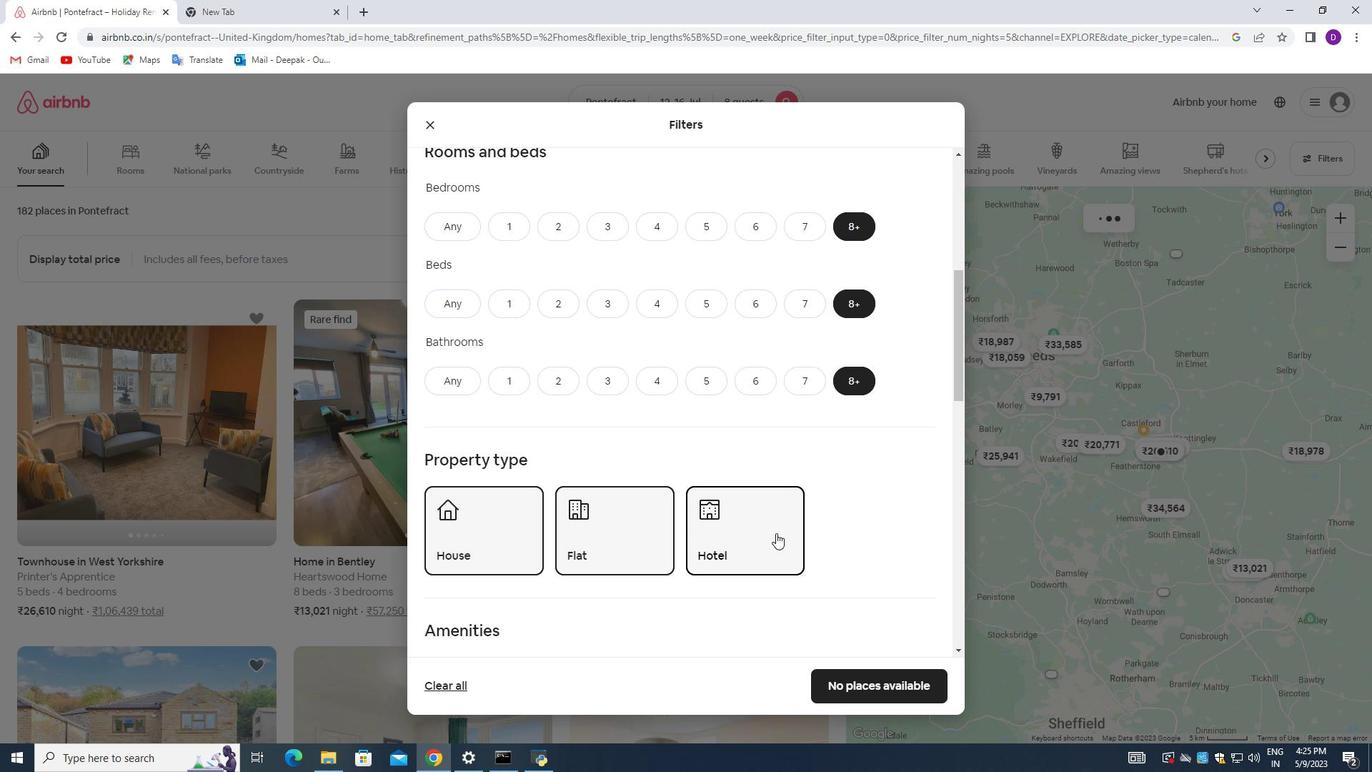 
Action: Mouse scrolled (776, 532) with delta (0, 0)
Screenshot: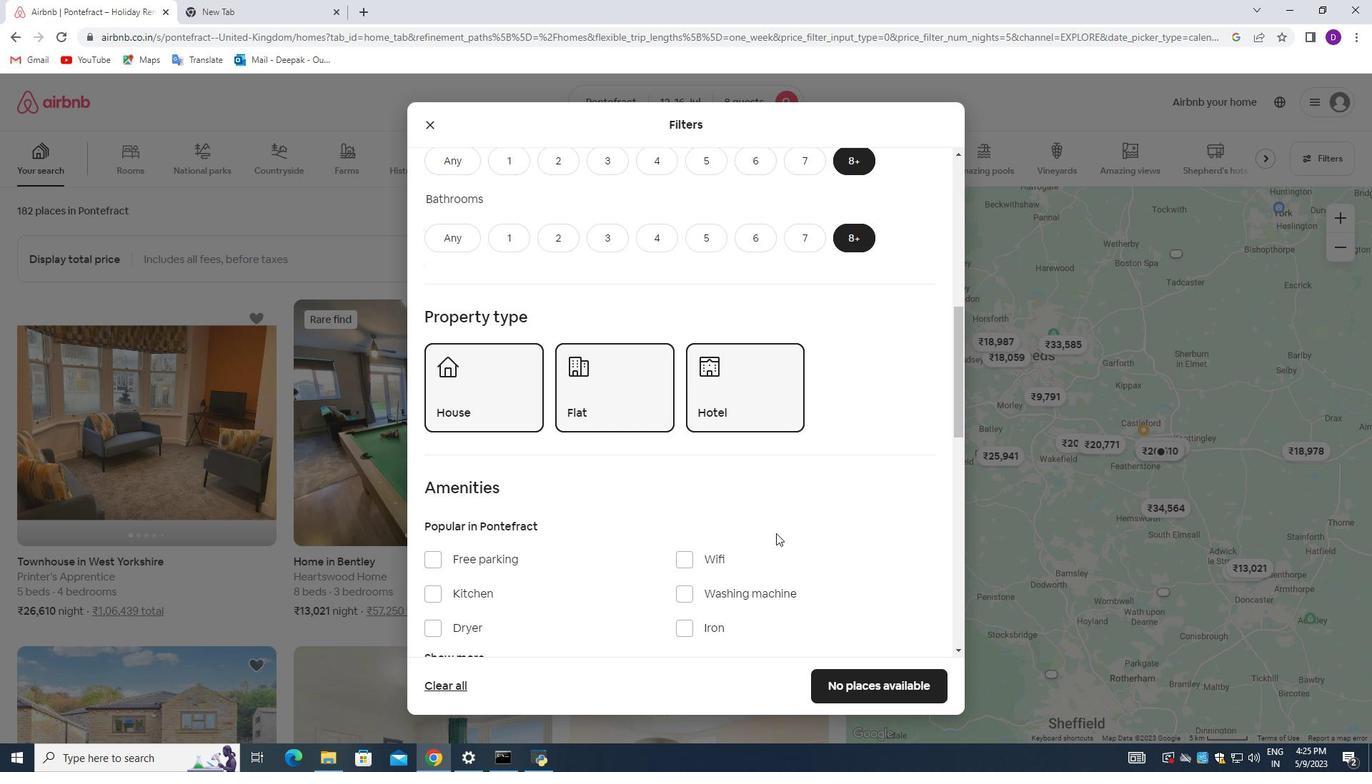 
Action: Mouse moved to (675, 492)
Screenshot: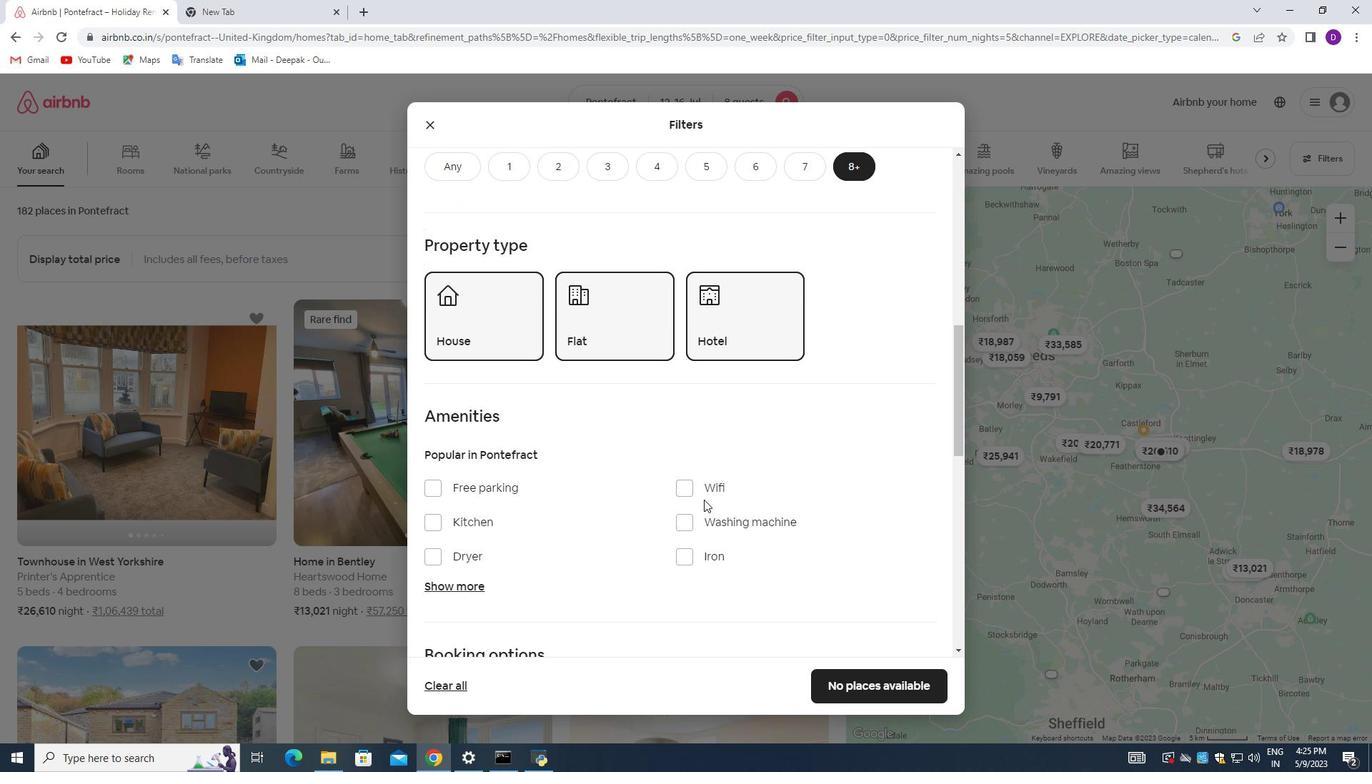 
Action: Mouse pressed left at (675, 492)
Screenshot: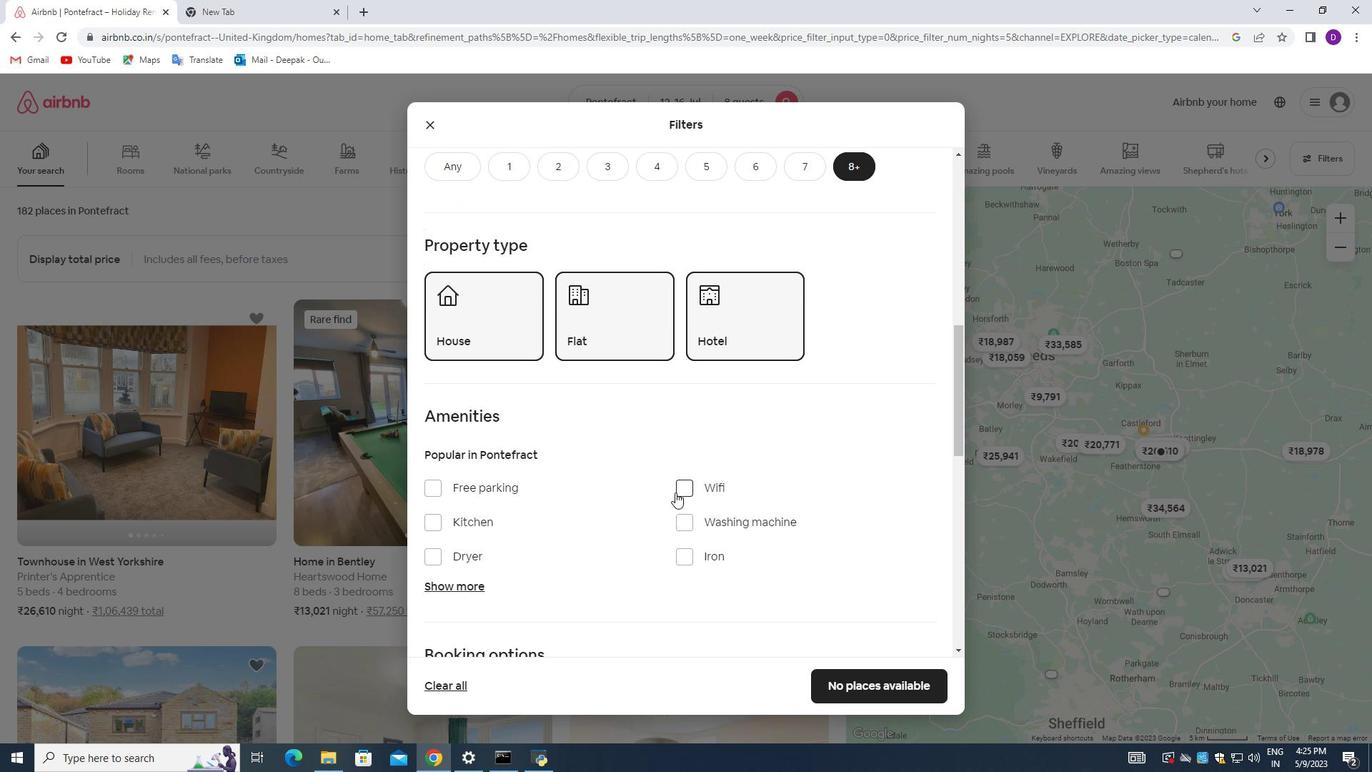 
Action: Mouse scrolled (675, 491) with delta (0, 0)
Screenshot: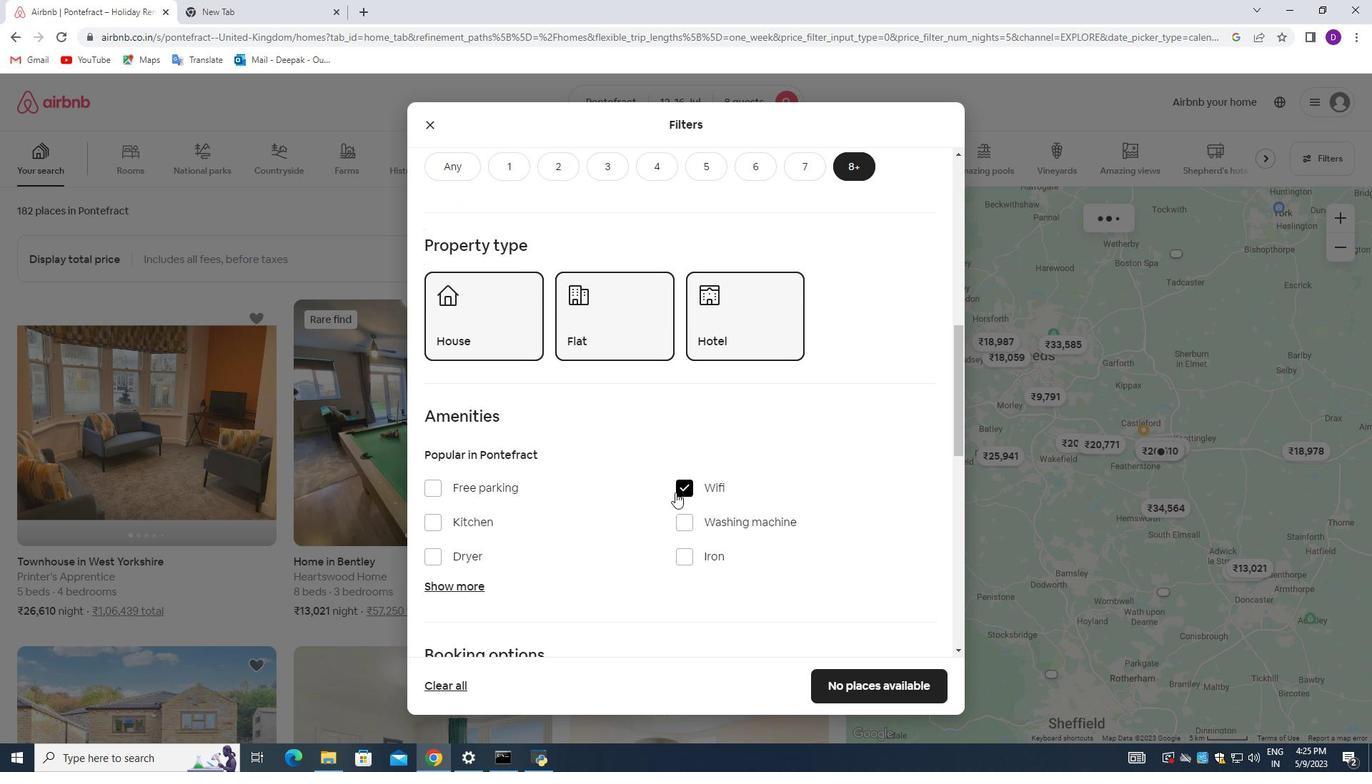 
Action: Mouse moved to (444, 509)
Screenshot: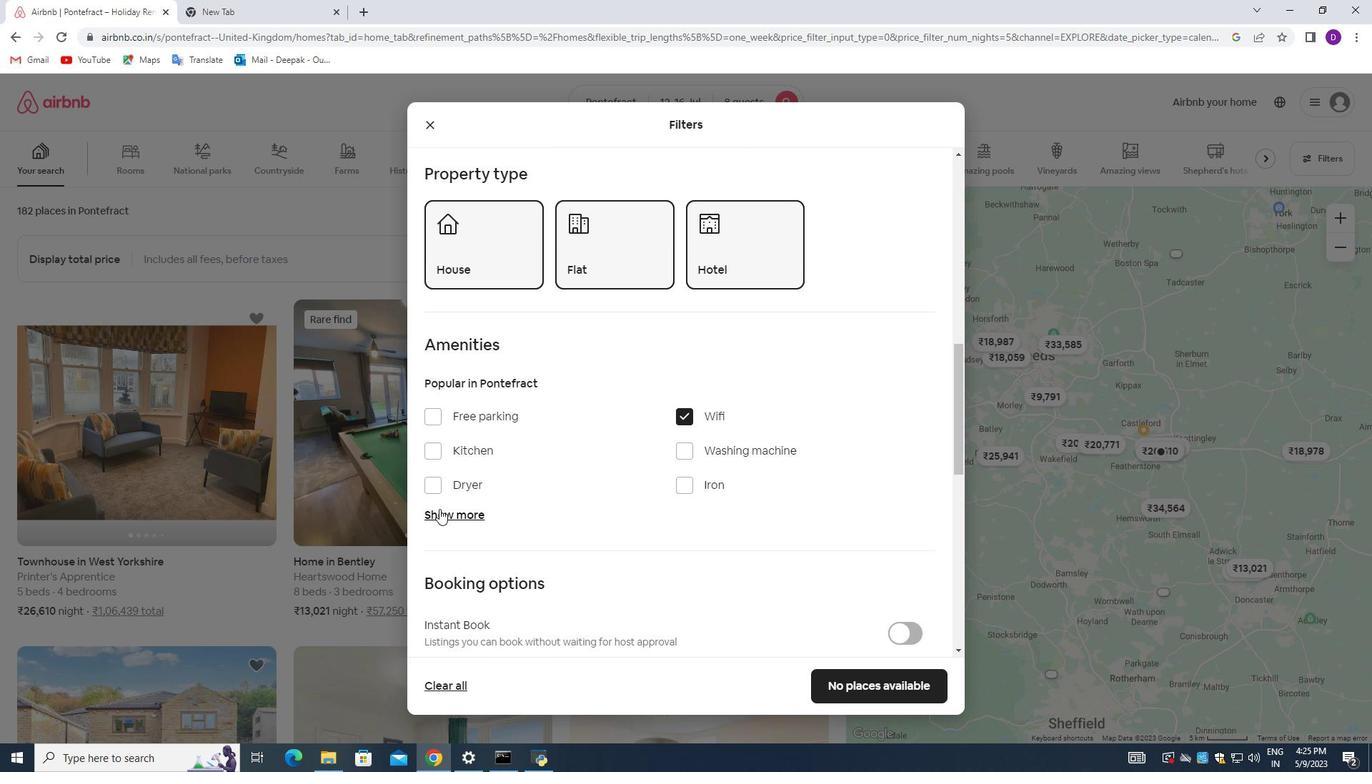 
Action: Mouse pressed left at (444, 509)
Screenshot: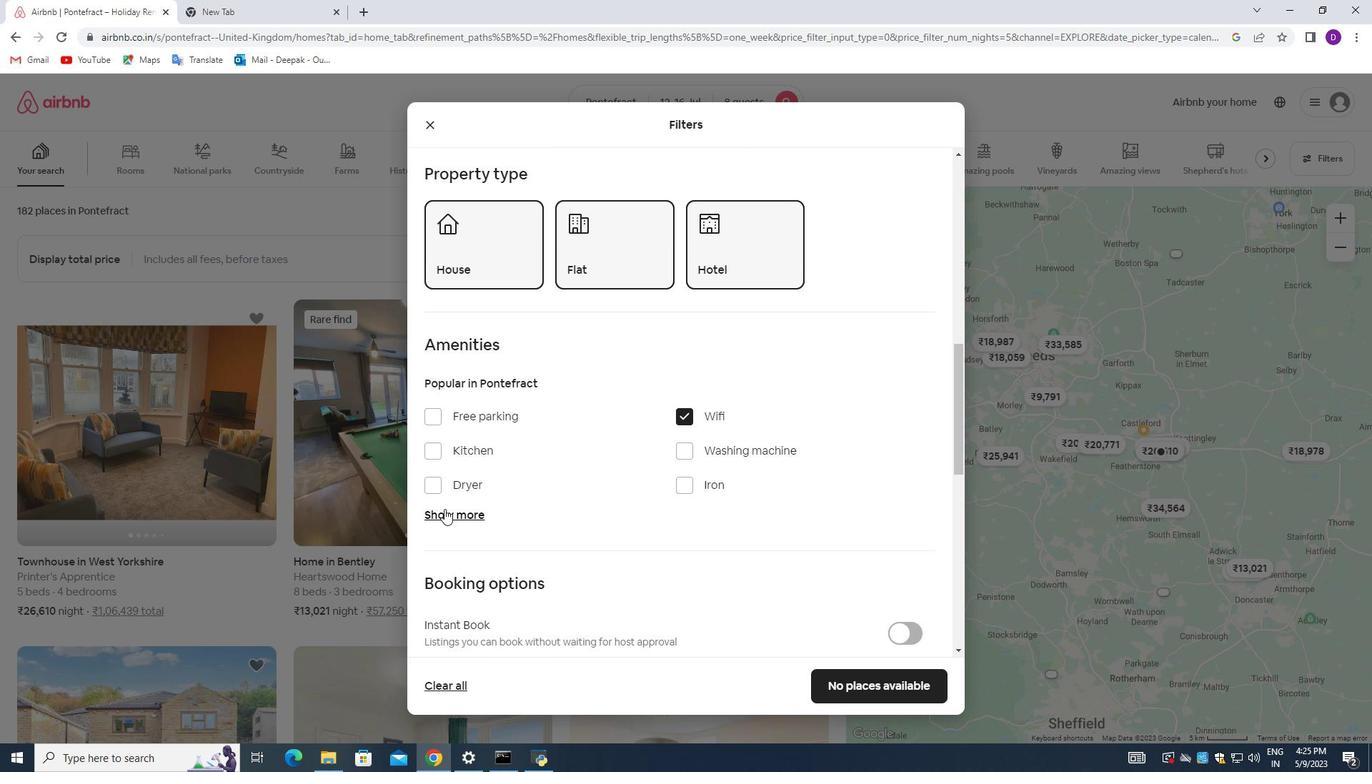 
Action: Mouse moved to (687, 599)
Screenshot: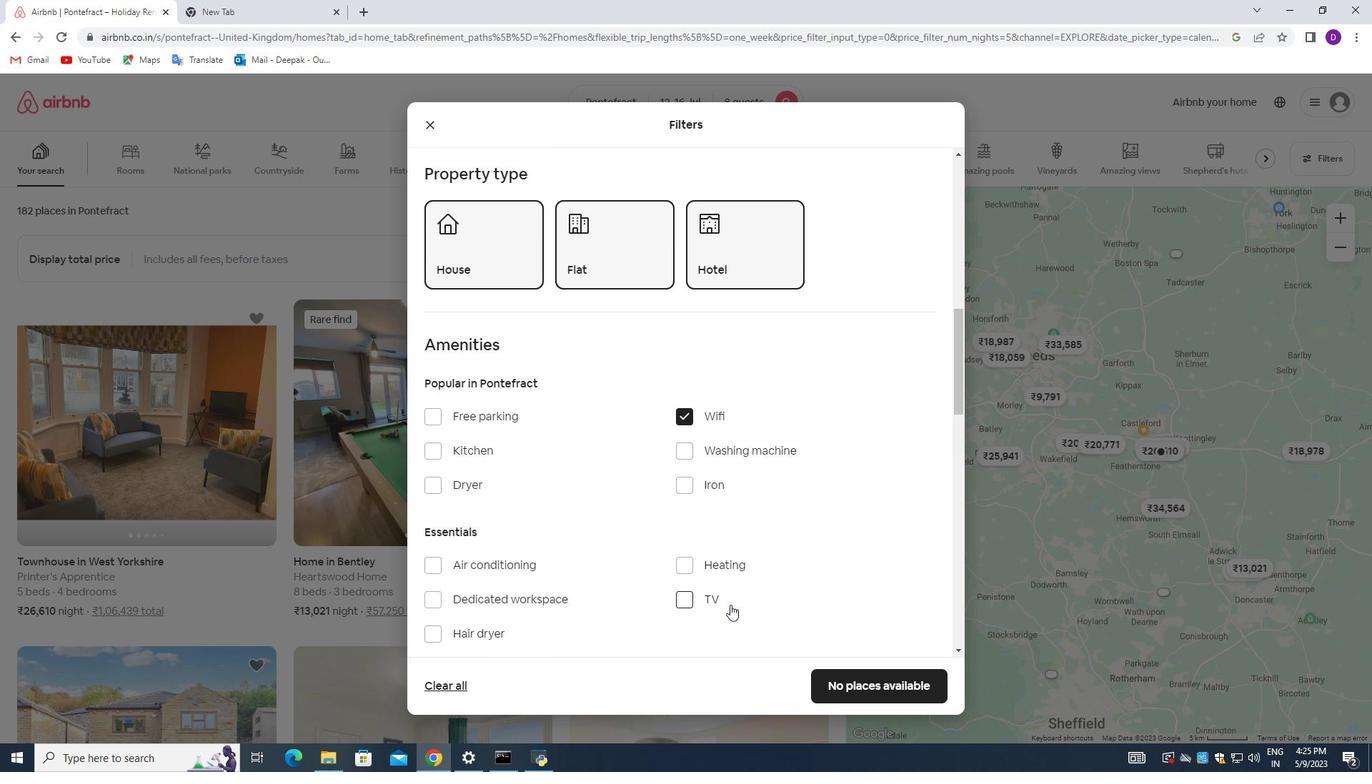 
Action: Mouse pressed left at (687, 599)
Screenshot: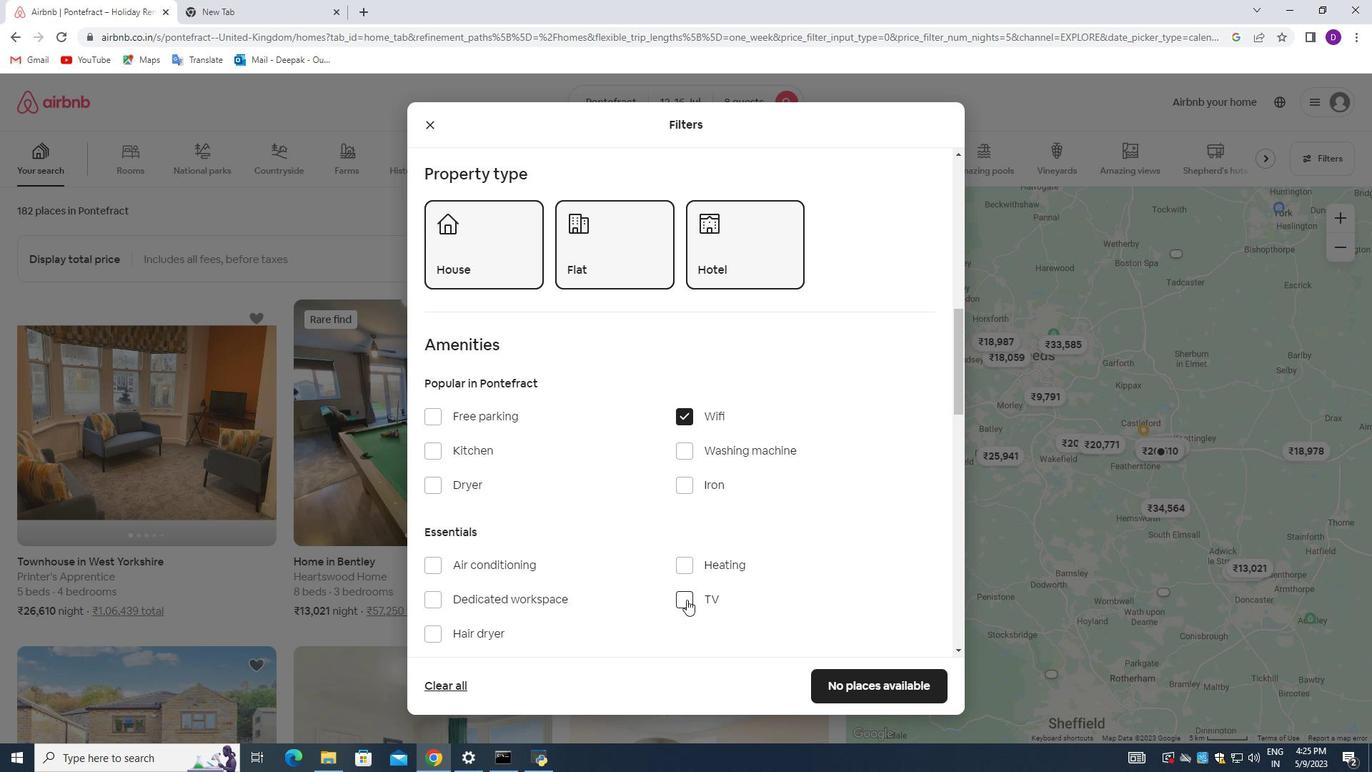 
Action: Mouse scrolled (687, 599) with delta (0, 0)
Screenshot: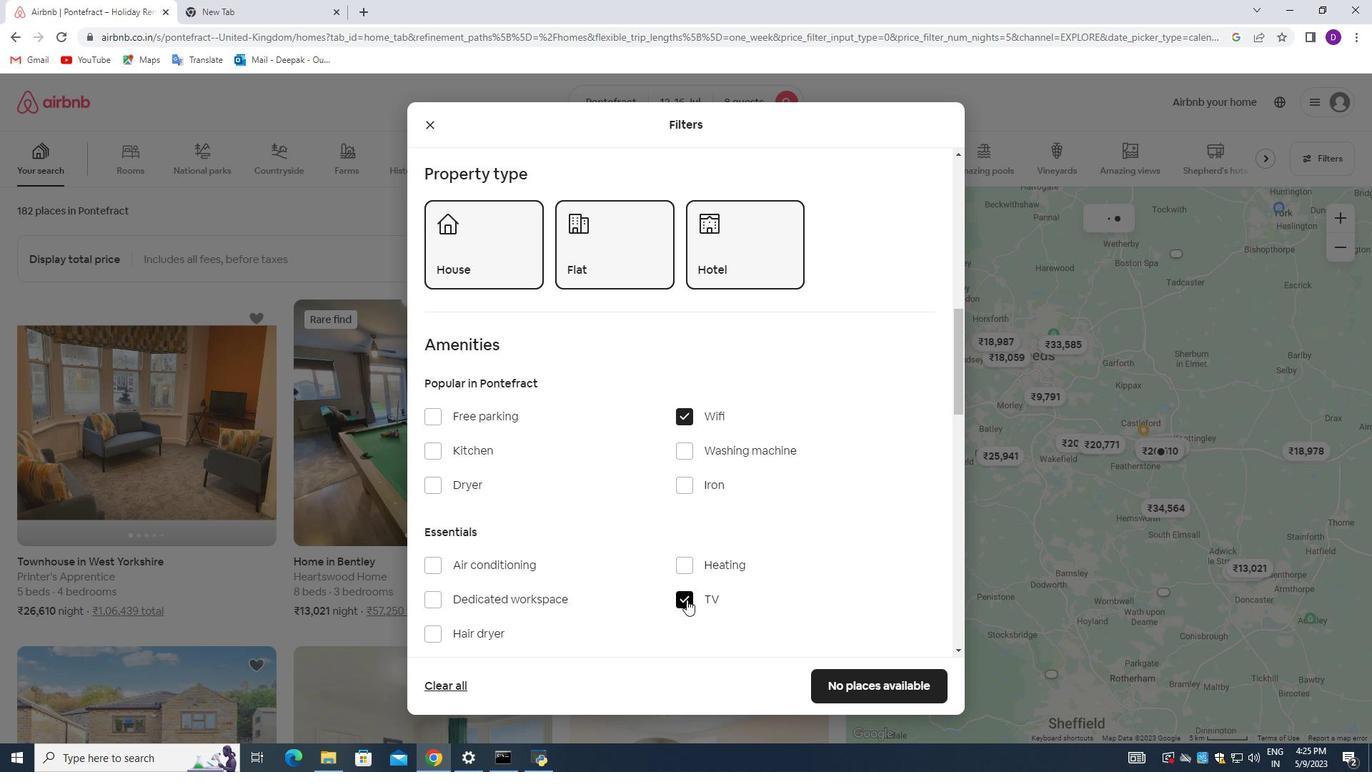 
Action: Mouse scrolled (687, 599) with delta (0, 0)
Screenshot: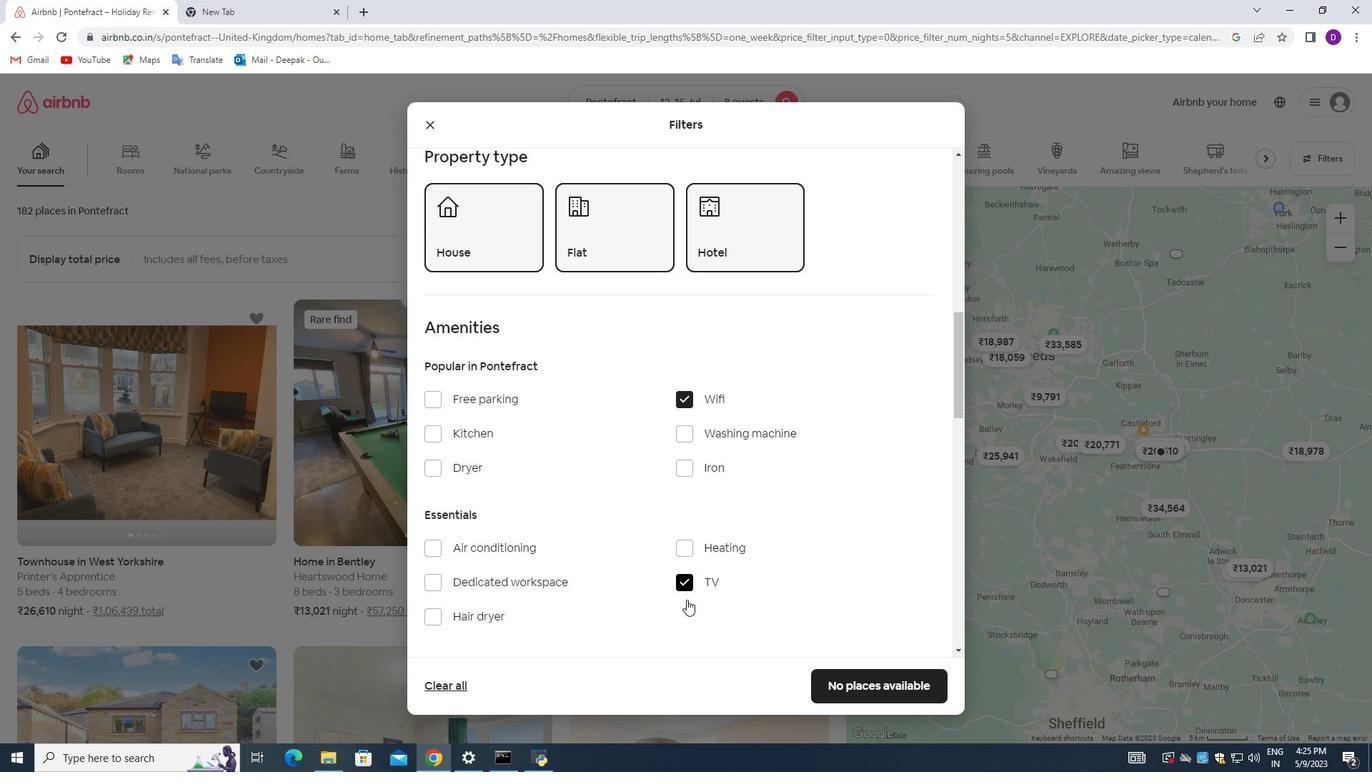 
Action: Mouse moved to (513, 600)
Screenshot: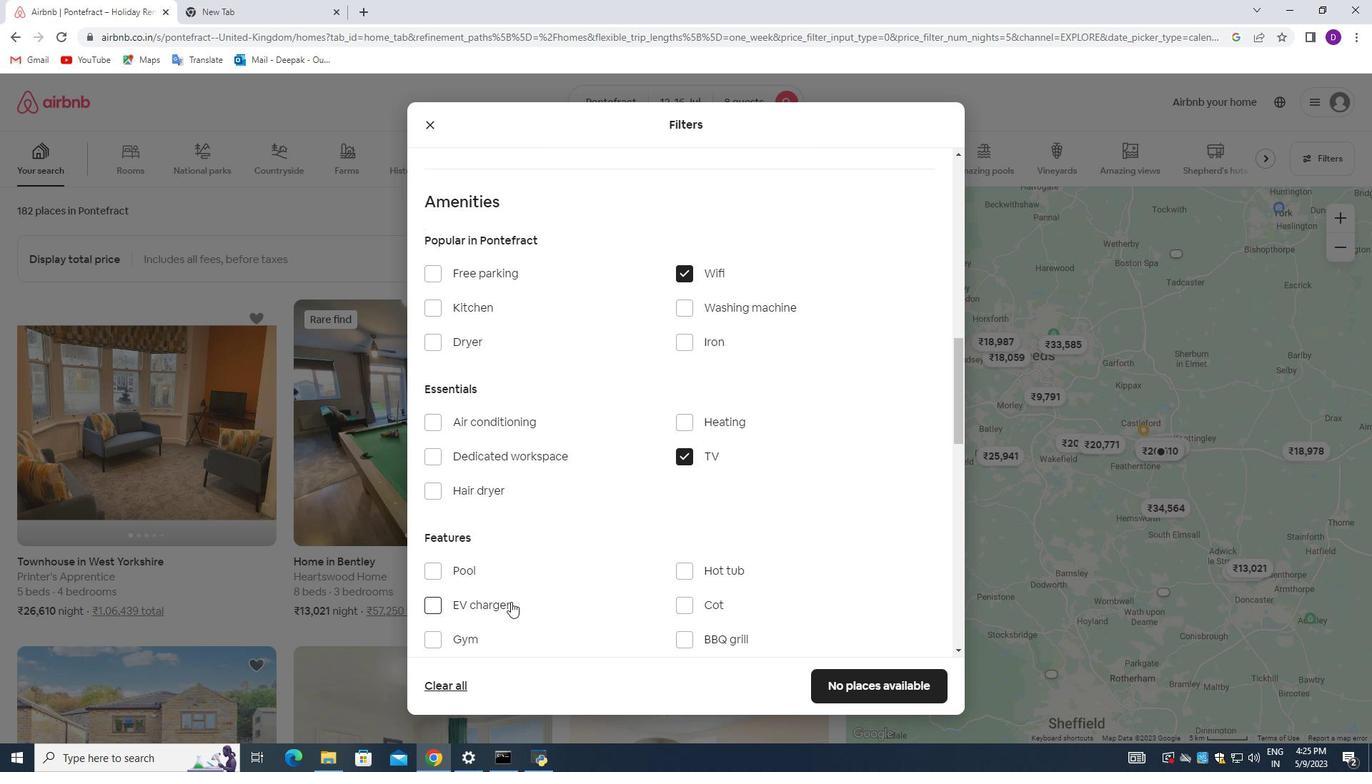 
Action: Mouse scrolled (513, 599) with delta (0, 0)
Screenshot: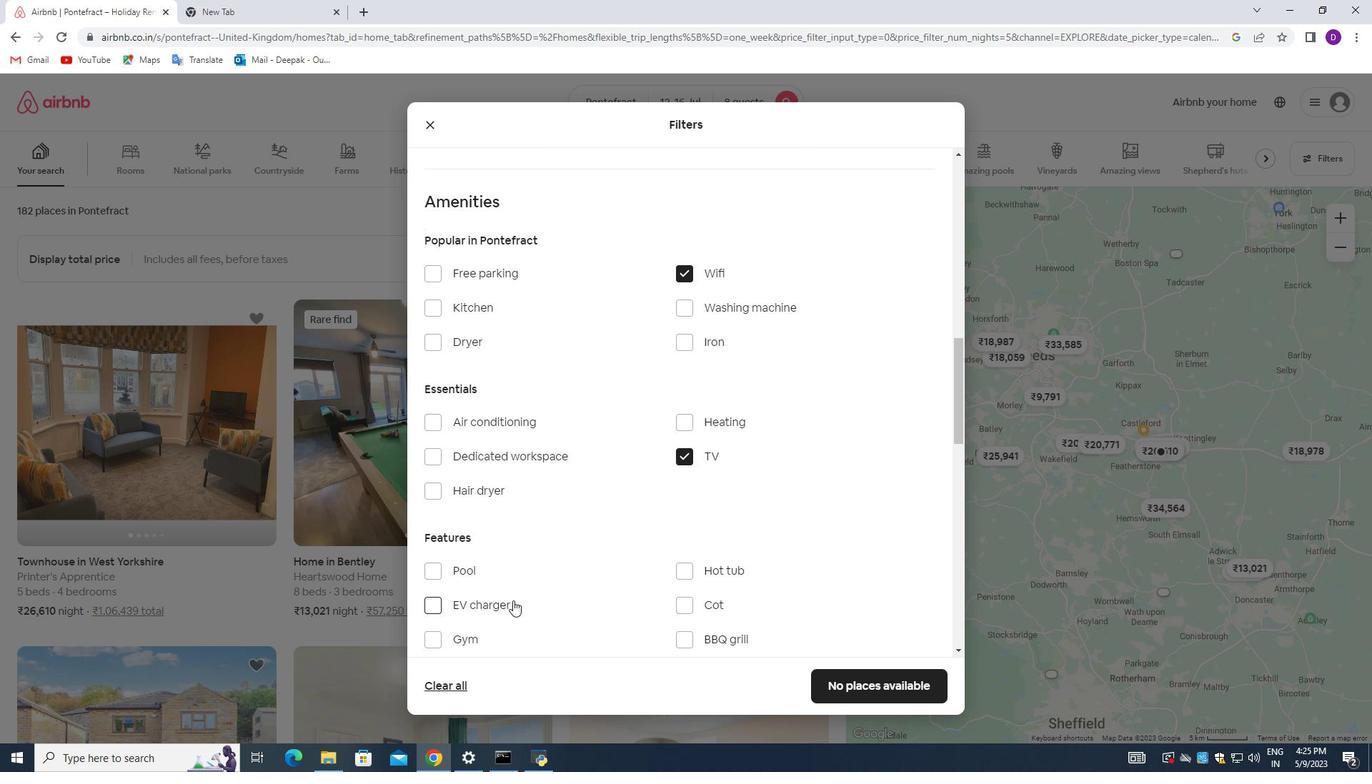 
Action: Mouse moved to (434, 206)
Screenshot: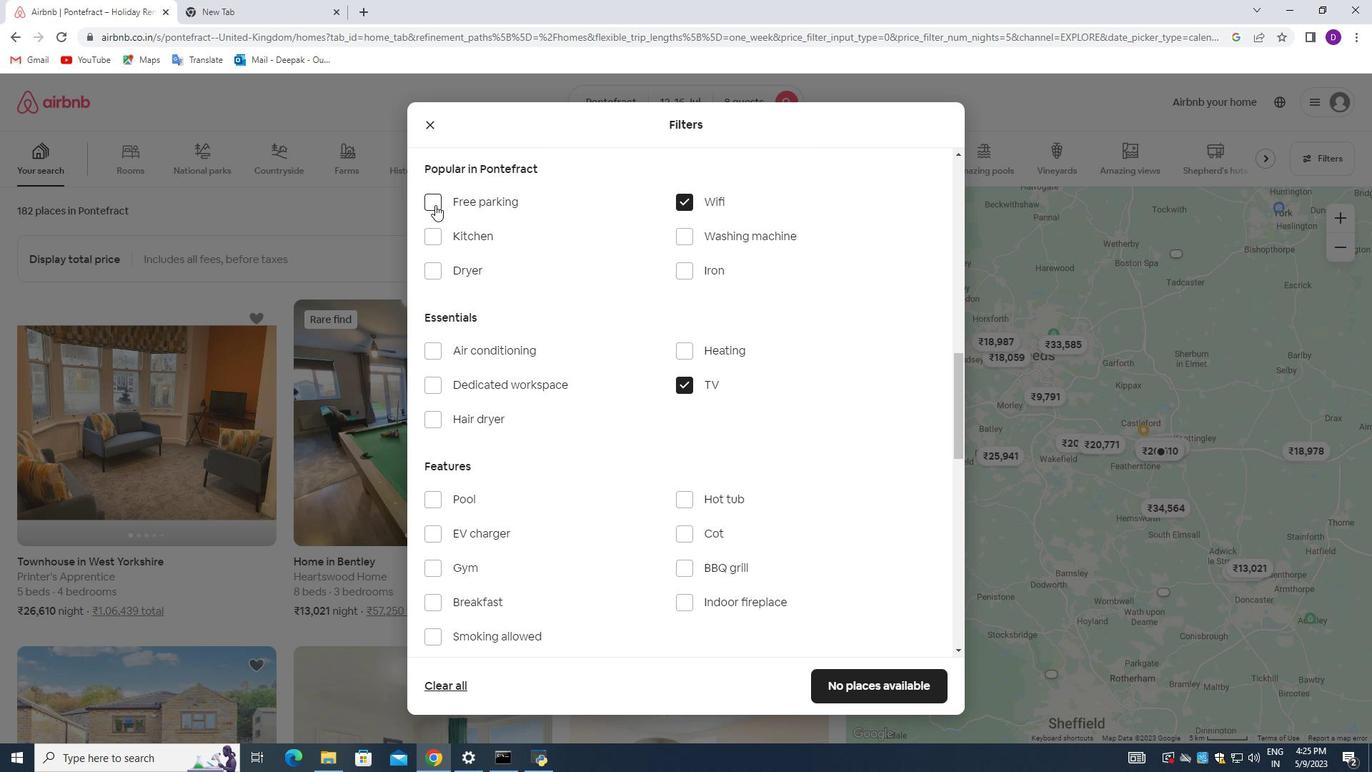 
Action: Mouse pressed left at (434, 206)
Screenshot: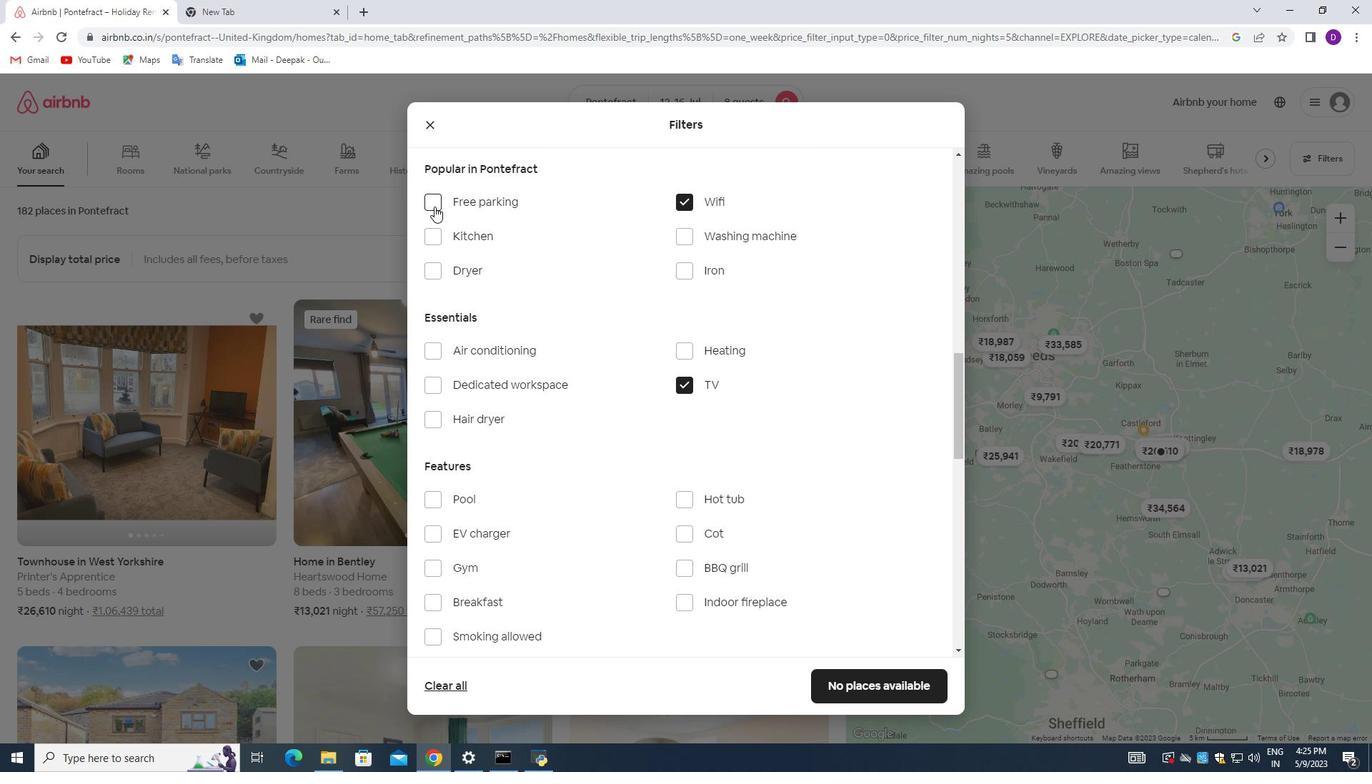 
Action: Mouse moved to (438, 567)
Screenshot: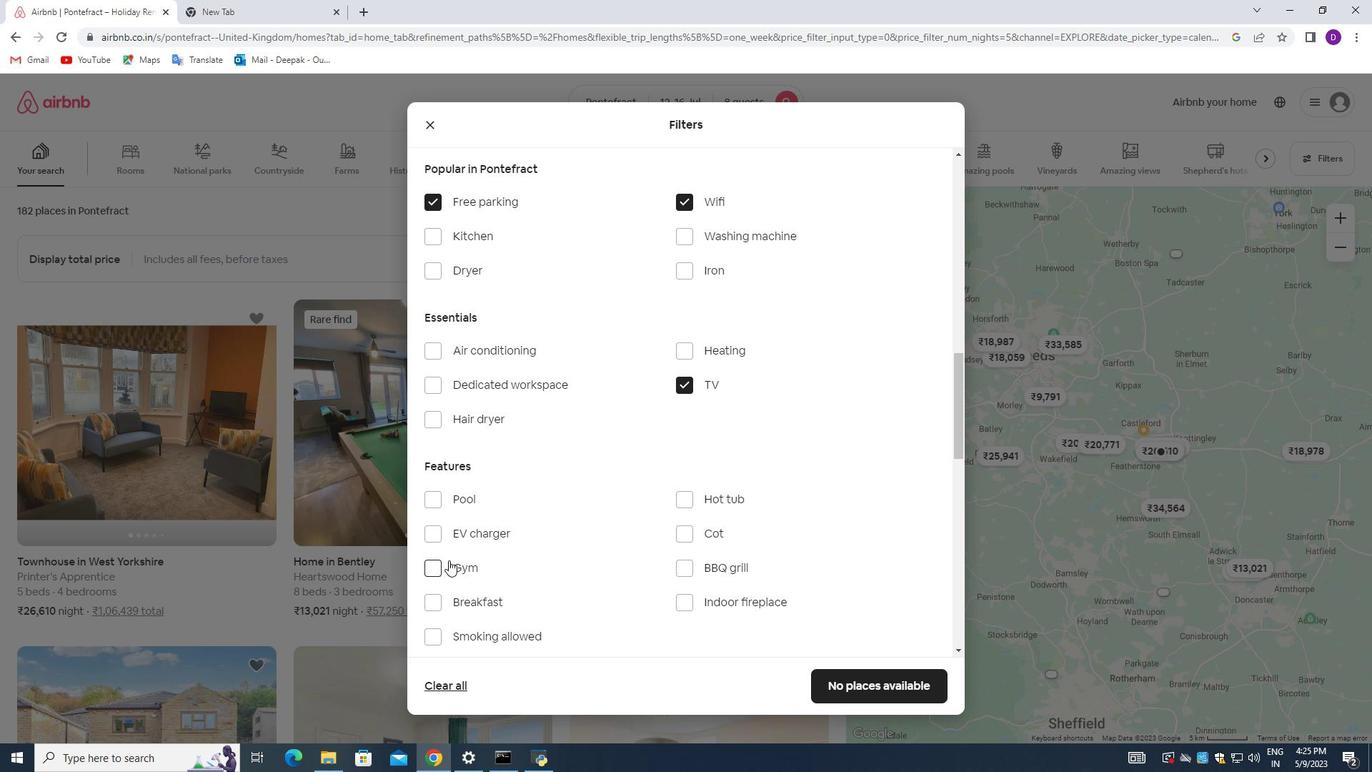 
Action: Mouse pressed left at (438, 567)
Screenshot: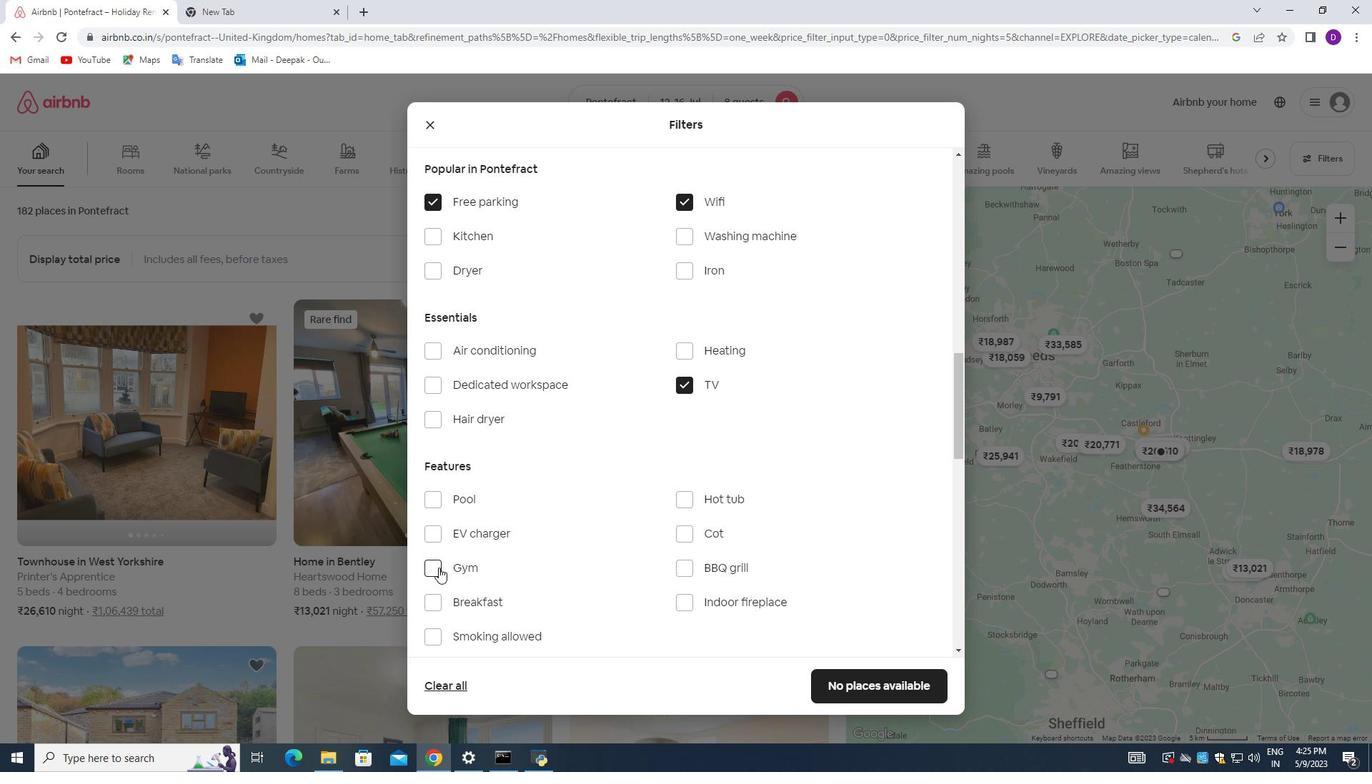 
Action: Mouse moved to (433, 598)
Screenshot: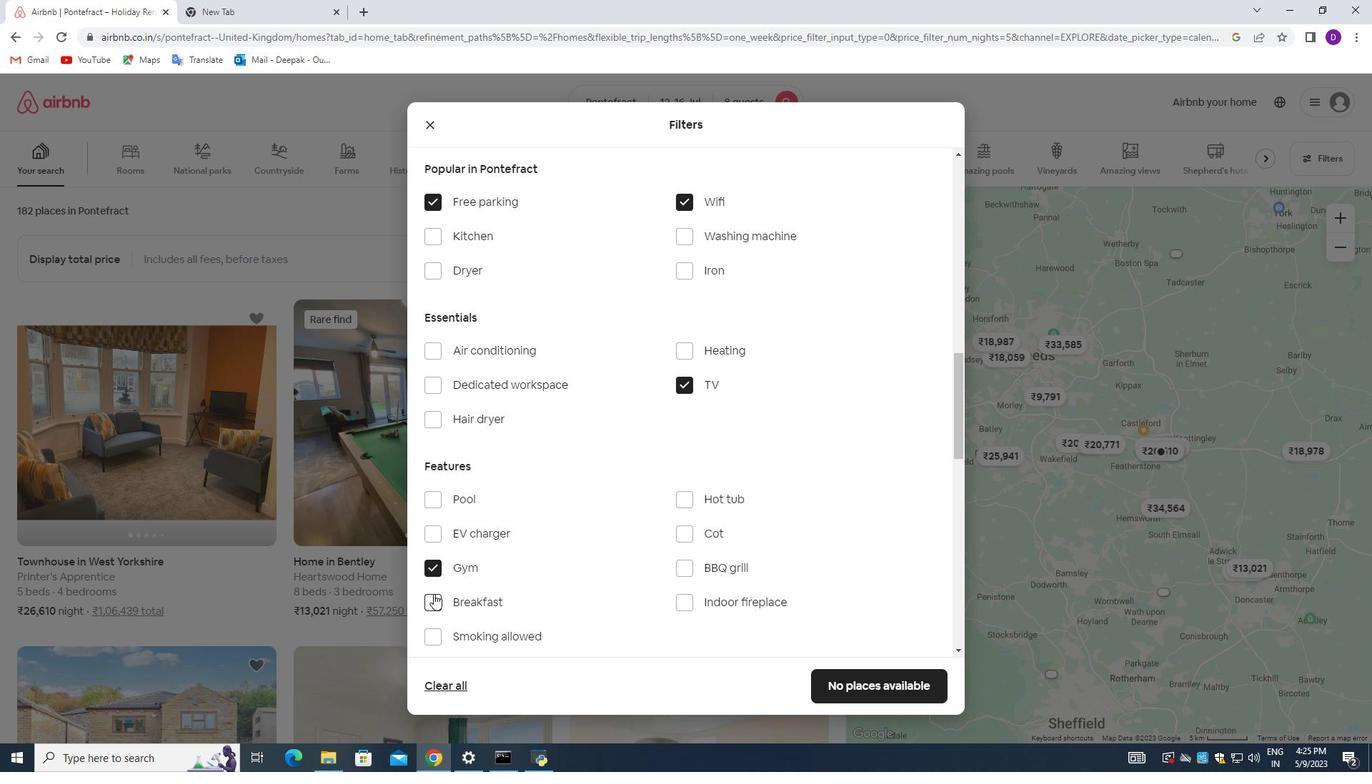 
Action: Mouse pressed left at (433, 598)
Screenshot: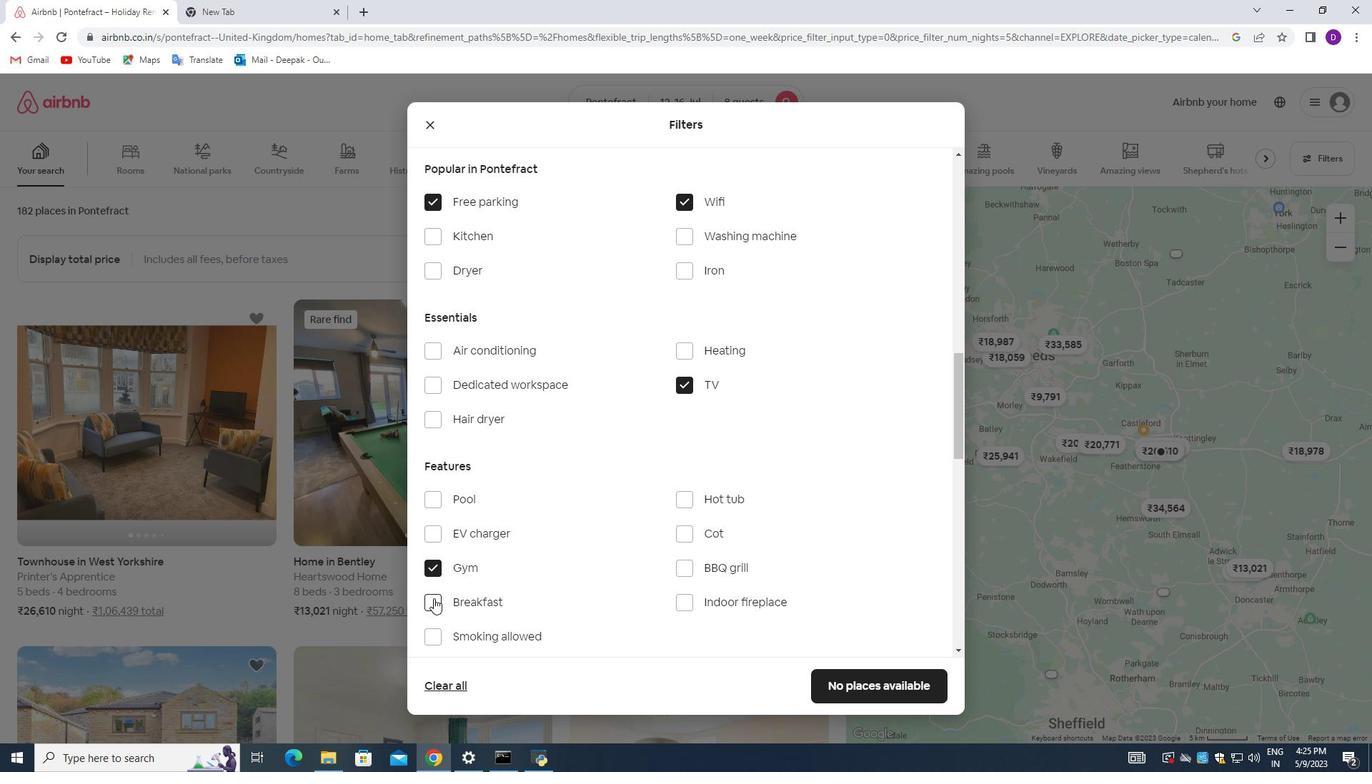 
Action: Mouse moved to (569, 575)
Screenshot: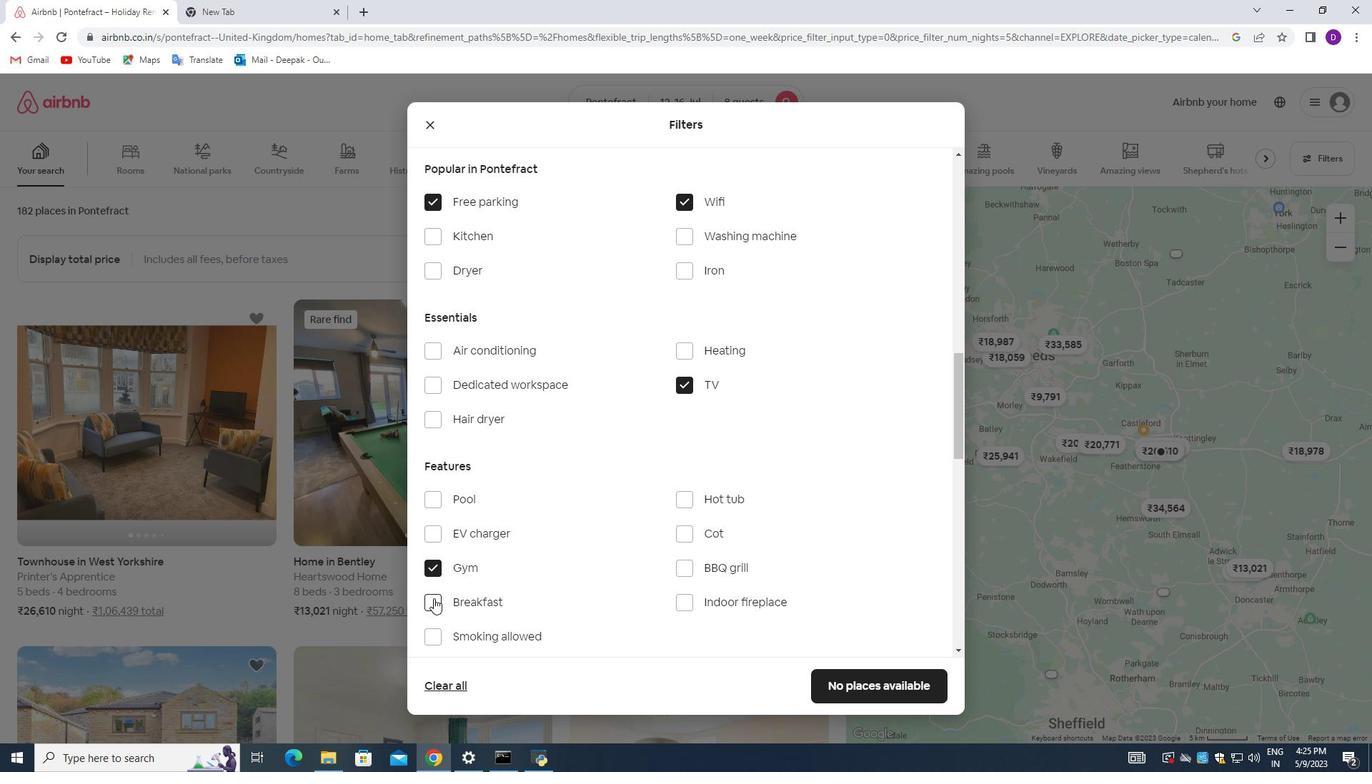 
Action: Mouse scrolled (569, 574) with delta (0, 0)
Screenshot: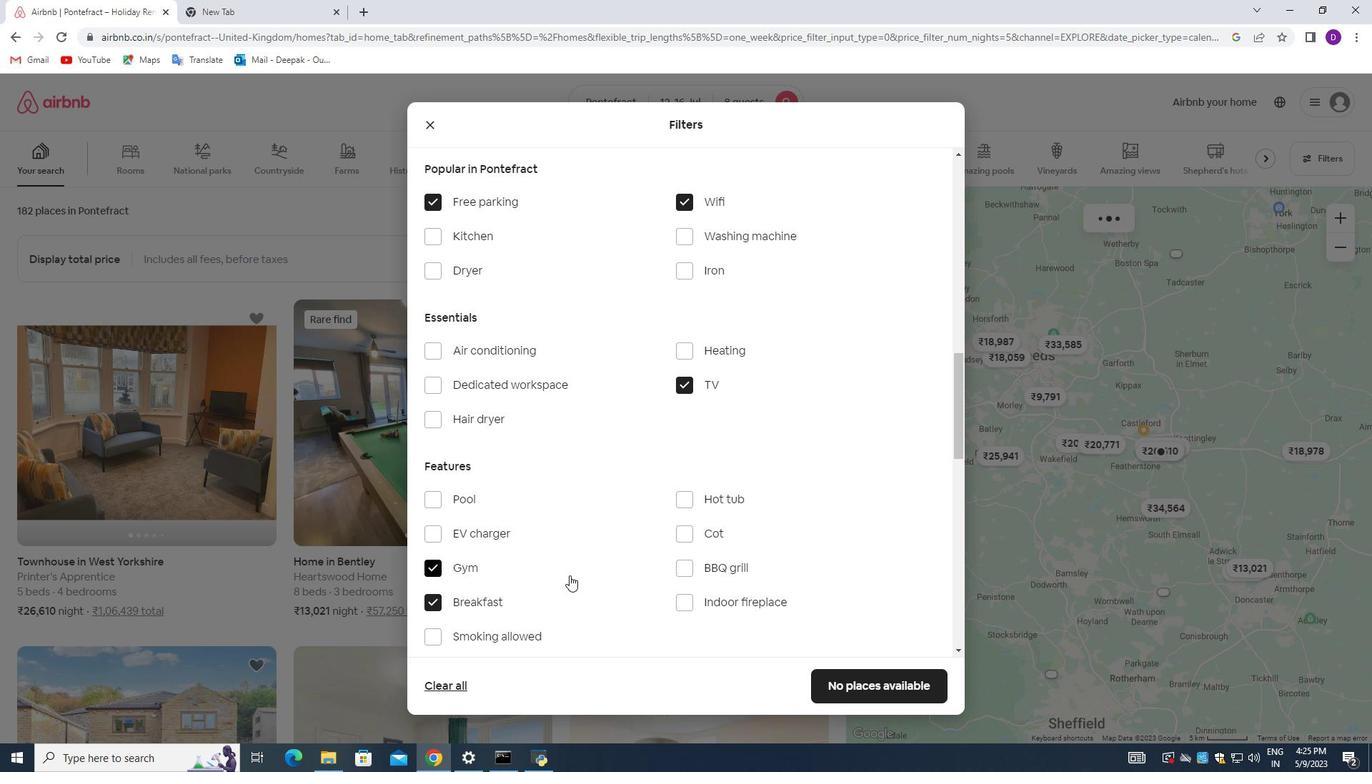 
Action: Mouse scrolled (569, 574) with delta (0, 0)
Screenshot: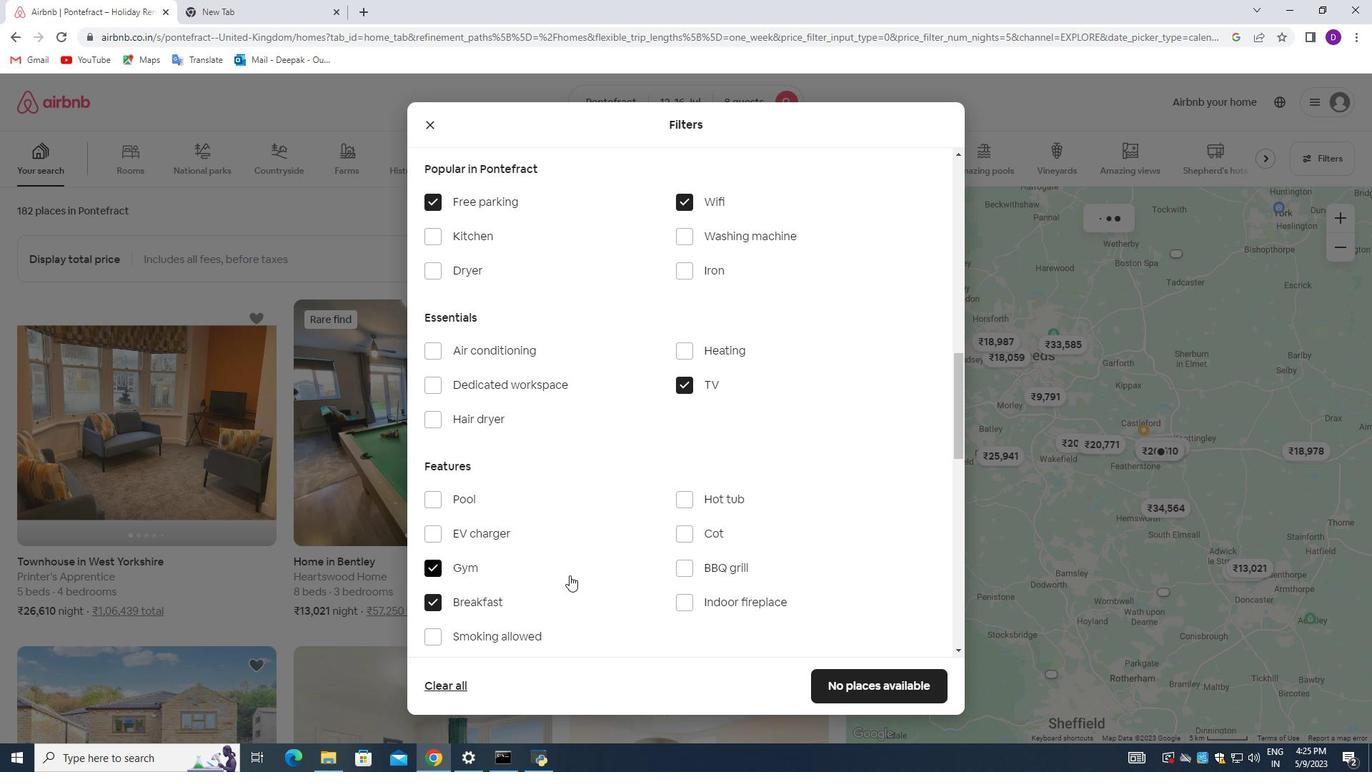 
Action: Mouse scrolled (569, 574) with delta (0, 0)
Screenshot: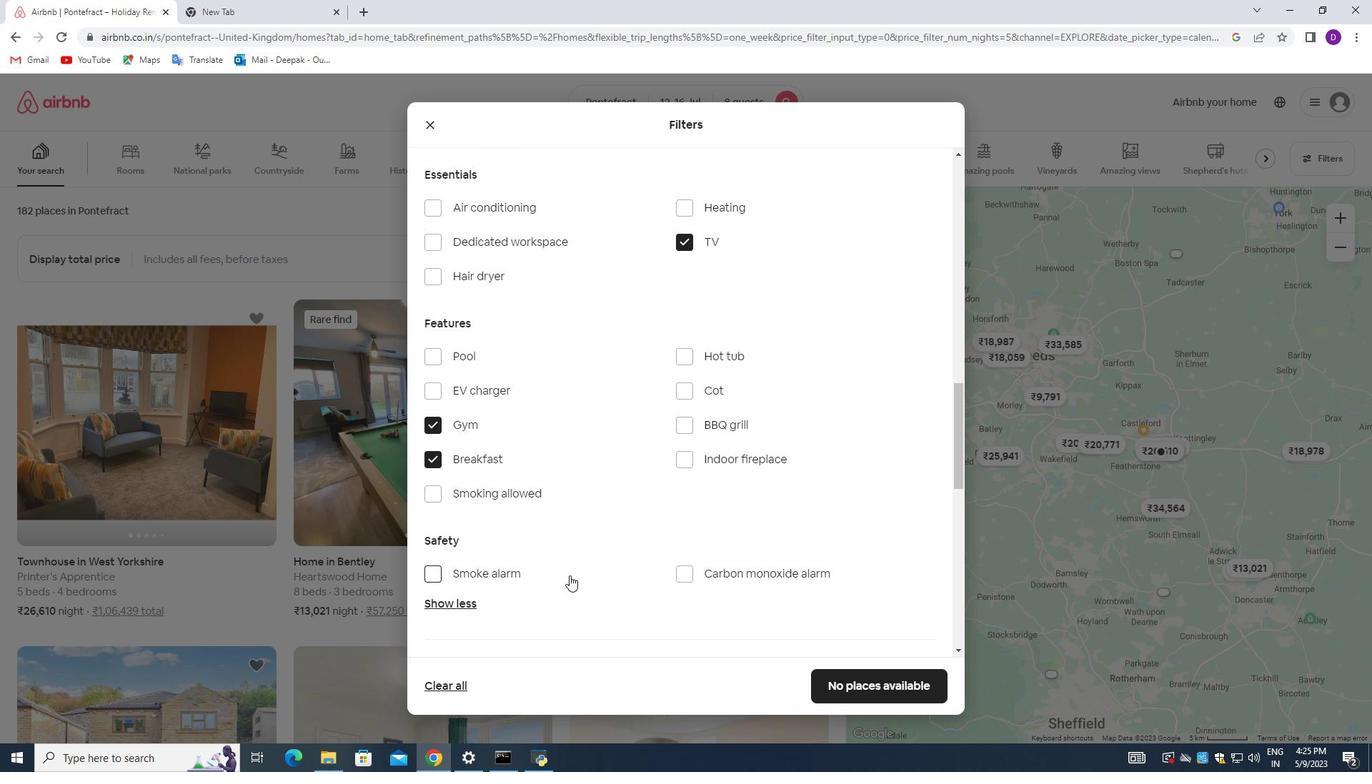 
Action: Mouse scrolled (569, 574) with delta (0, 0)
Screenshot: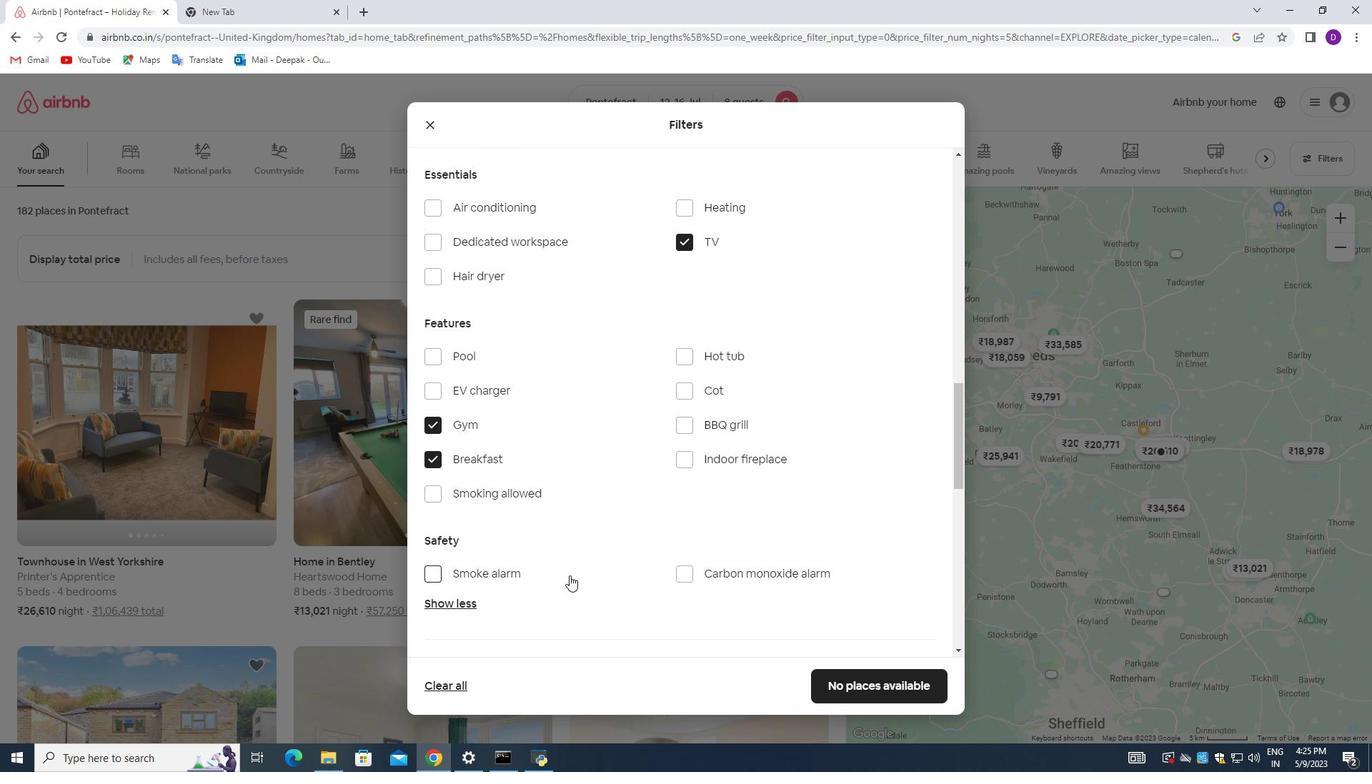 
Action: Mouse scrolled (569, 574) with delta (0, 0)
Screenshot: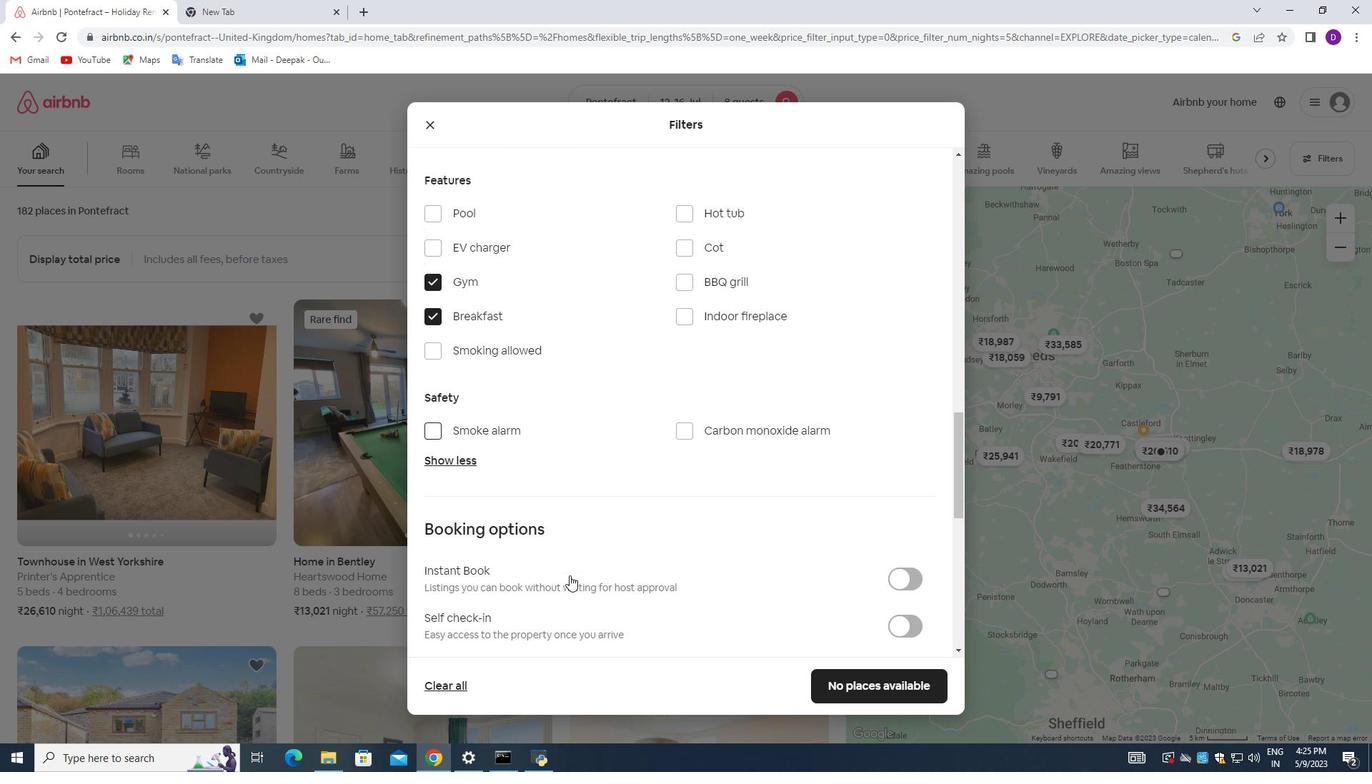 
Action: Mouse moved to (916, 553)
Screenshot: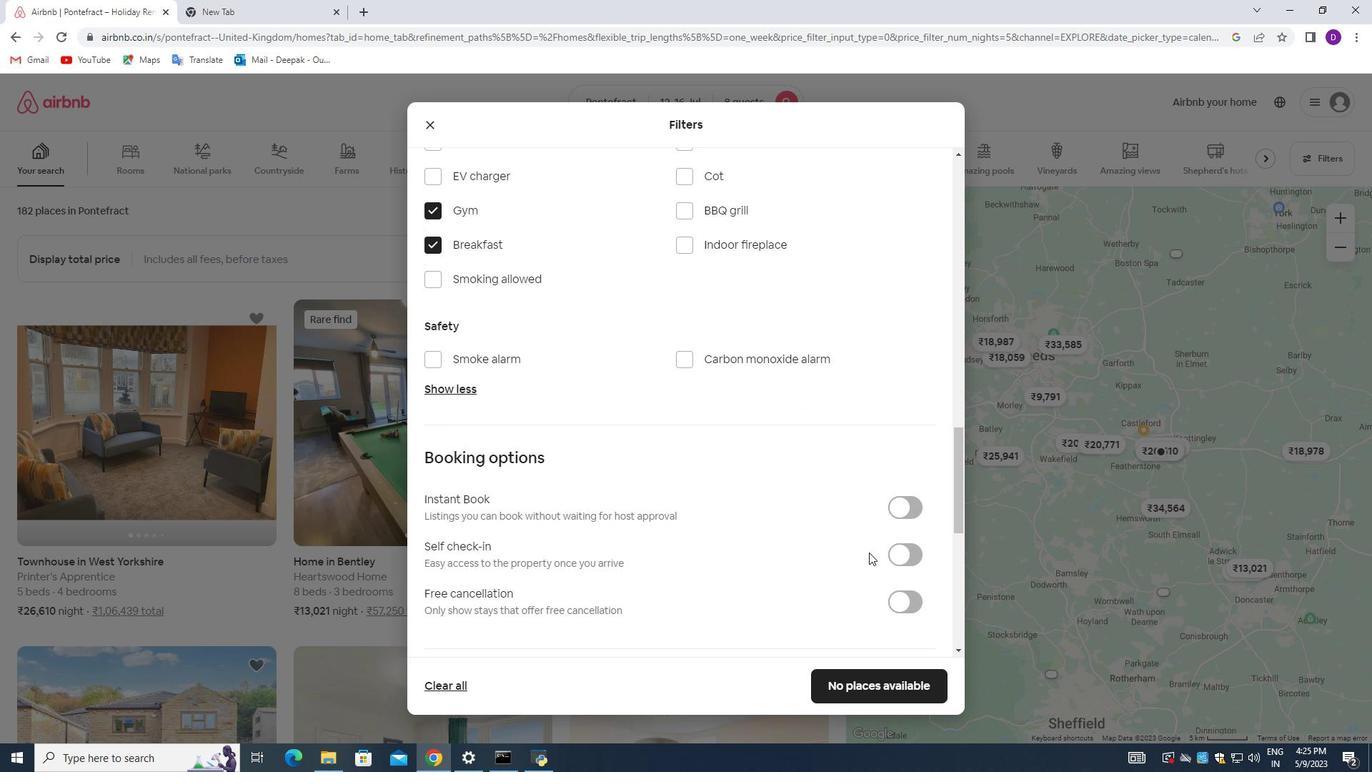 
Action: Mouse pressed left at (916, 553)
Screenshot: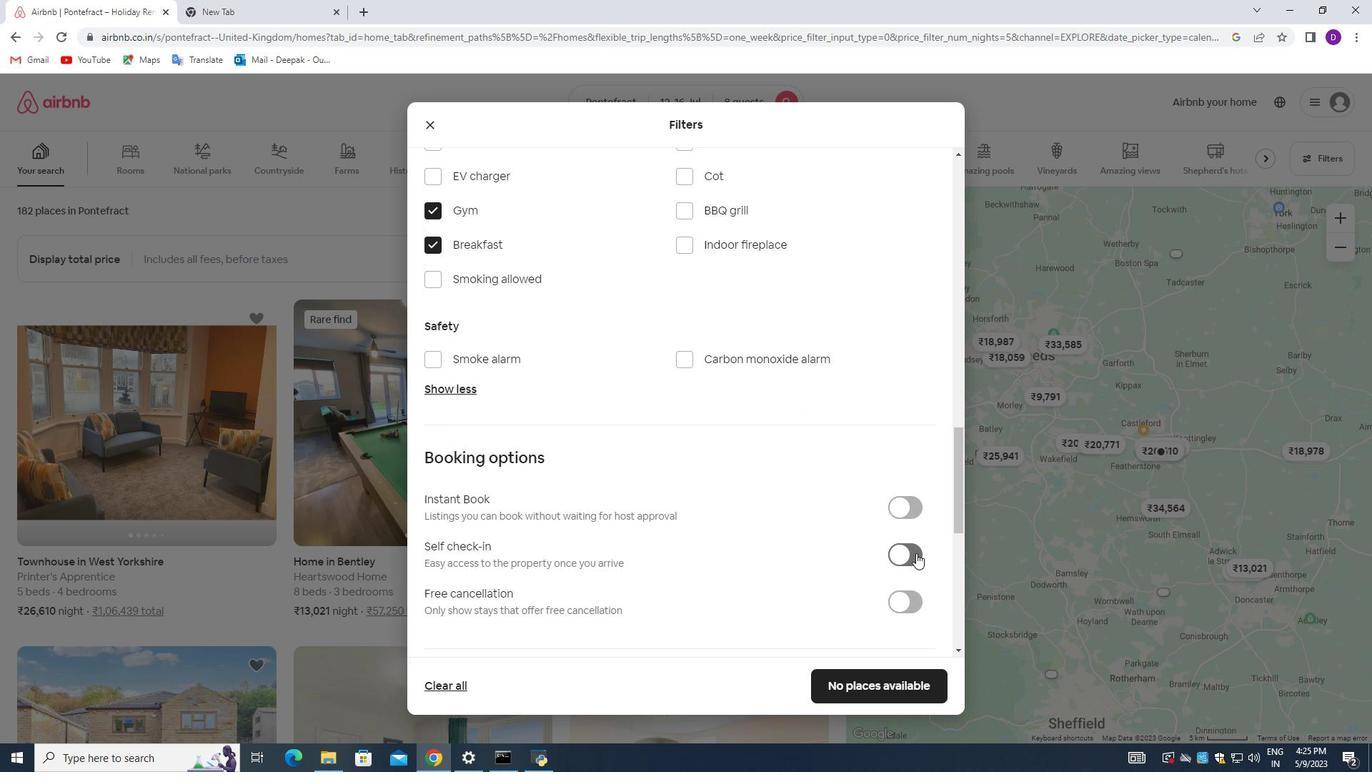 
Action: Mouse moved to (769, 552)
Screenshot: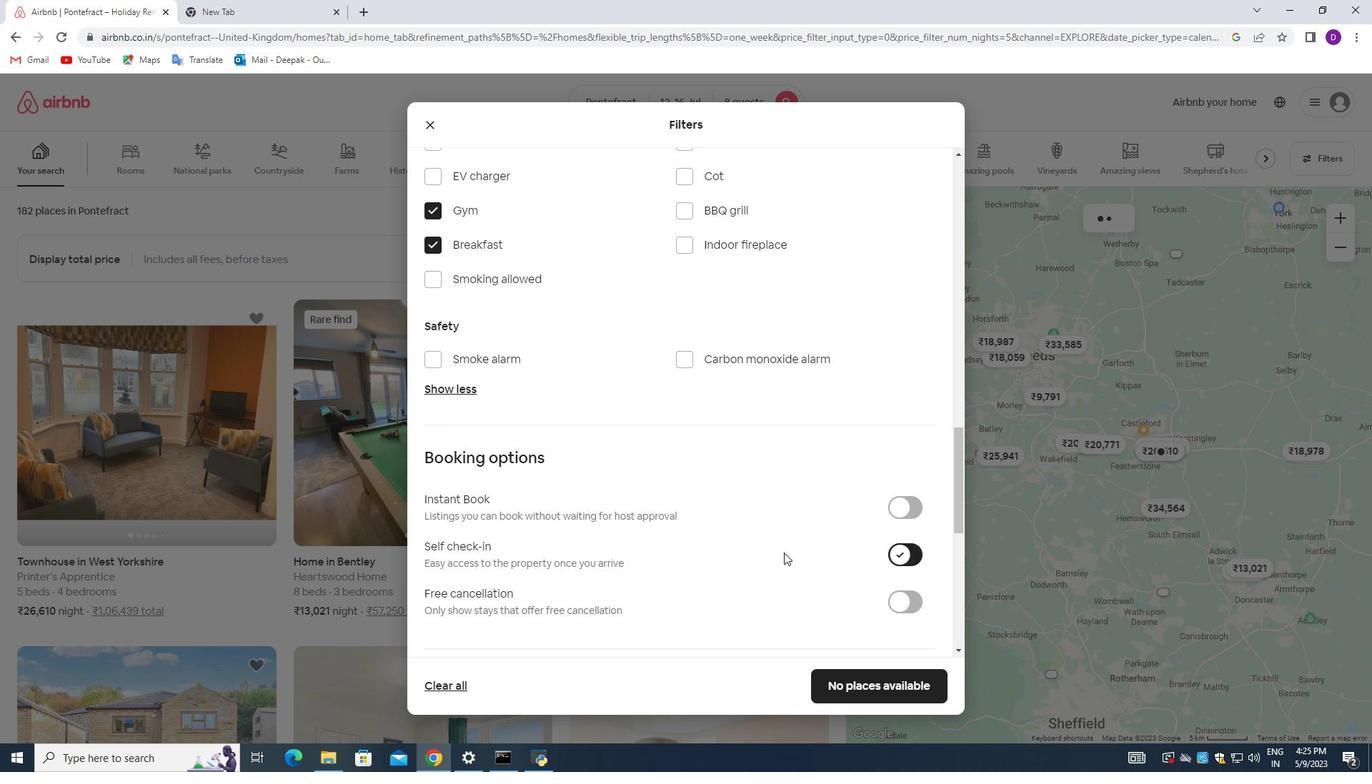 
Action: Mouse scrolled (769, 551) with delta (0, 0)
Screenshot: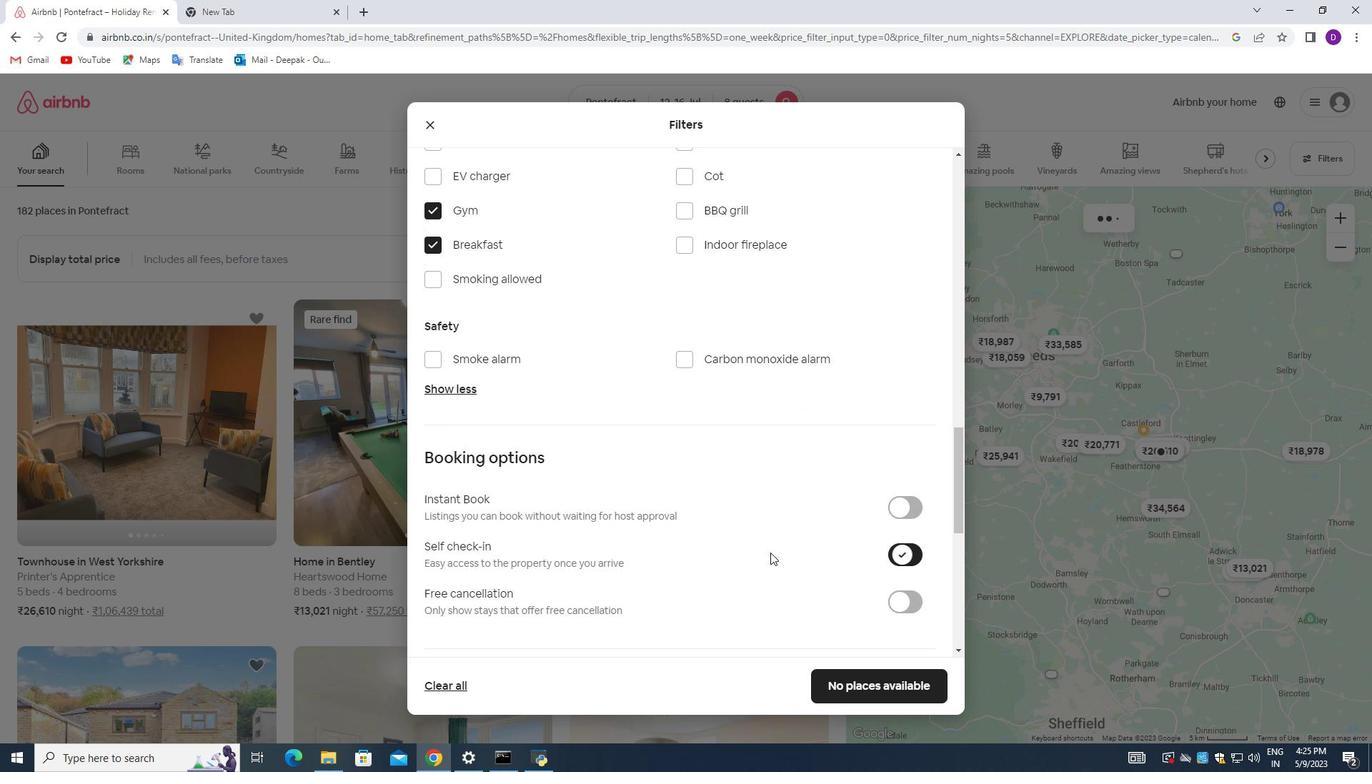 
Action: Mouse scrolled (769, 551) with delta (0, 0)
Screenshot: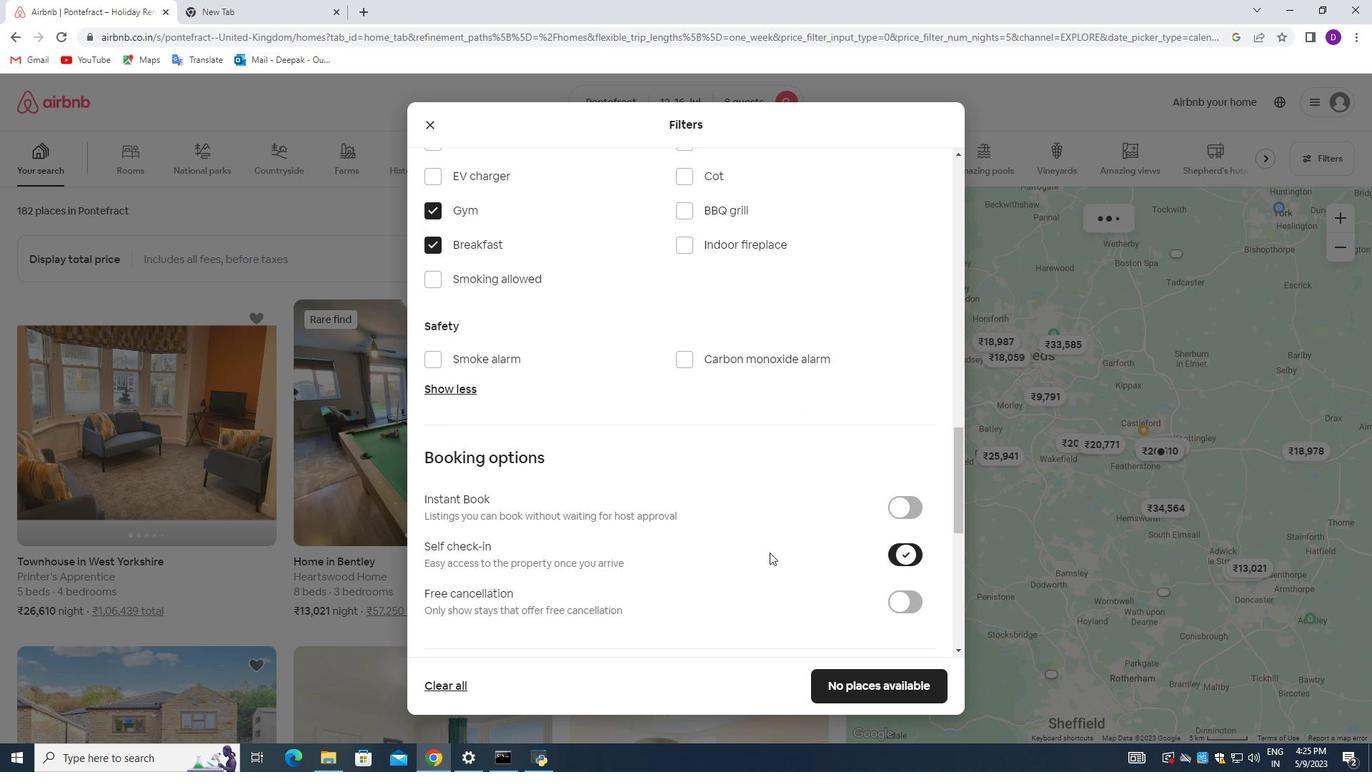 
Action: Mouse scrolled (769, 551) with delta (0, 0)
Screenshot: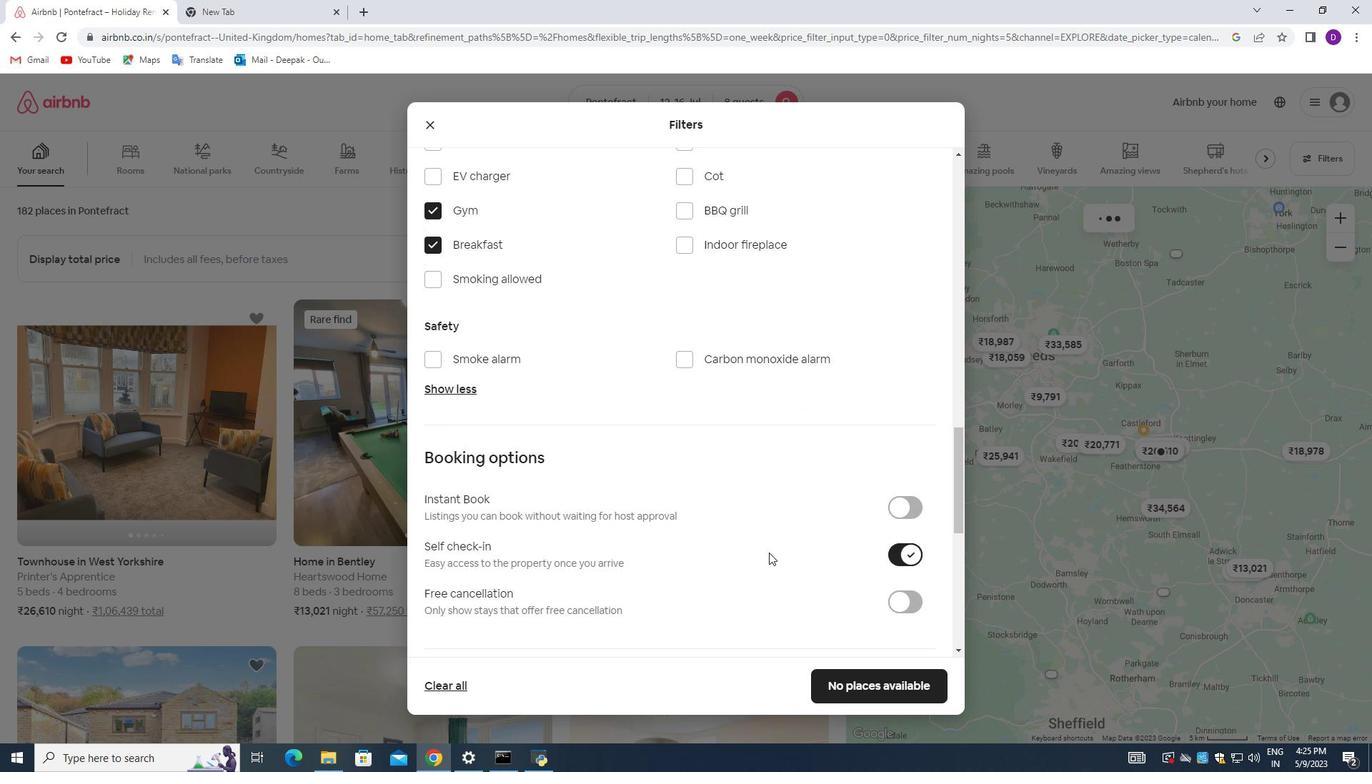 
Action: Mouse scrolled (769, 551) with delta (0, 0)
Screenshot: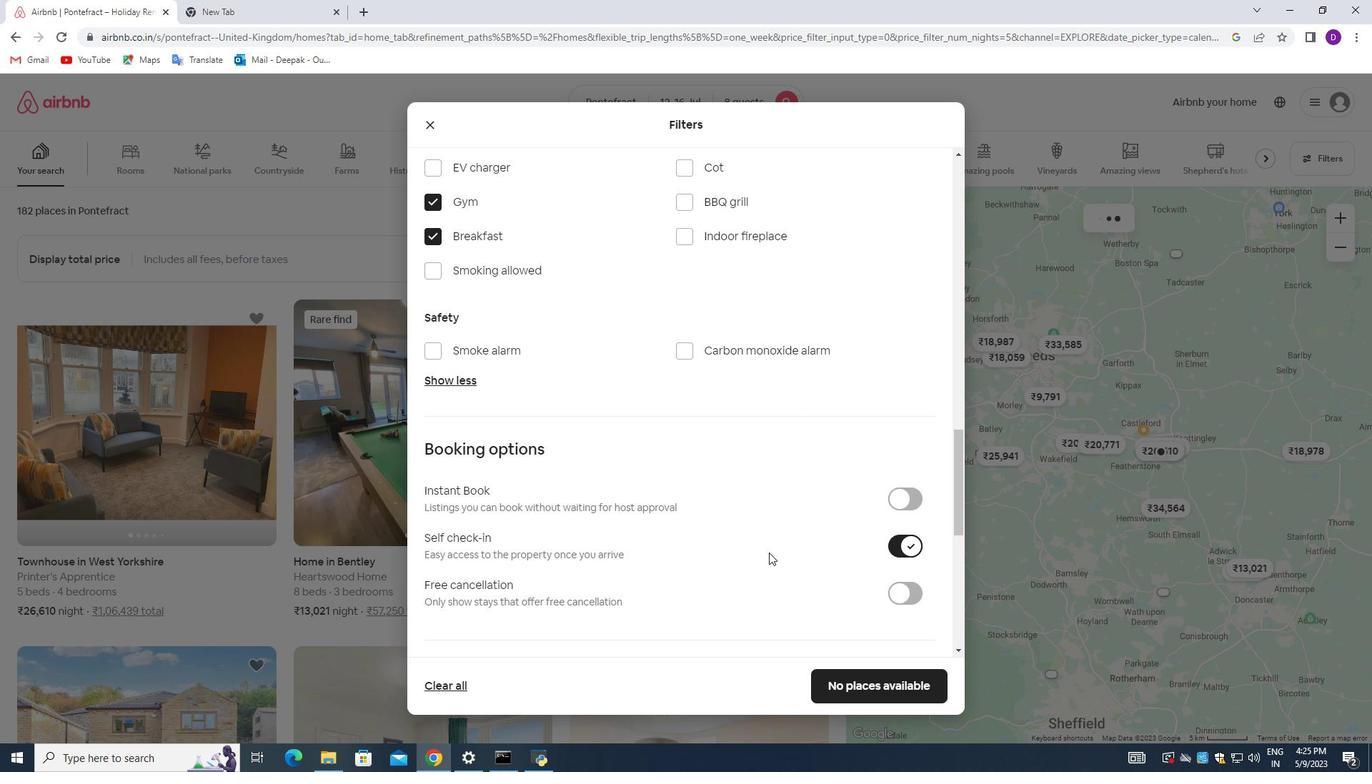 
Action: Mouse scrolled (769, 551) with delta (0, 0)
Screenshot: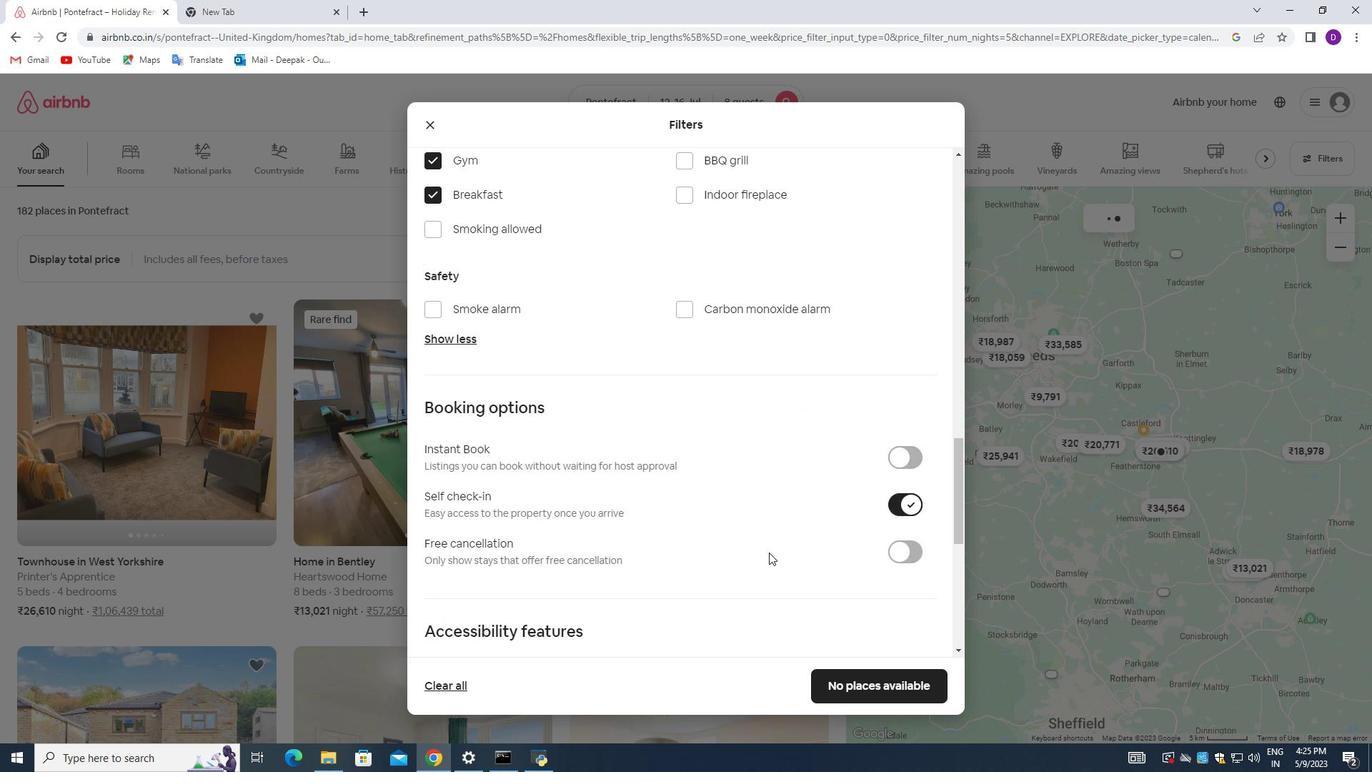 
Action: Mouse moved to (768, 552)
Screenshot: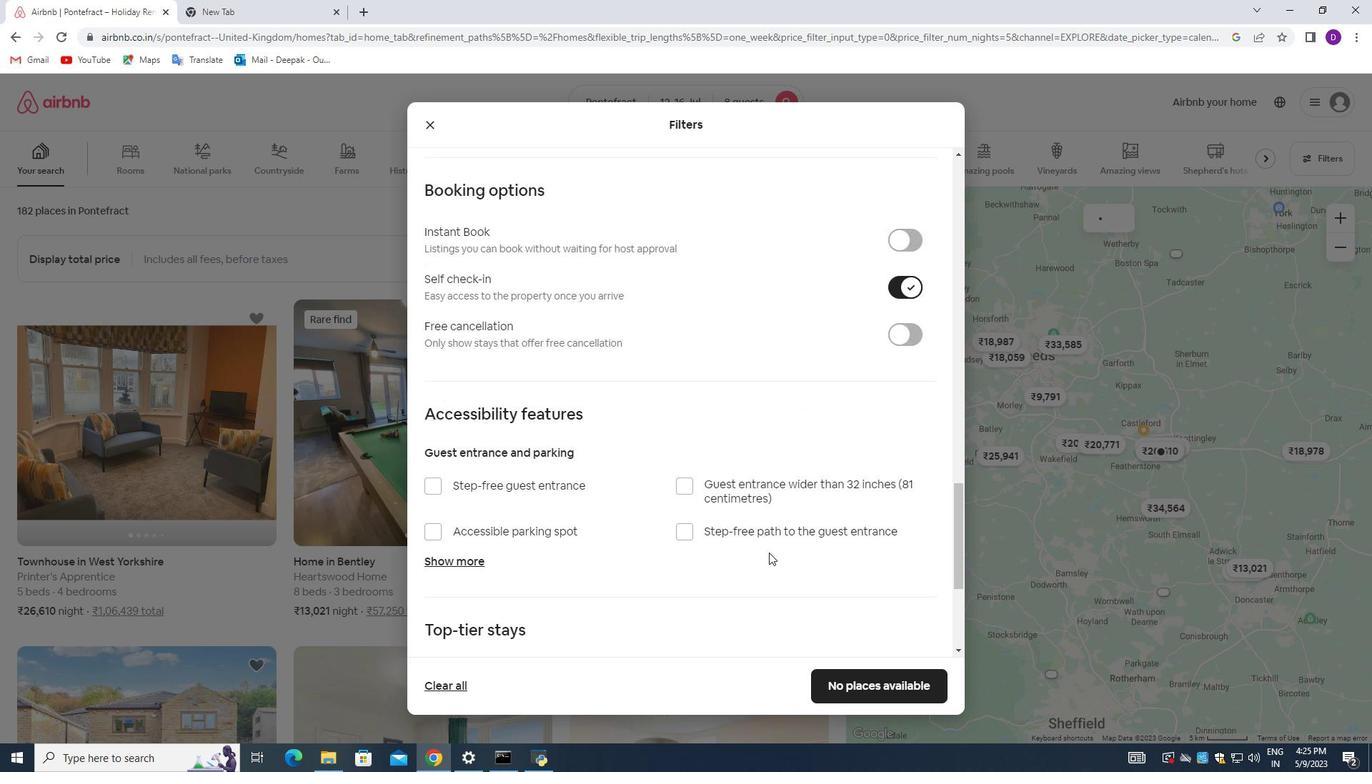 
Action: Mouse scrolled (768, 551) with delta (0, 0)
Screenshot: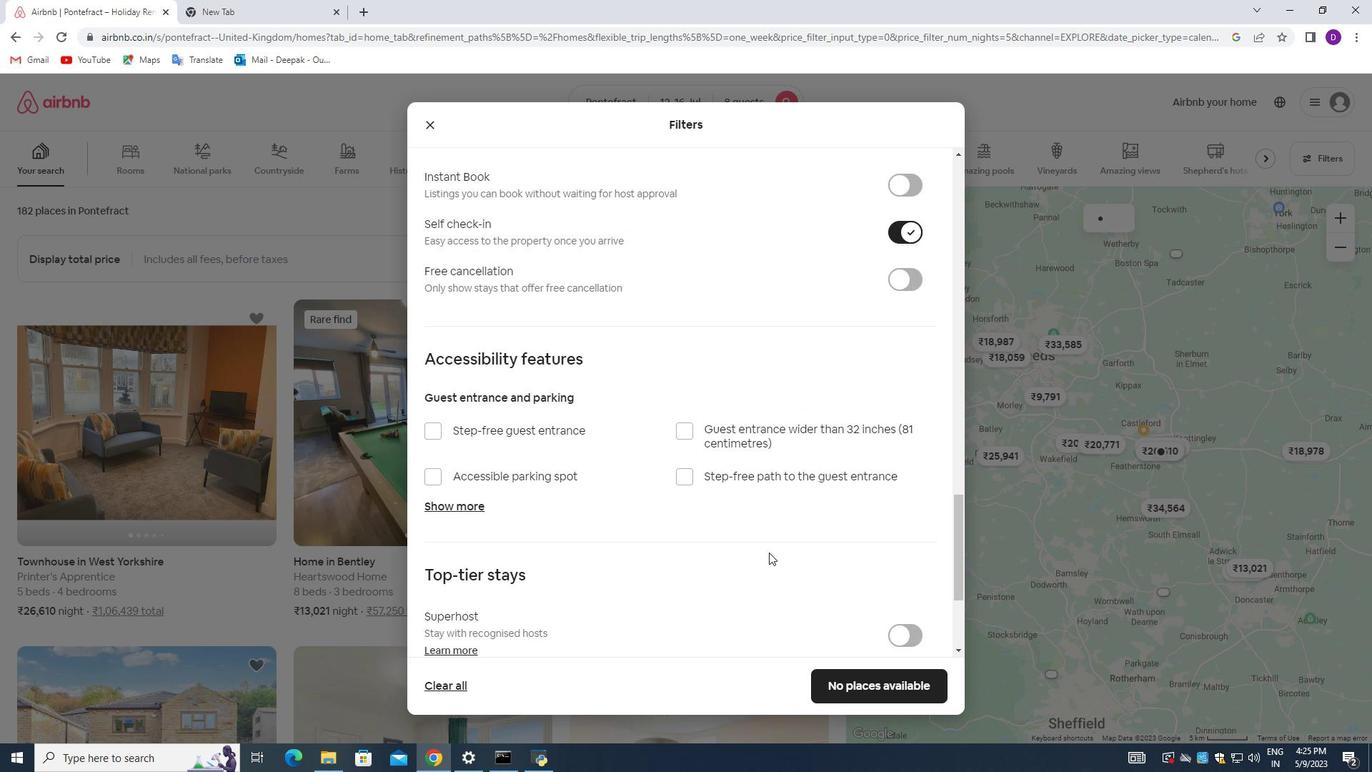 
Action: Mouse moved to (768, 551)
Screenshot: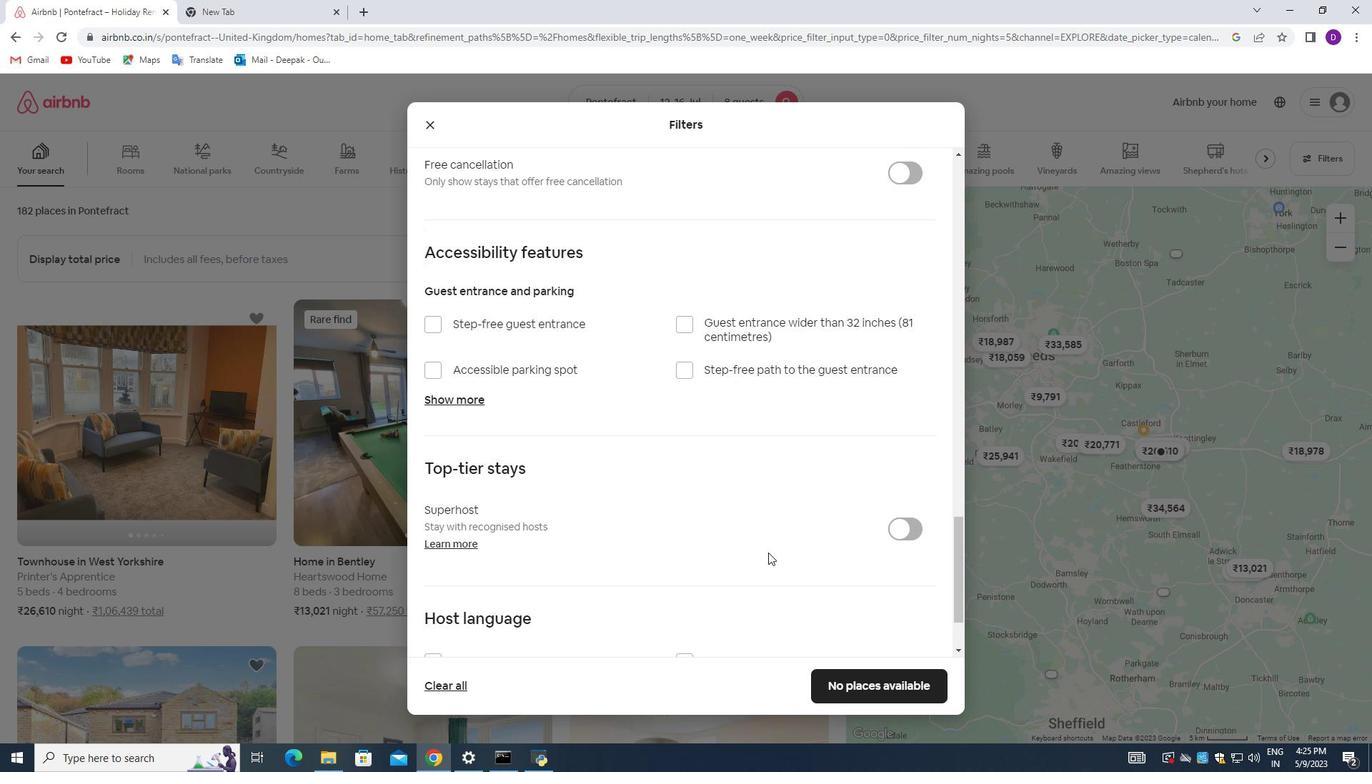 
Action: Mouse scrolled (768, 551) with delta (0, 0)
Screenshot: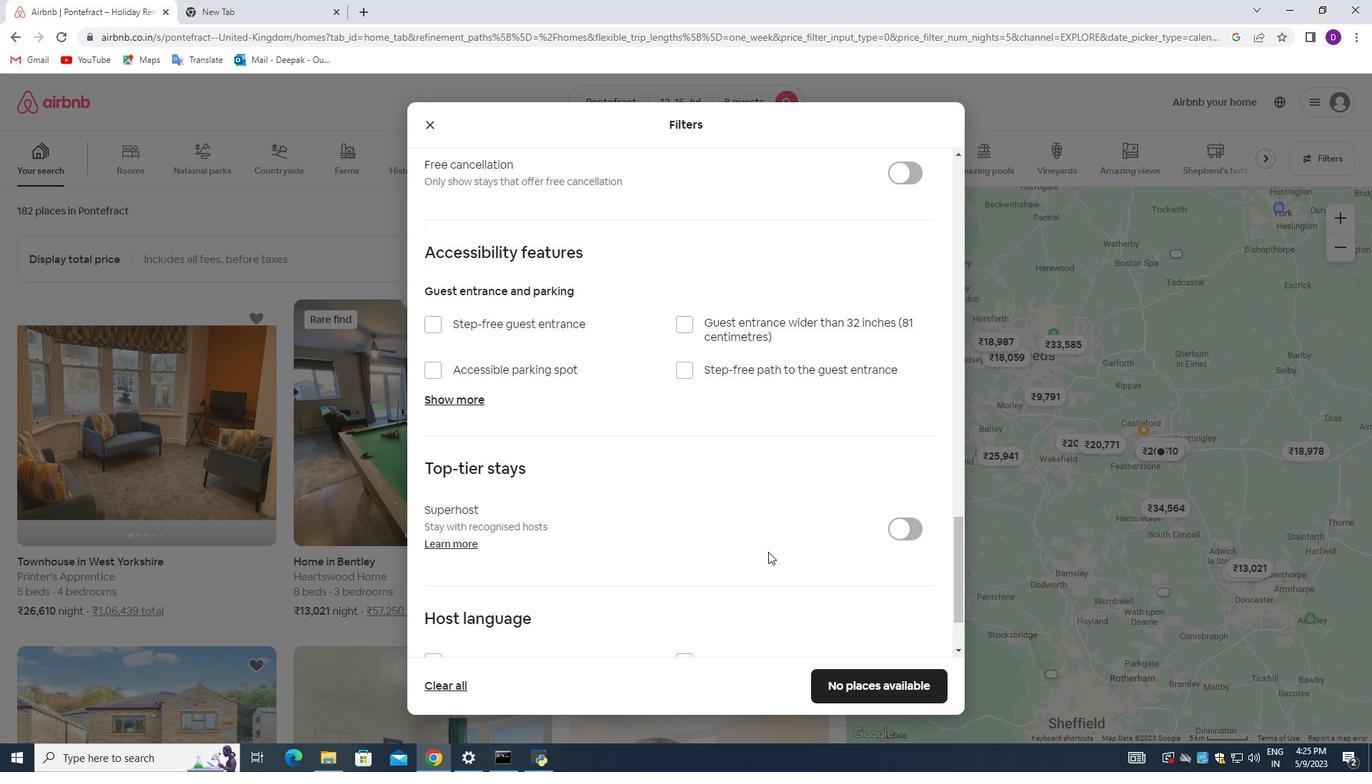 
Action: Mouse scrolled (768, 551) with delta (0, 0)
Screenshot: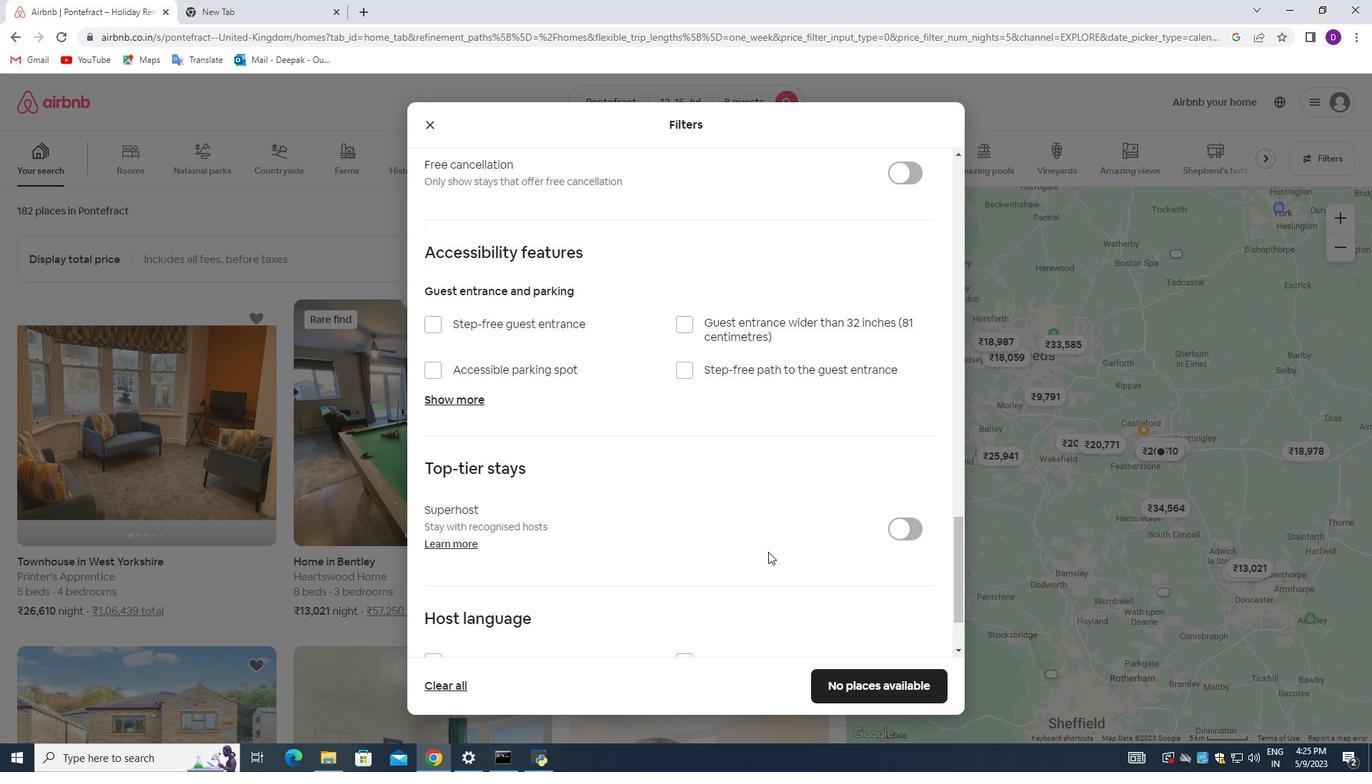 
Action: Mouse scrolled (768, 551) with delta (0, 0)
Screenshot: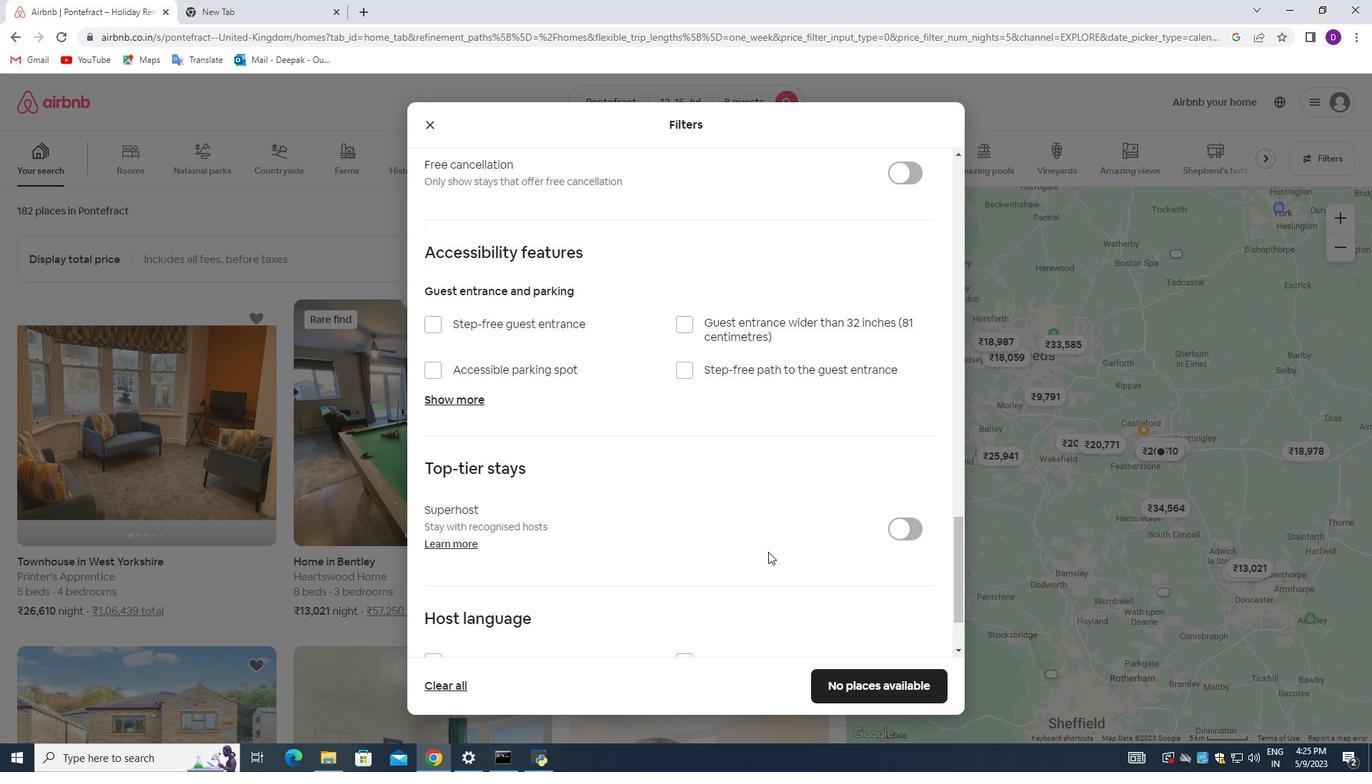 
Action: Mouse scrolled (768, 551) with delta (0, 0)
Screenshot: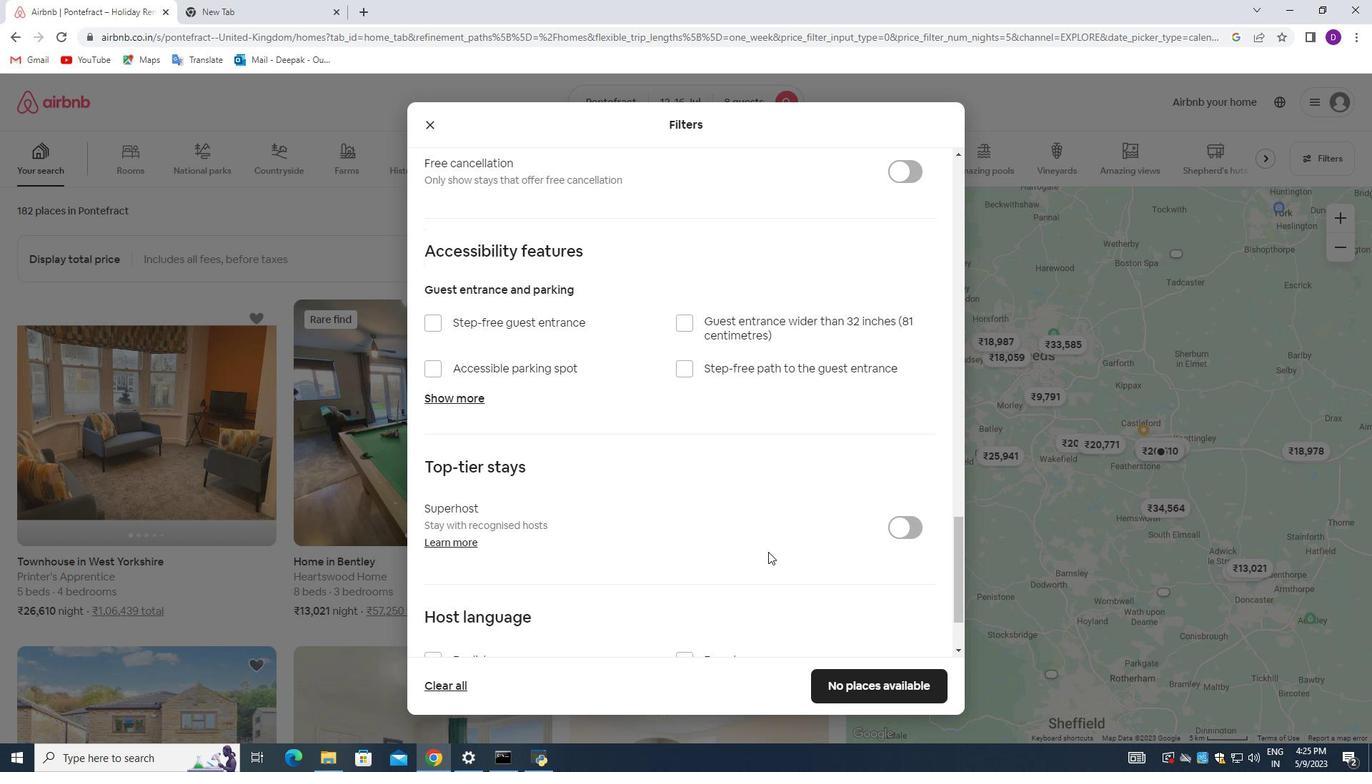 
Action: Mouse scrolled (768, 551) with delta (0, 0)
Screenshot: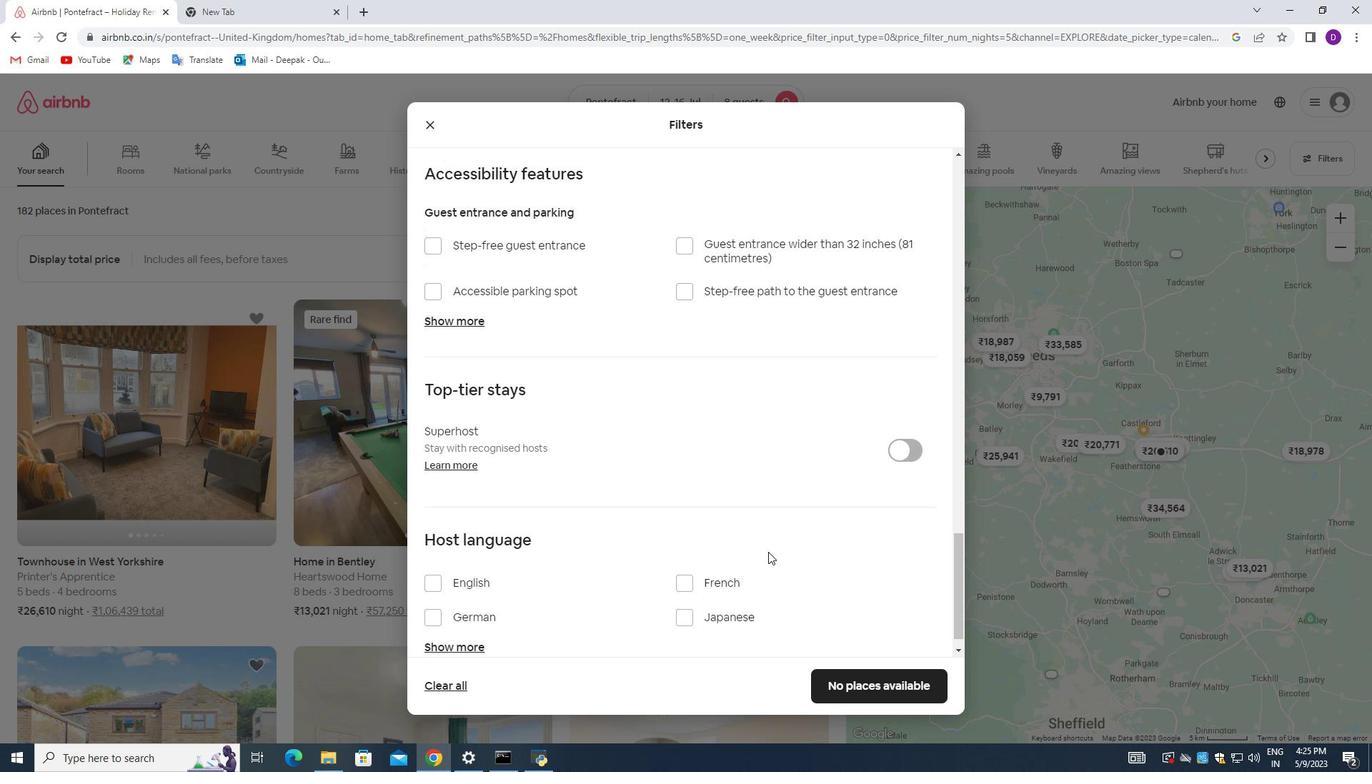 
Action: Mouse moved to (436, 556)
Screenshot: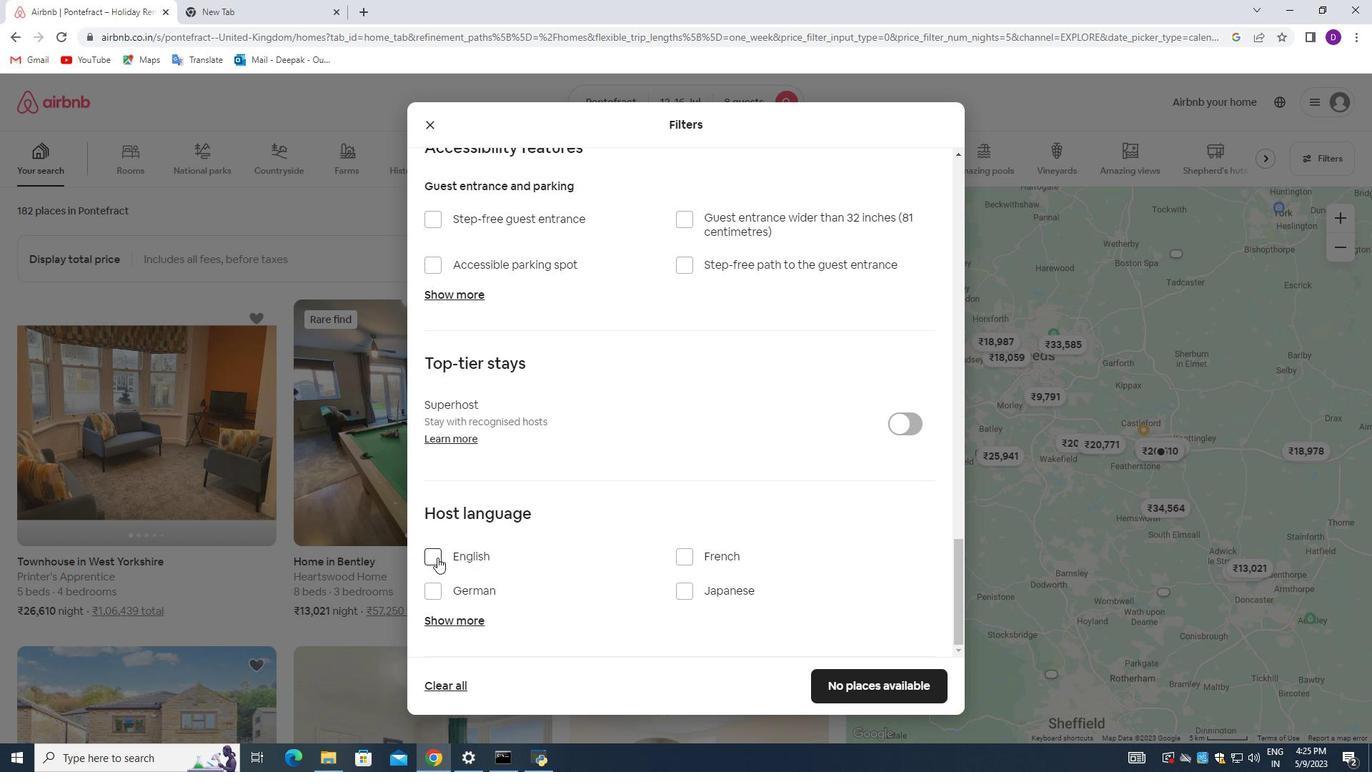 
Action: Mouse pressed left at (436, 556)
Screenshot: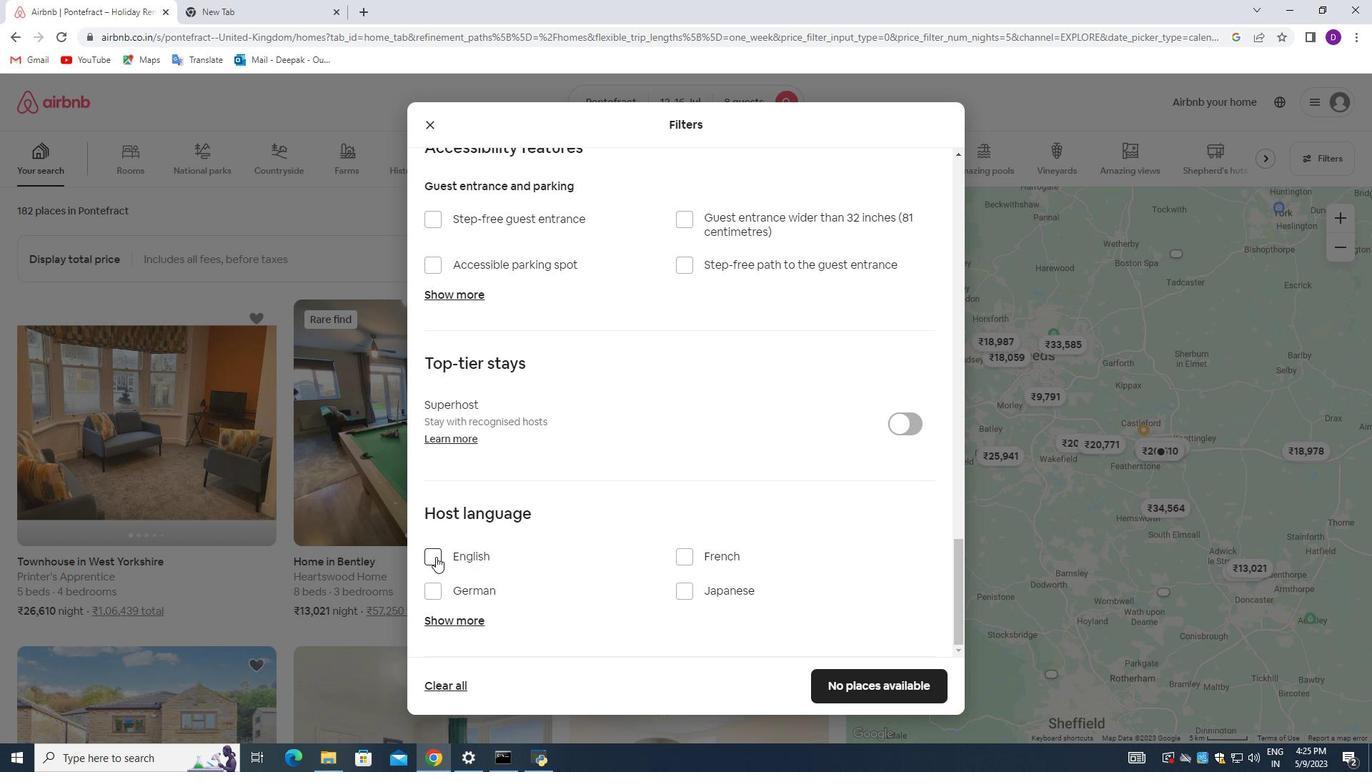 
Action: Mouse moved to (852, 692)
Screenshot: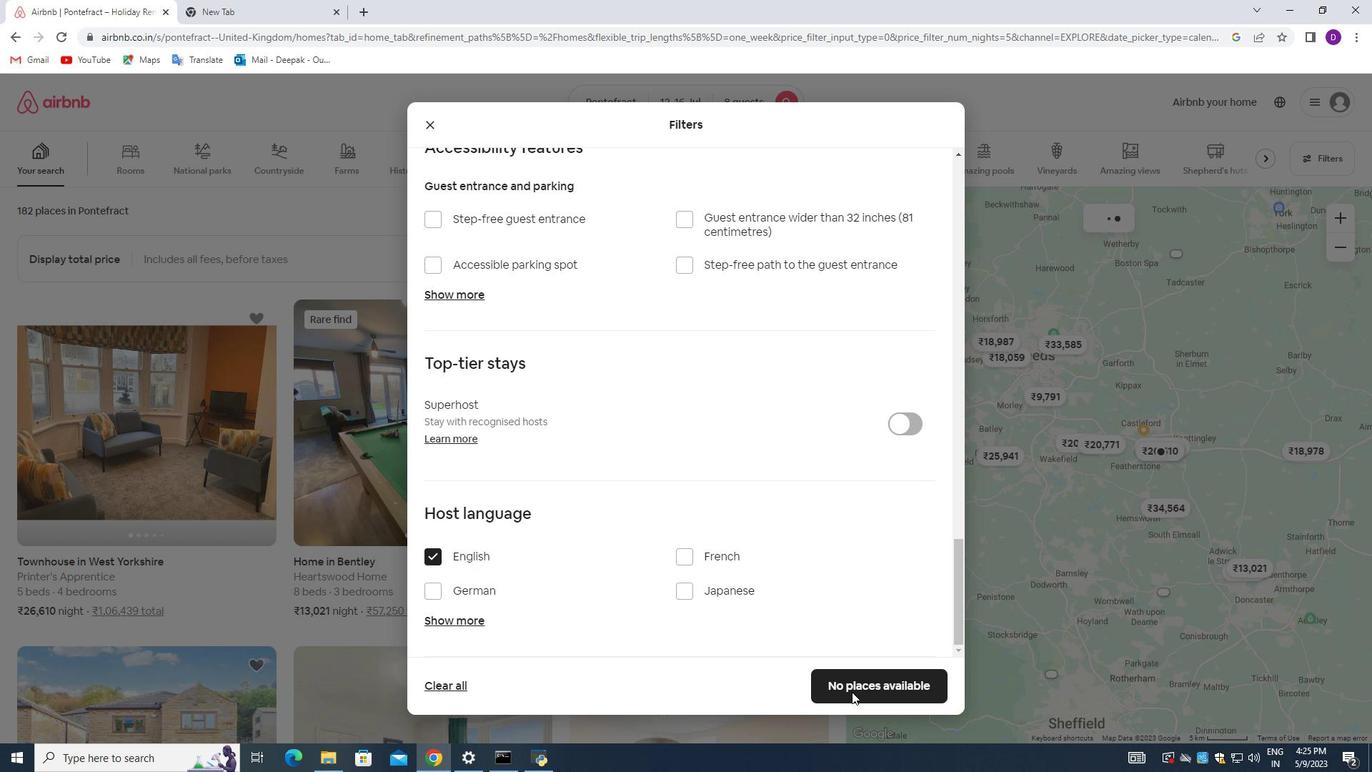
Action: Mouse pressed left at (852, 692)
Screenshot: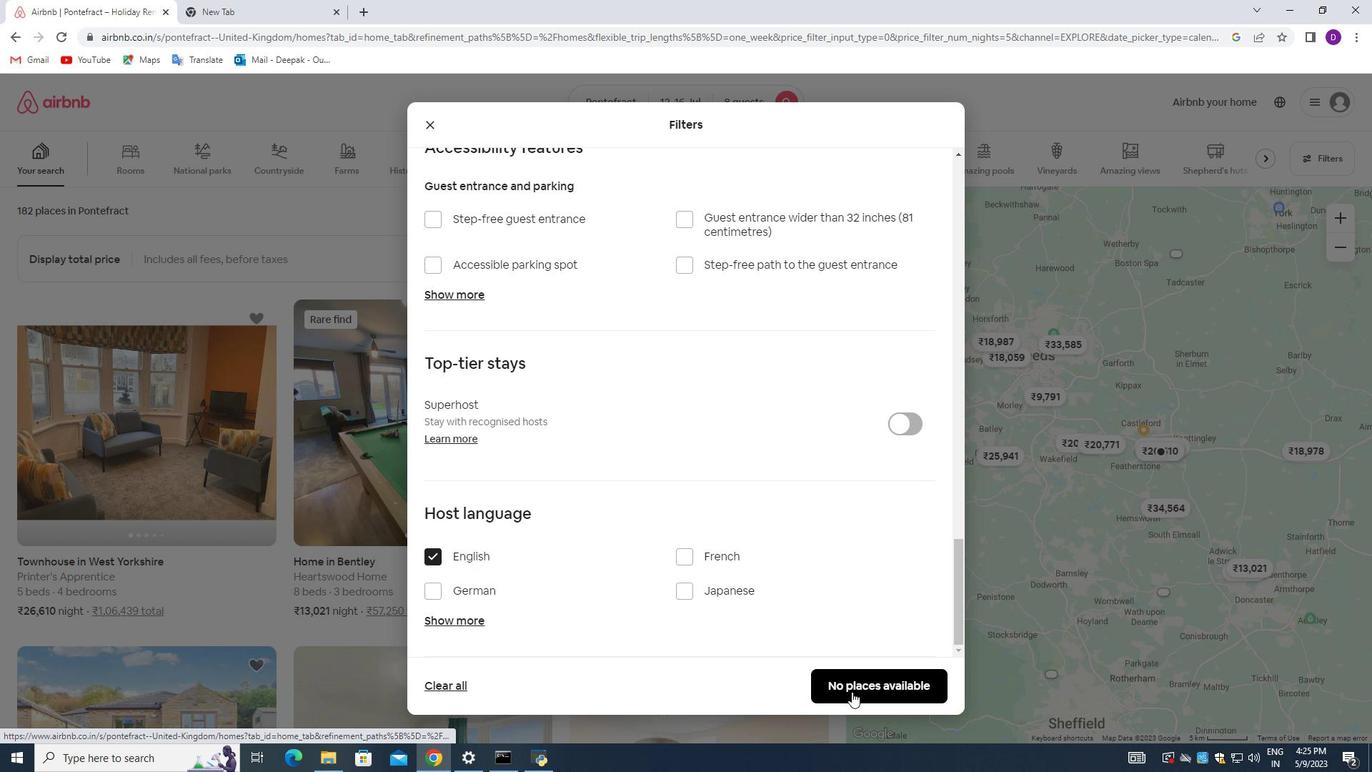 
Action: Mouse moved to (852, 689)
Screenshot: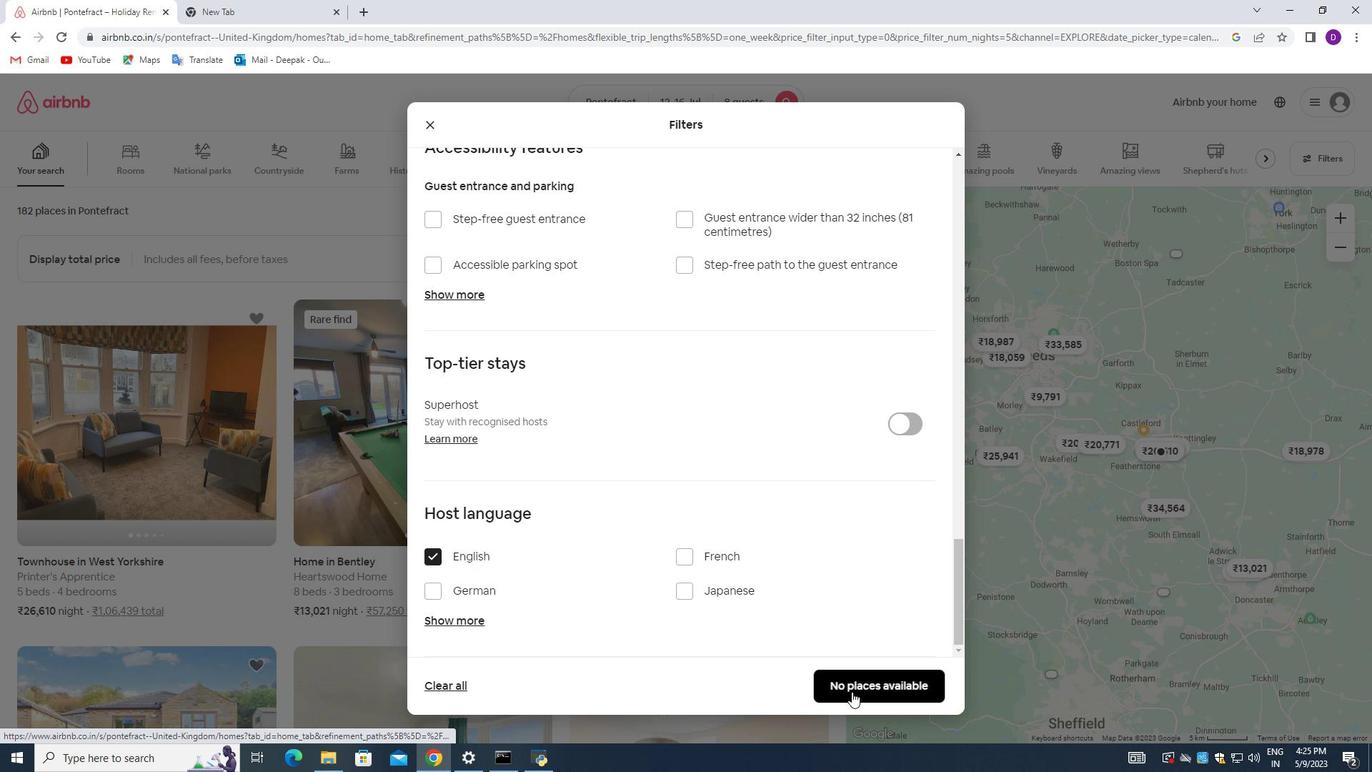 
